 Task: Look for space in Frankfort, United States from 10th July, 2023 to 15th July, 2023 for 7 adults in price range Rs.10000 to Rs.15000. Place can be entire place or shared room with 4 bedrooms having 7 beds and 4 bathrooms. Property type can be house, flat, guest house. Amenities needed are: wifi, TV, free parkinig on premises, gym, breakfast. Booking option can be shelf check-in. Required host language is English.
Action: Mouse moved to (431, 111)
Screenshot: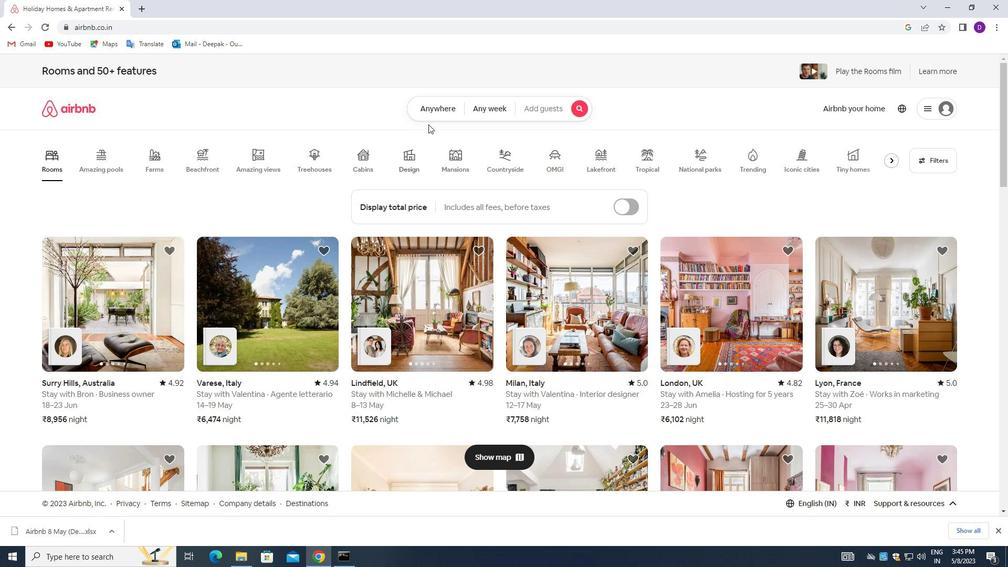
Action: Mouse pressed left at (431, 111)
Screenshot: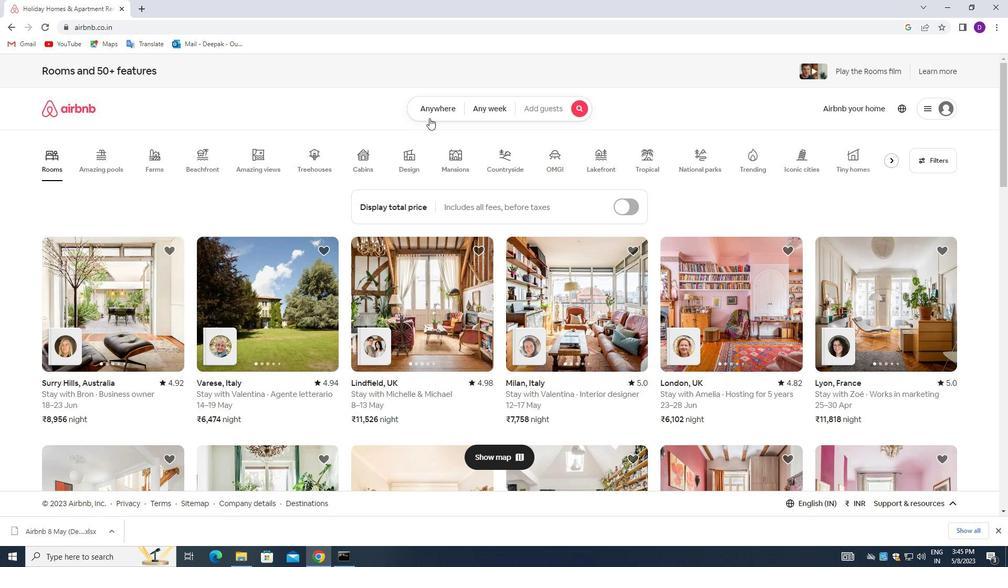 
Action: Mouse moved to (374, 148)
Screenshot: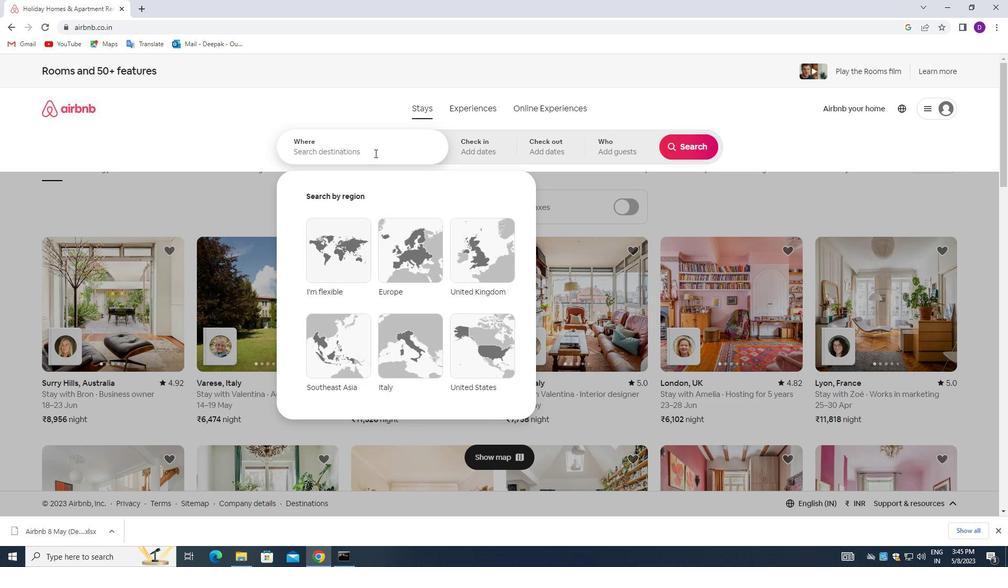 
Action: Mouse pressed left at (374, 148)
Screenshot: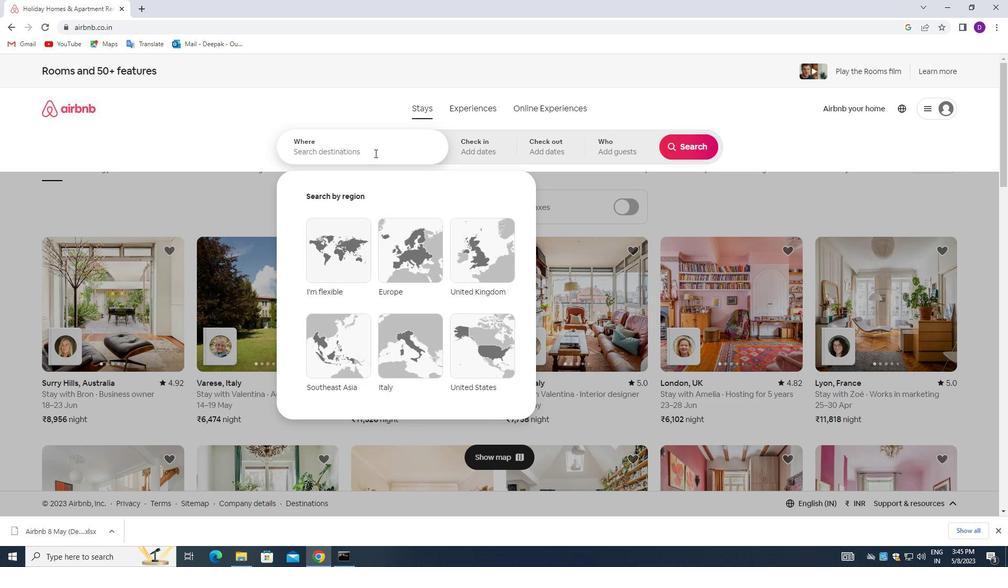
Action: Mouse moved to (138, 215)
Screenshot: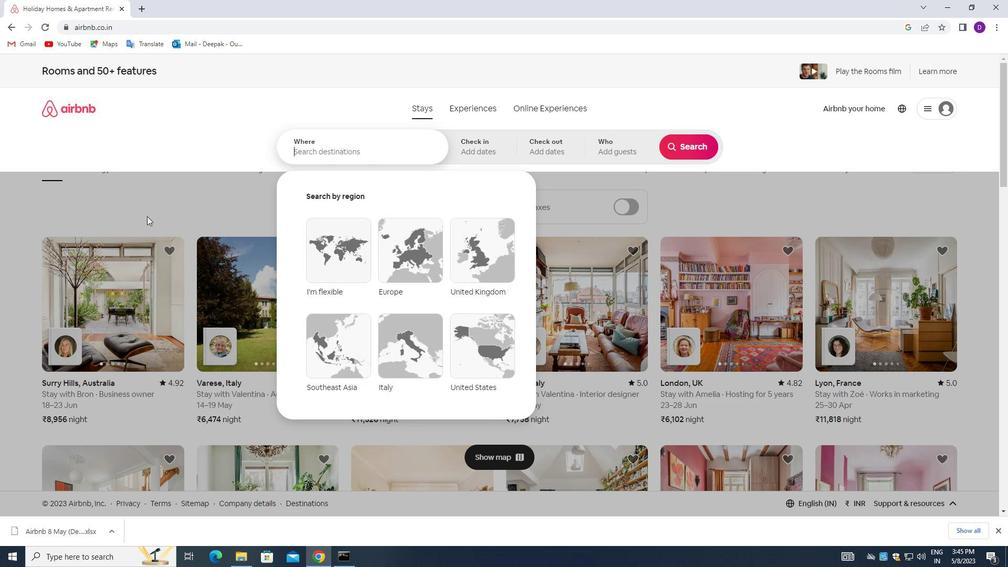 
Action: Key pressed <Key.shift_r>Frankfort,<Key.space><Key.shift>UNITED<Key.space><Key.shift_r>STATES<Key.enter>
Screenshot: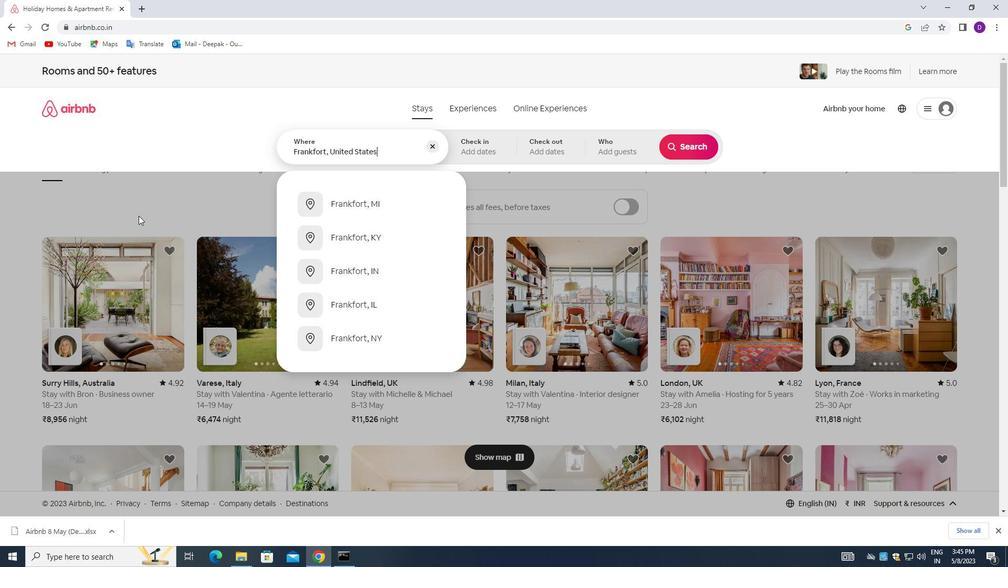 
Action: Mouse moved to (689, 232)
Screenshot: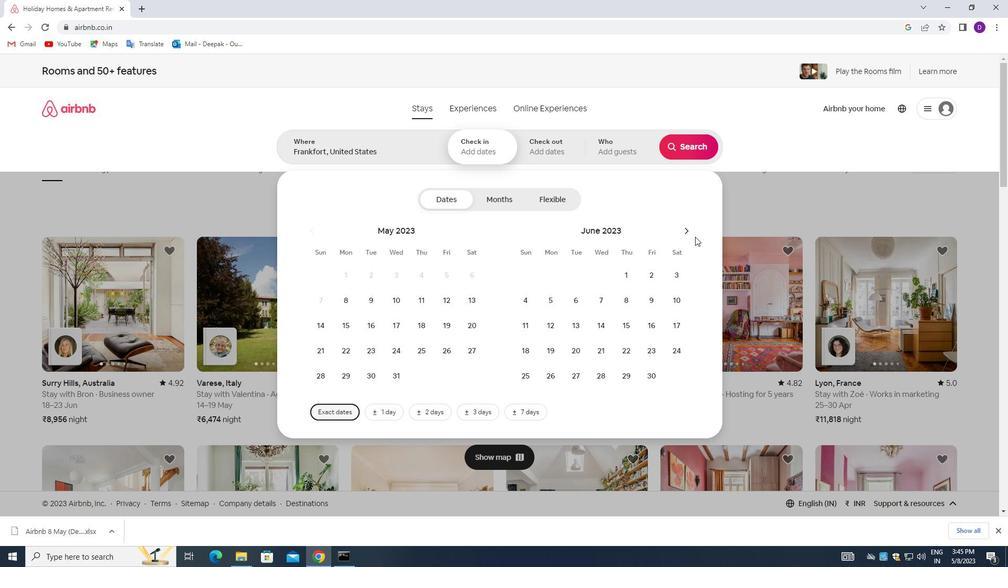
Action: Mouse pressed left at (689, 232)
Screenshot: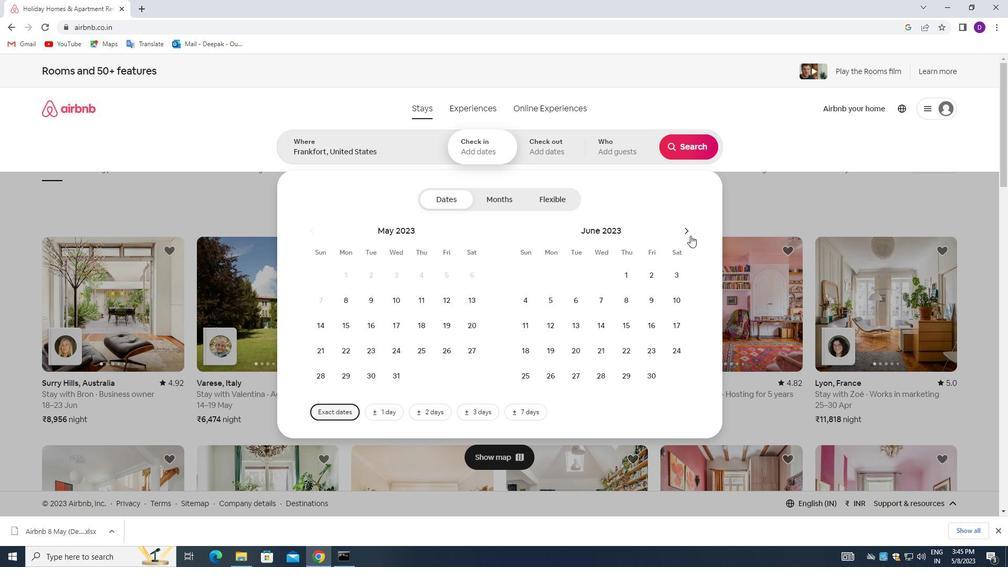 
Action: Mouse moved to (552, 325)
Screenshot: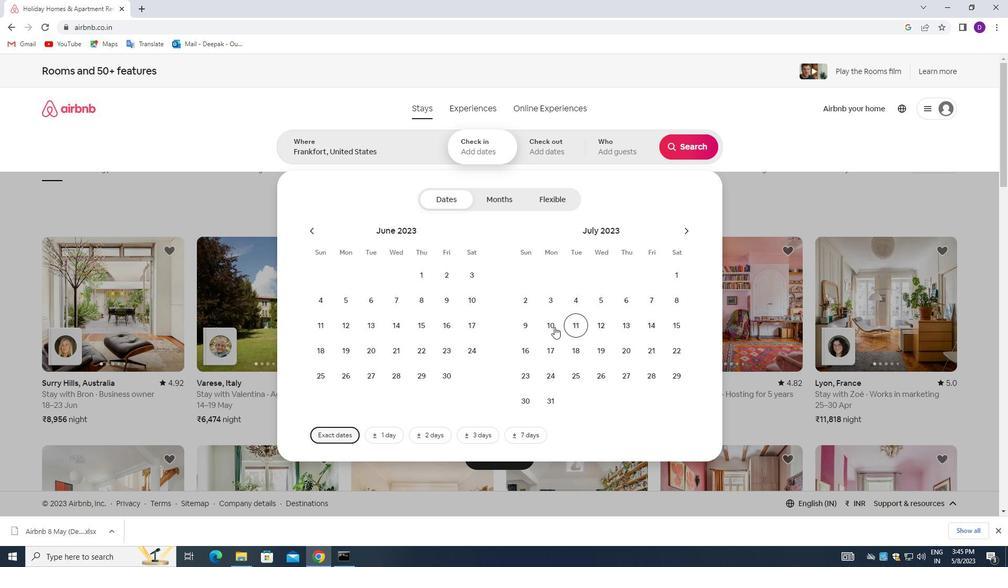 
Action: Mouse pressed left at (552, 325)
Screenshot: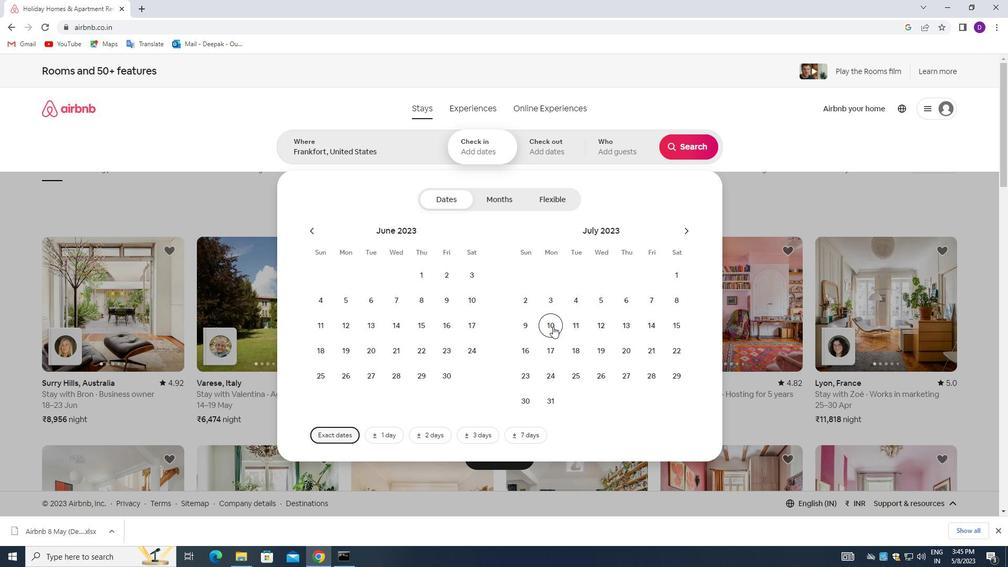 
Action: Mouse moved to (673, 321)
Screenshot: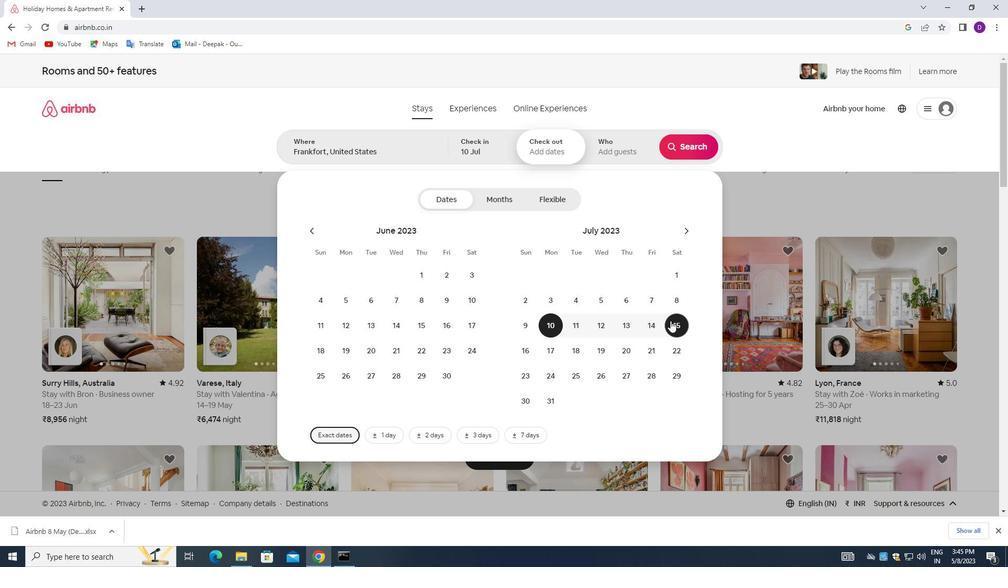 
Action: Mouse pressed left at (673, 321)
Screenshot: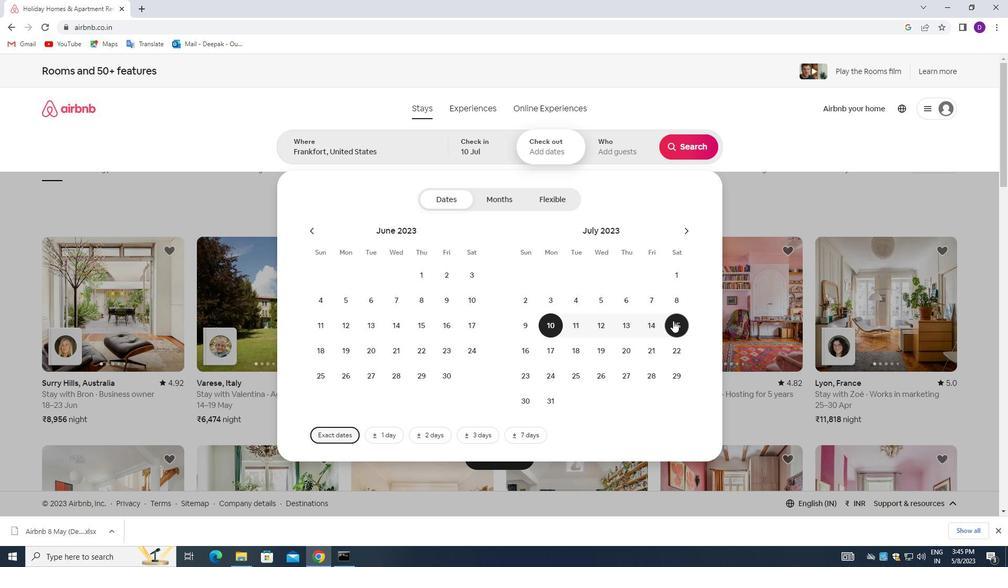 
Action: Mouse moved to (610, 150)
Screenshot: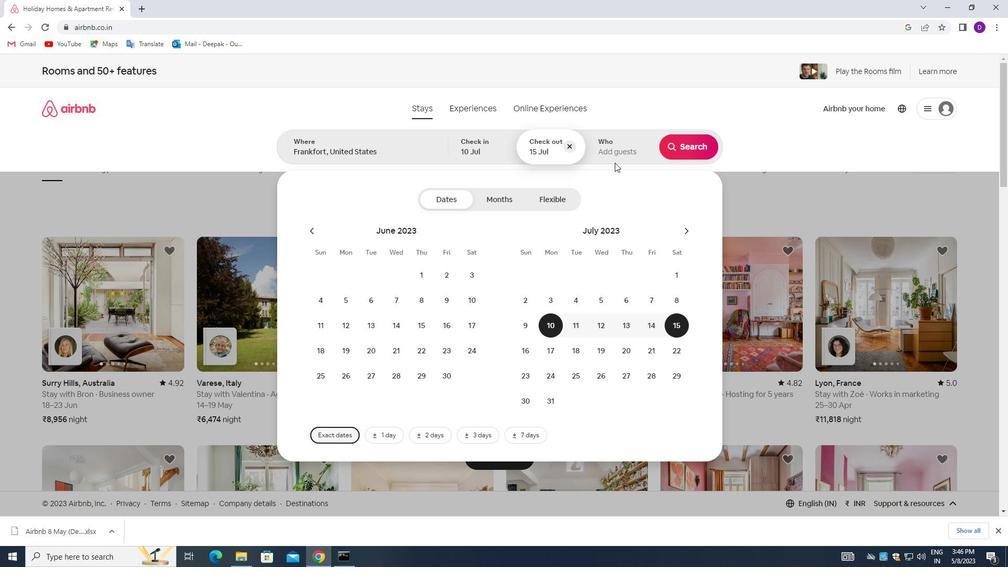 
Action: Mouse pressed left at (610, 150)
Screenshot: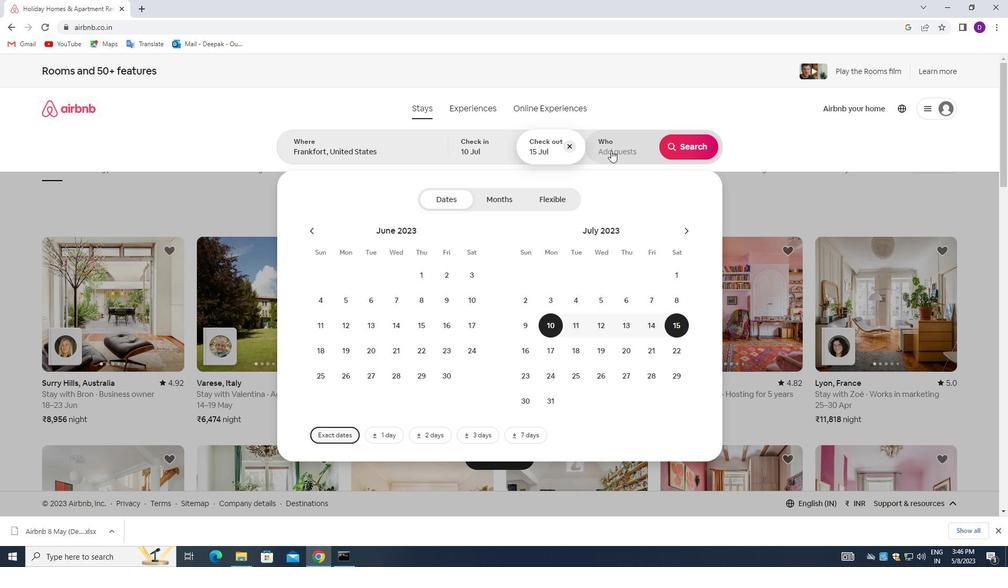 
Action: Mouse moved to (691, 204)
Screenshot: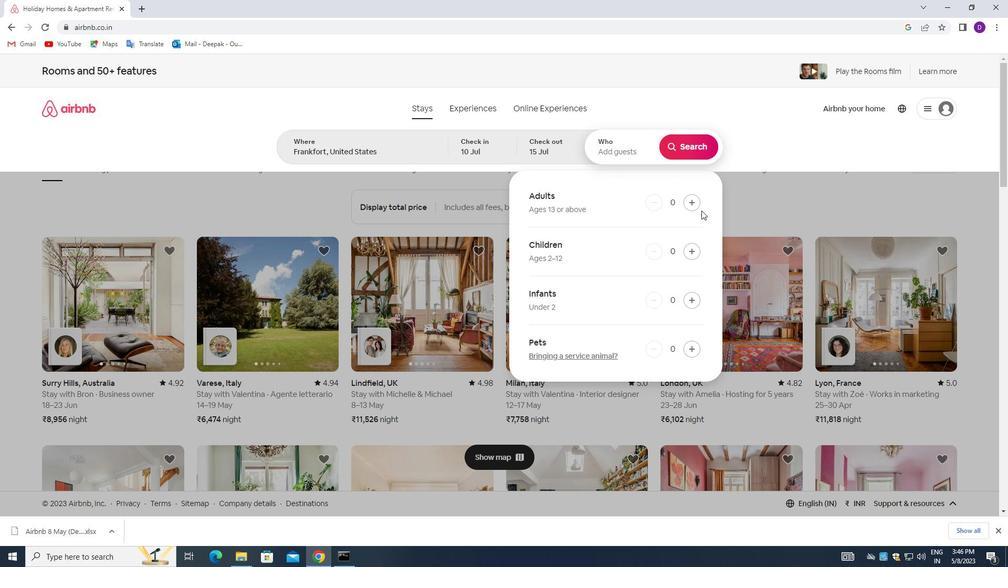 
Action: Mouse pressed left at (691, 204)
Screenshot: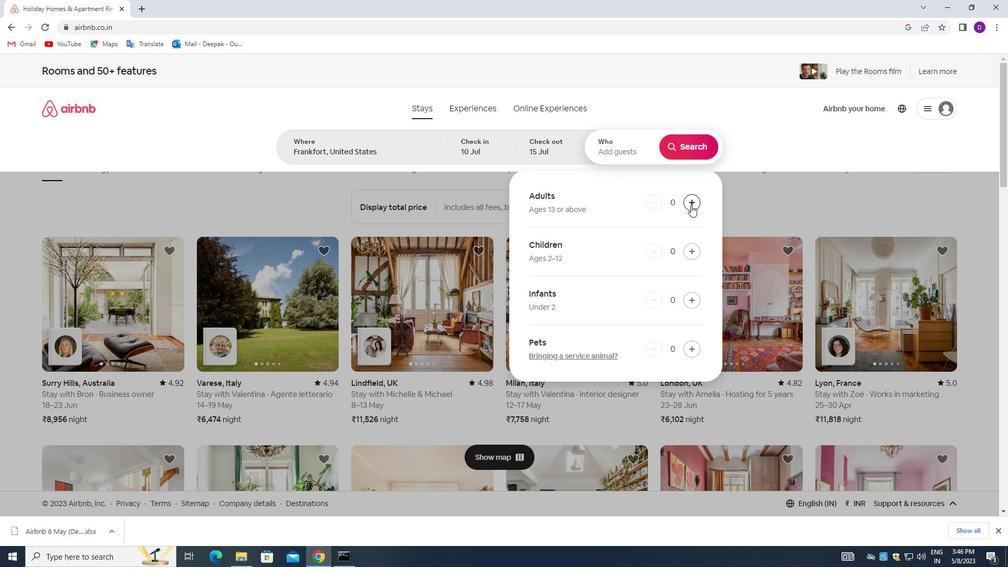
Action: Mouse pressed left at (691, 204)
Screenshot: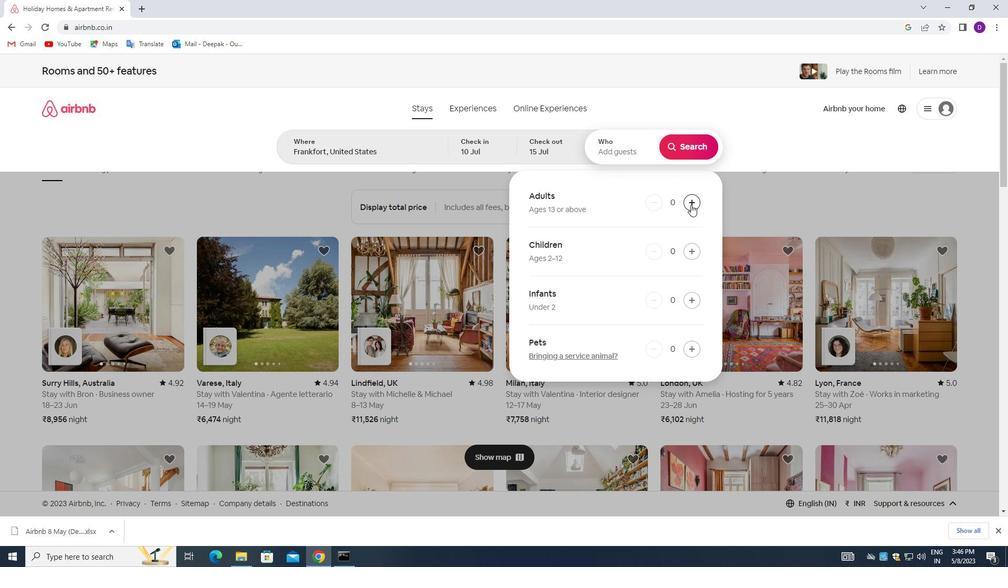 
Action: Mouse pressed left at (691, 204)
Screenshot: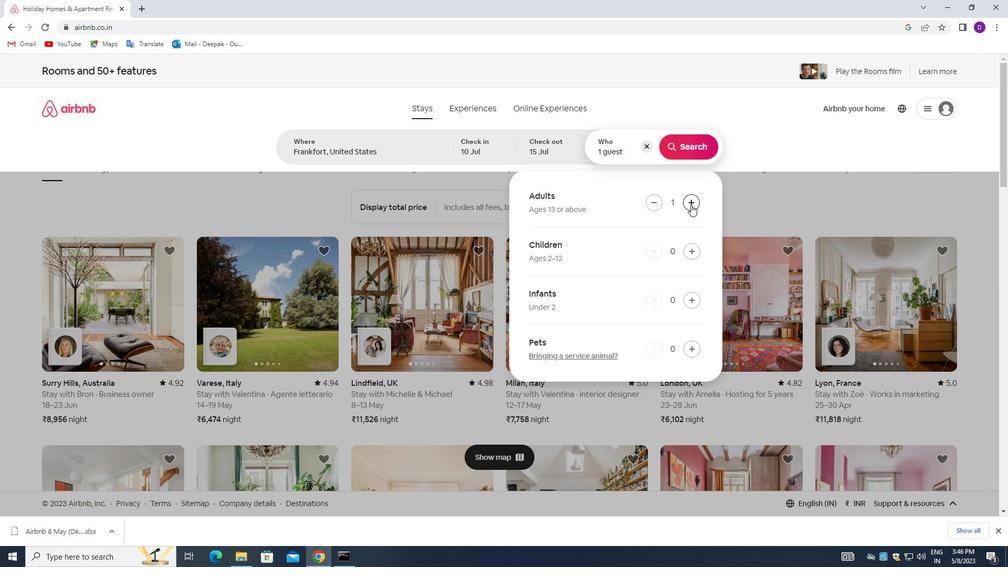 
Action: Mouse pressed left at (691, 204)
Screenshot: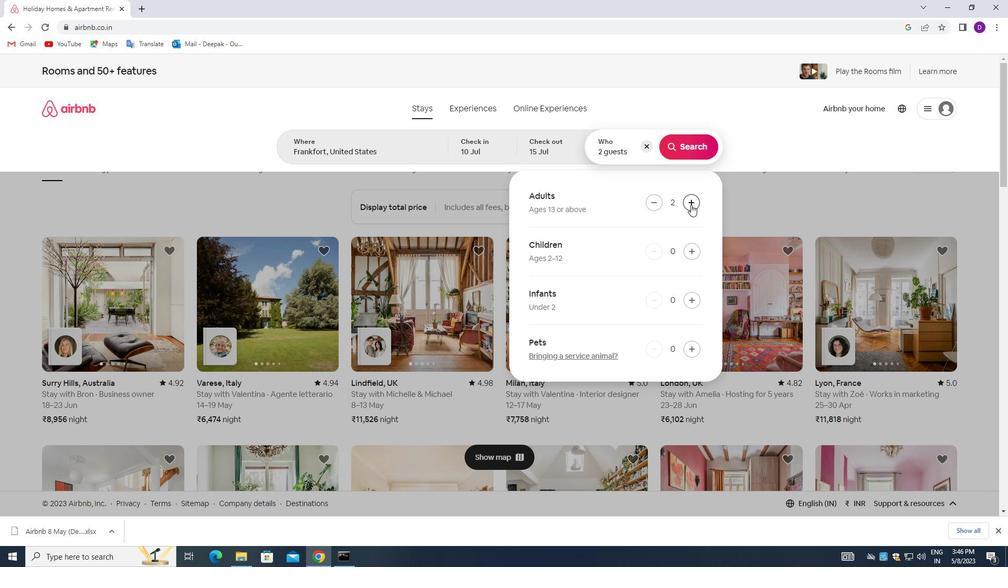 
Action: Mouse pressed left at (691, 204)
Screenshot: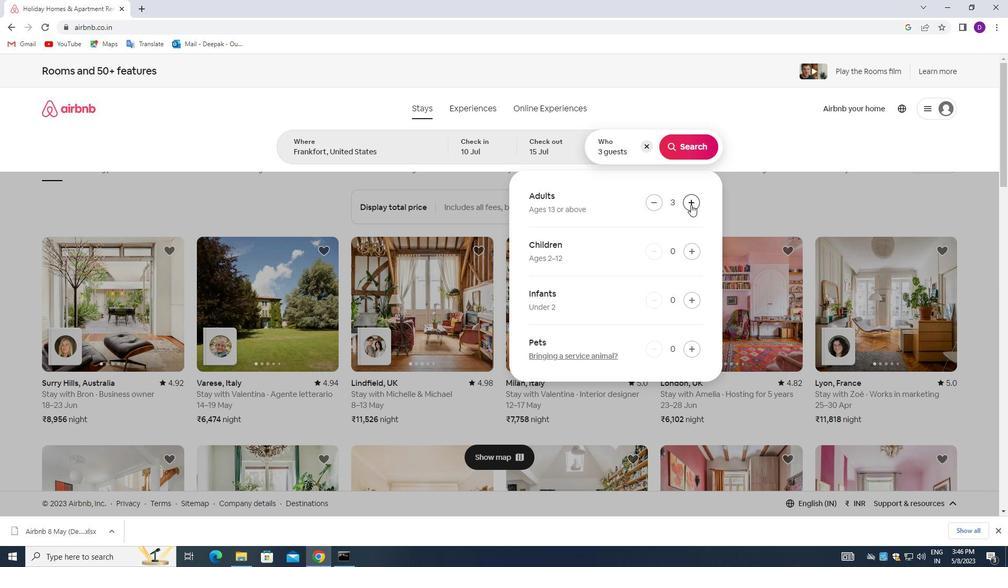 
Action: Mouse pressed left at (691, 204)
Screenshot: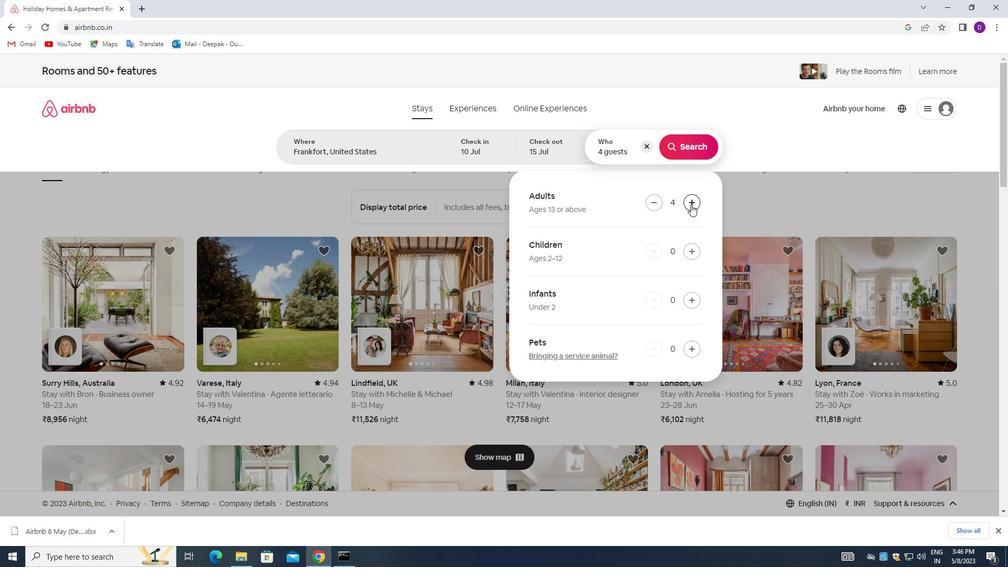 
Action: Mouse pressed left at (691, 204)
Screenshot: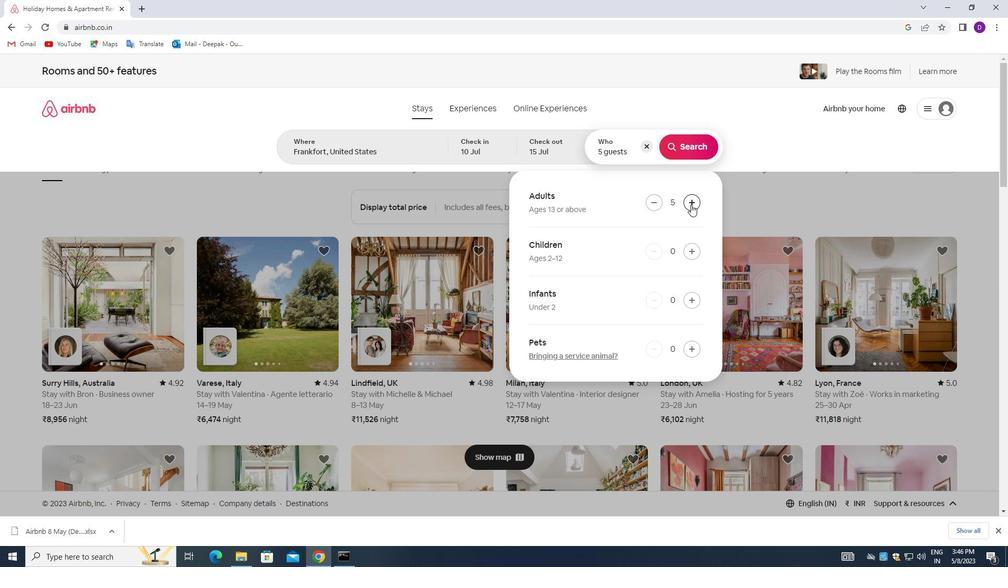 
Action: Mouse moved to (688, 143)
Screenshot: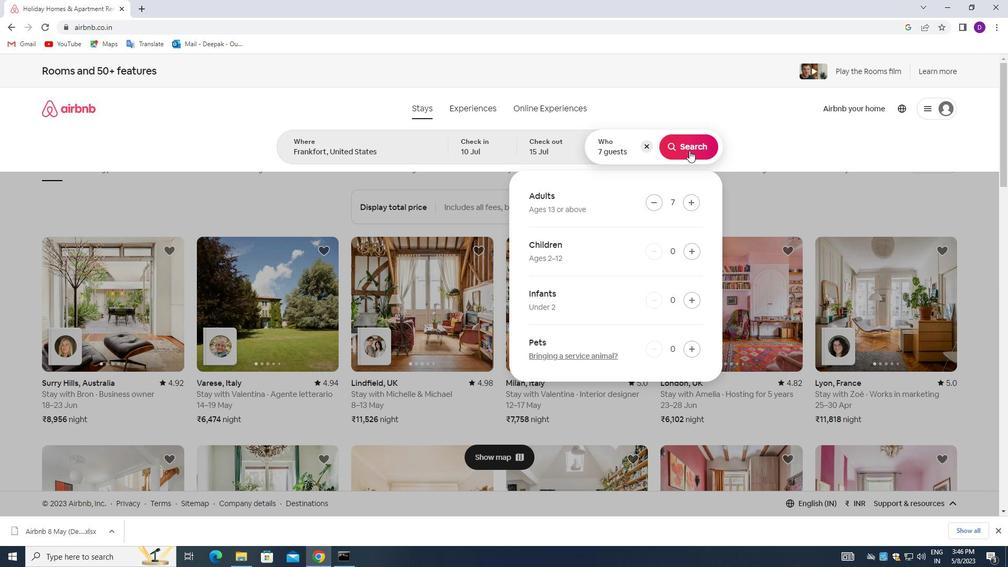 
Action: Mouse pressed left at (688, 143)
Screenshot: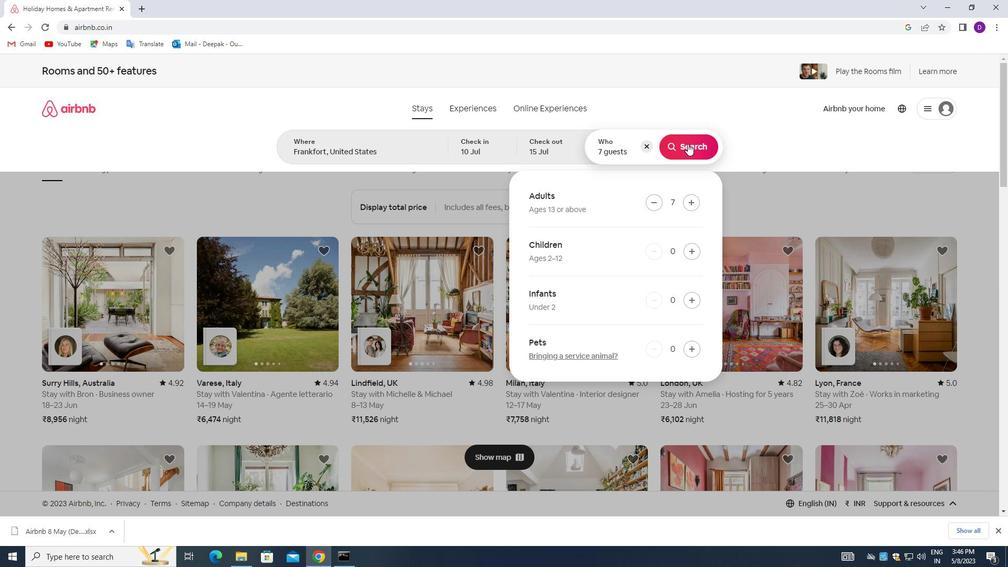 
Action: Mouse moved to (950, 113)
Screenshot: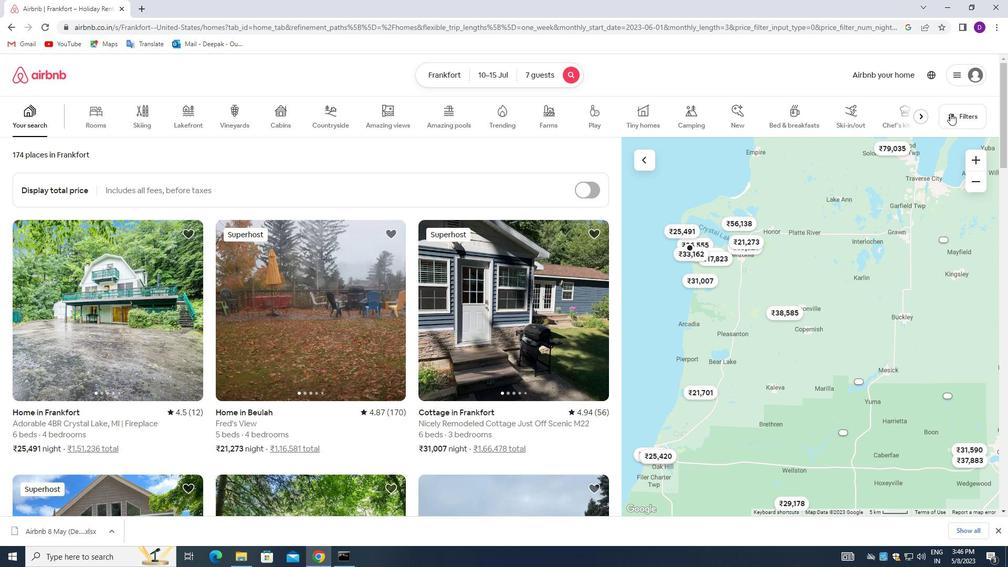 
Action: Mouse pressed left at (950, 113)
Screenshot: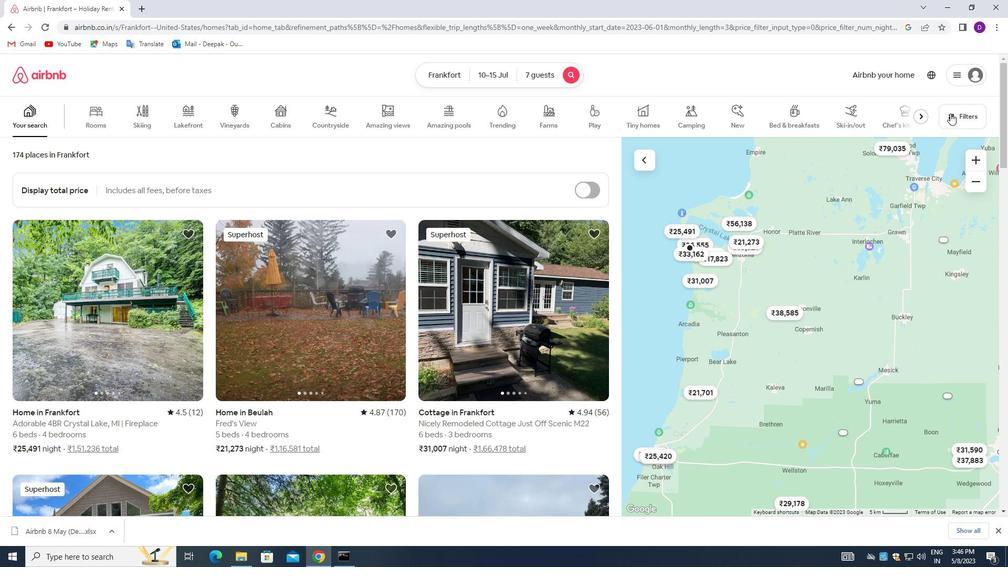 
Action: Mouse moved to (376, 375)
Screenshot: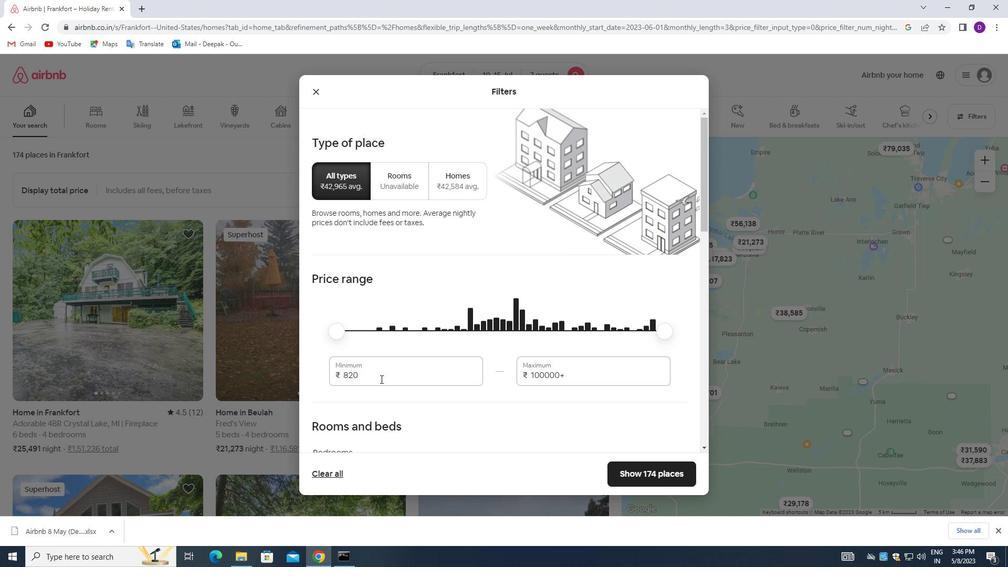
Action: Mouse pressed left at (376, 375)
Screenshot: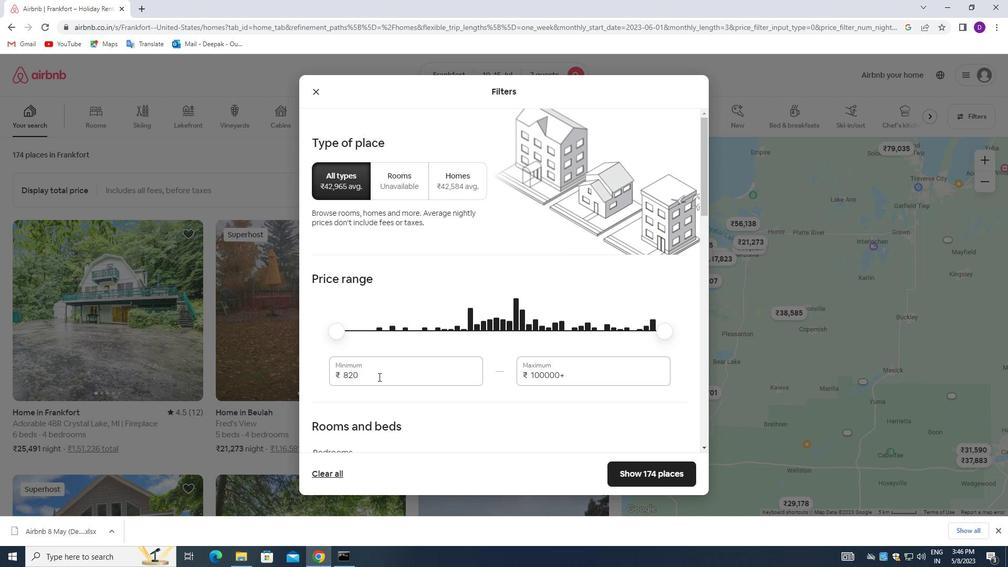 
Action: Mouse pressed left at (376, 375)
Screenshot: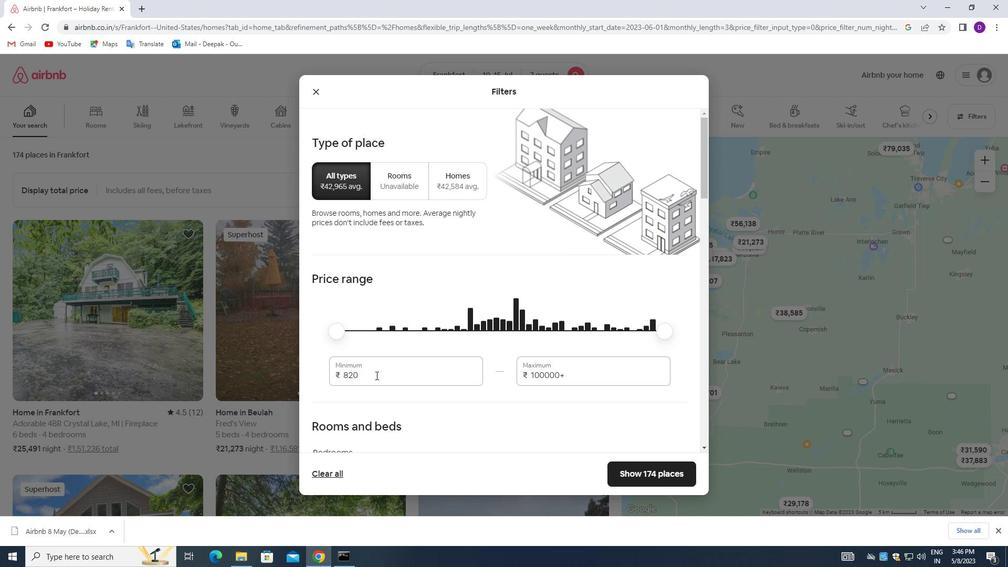 
Action: Mouse moved to (379, 327)
Screenshot: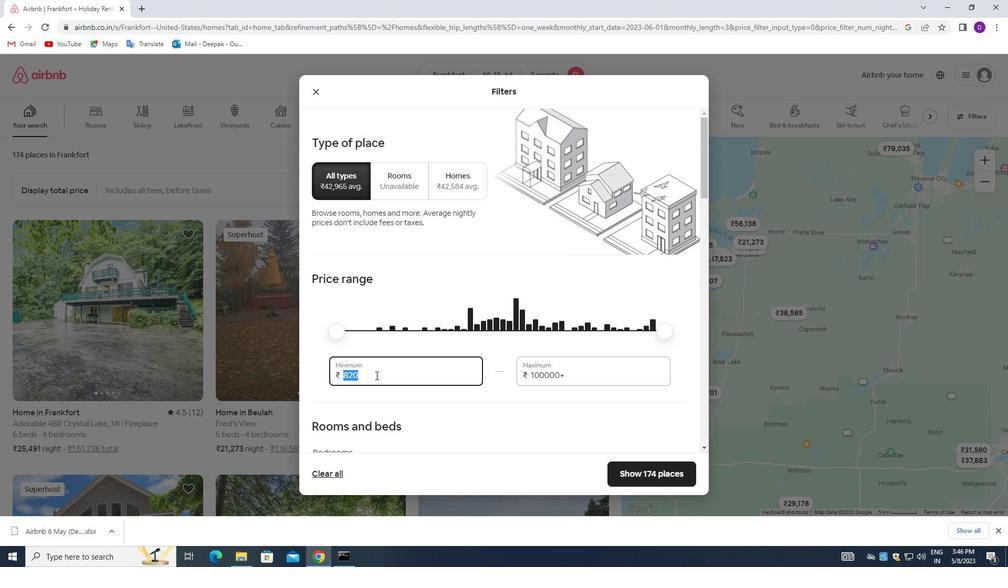 
Action: Key pressed 10000<Key.tab>15000
Screenshot: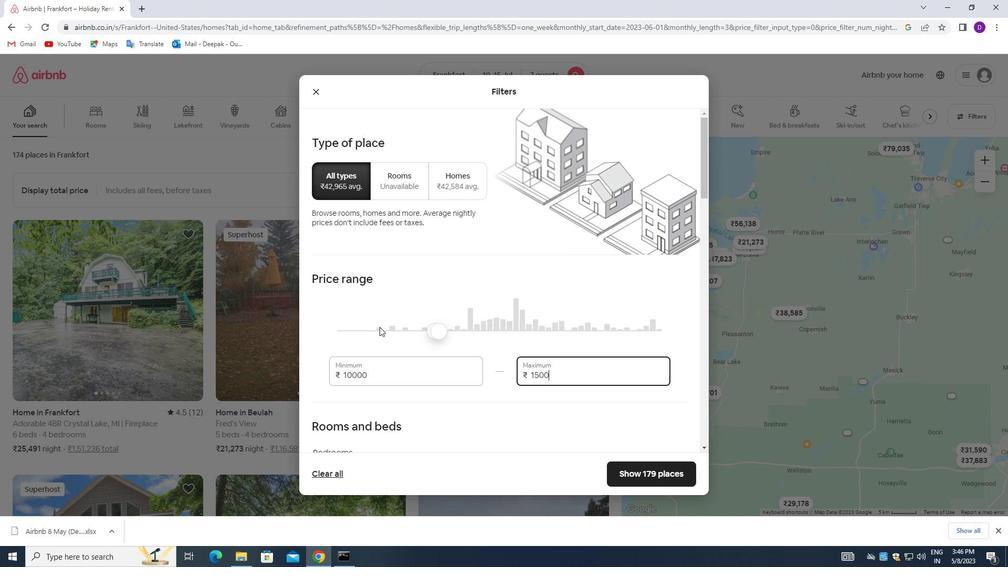 
Action: Mouse moved to (465, 299)
Screenshot: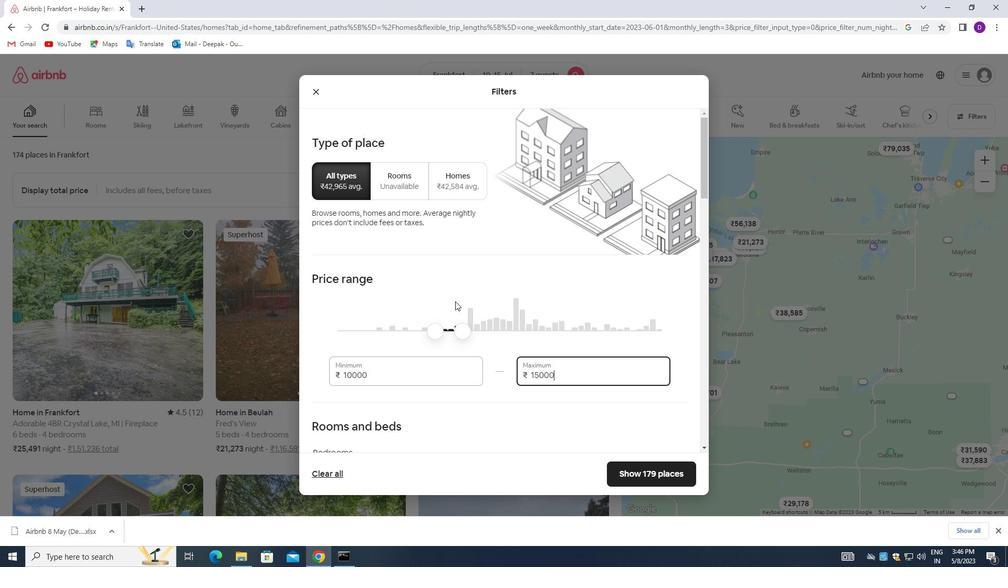 
Action: Mouse scrolled (465, 298) with delta (0, 0)
Screenshot: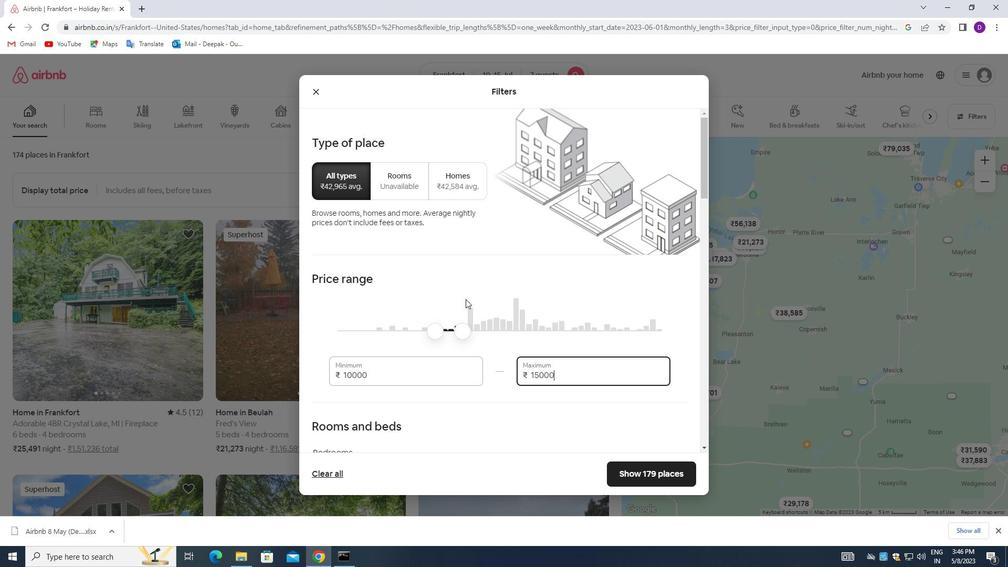 
Action: Mouse scrolled (465, 298) with delta (0, 0)
Screenshot: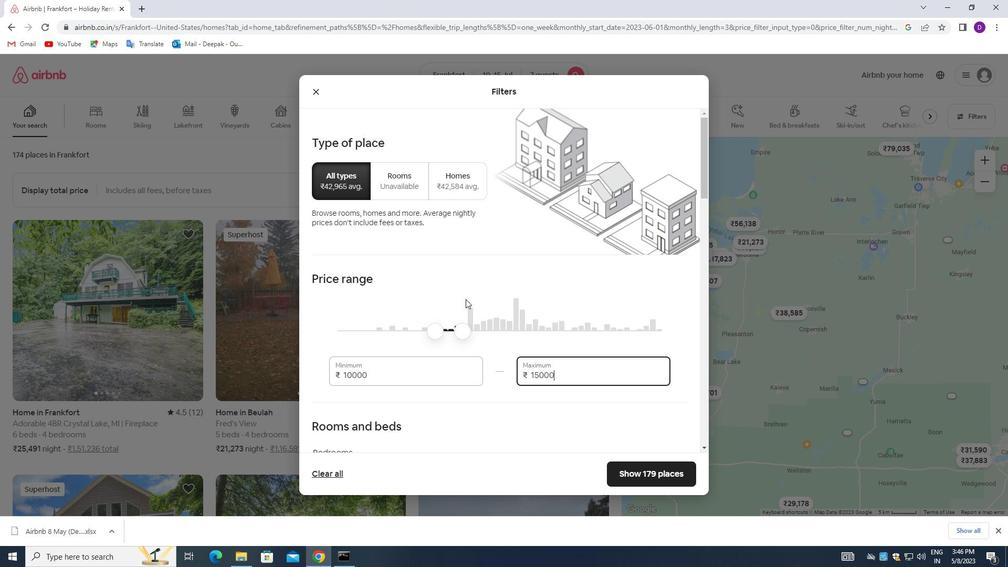
Action: Mouse scrolled (465, 298) with delta (0, 0)
Screenshot: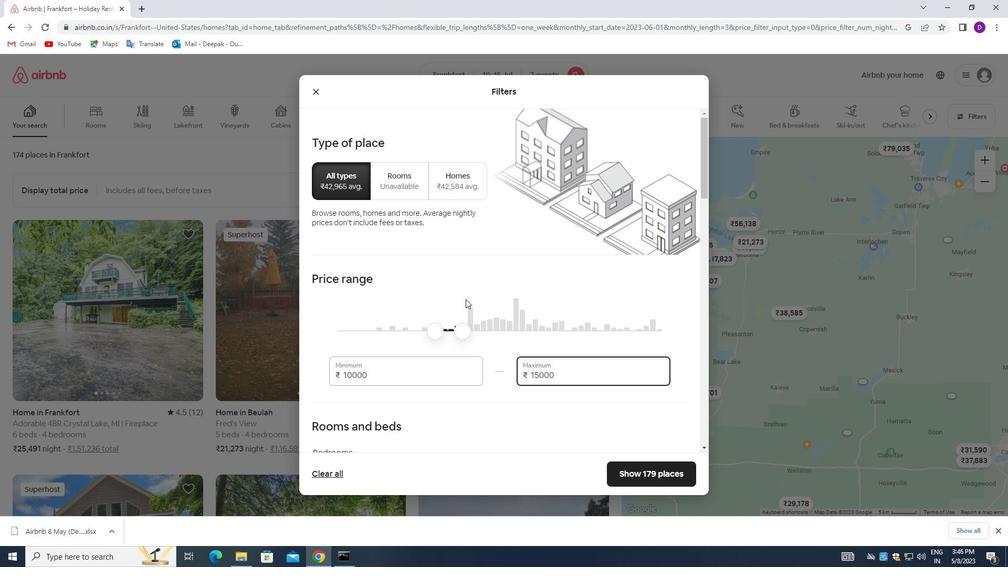 
Action: Mouse moved to (468, 298)
Screenshot: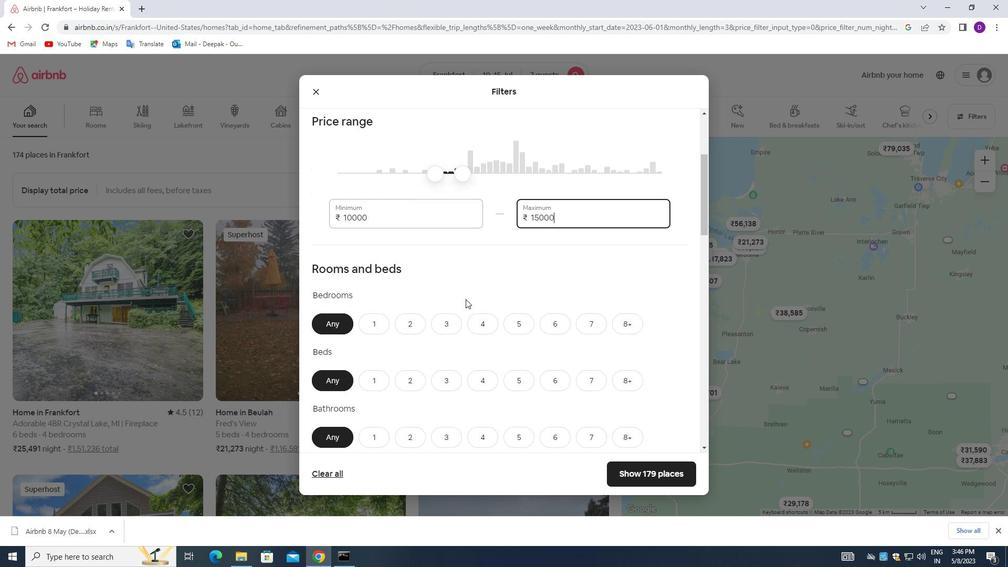 
Action: Mouse scrolled (468, 297) with delta (0, 0)
Screenshot: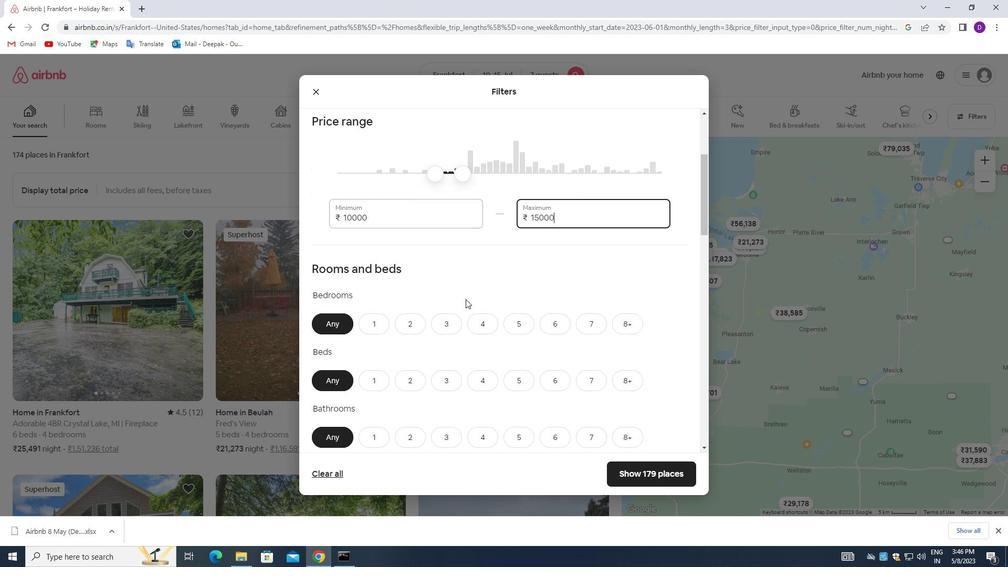 
Action: Mouse scrolled (468, 297) with delta (0, 0)
Screenshot: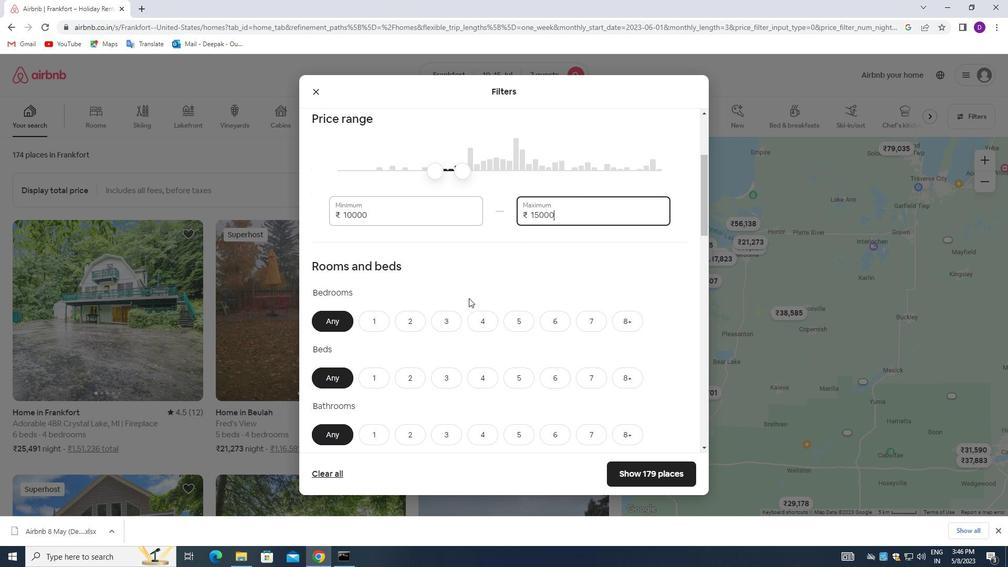 
Action: Mouse moved to (481, 221)
Screenshot: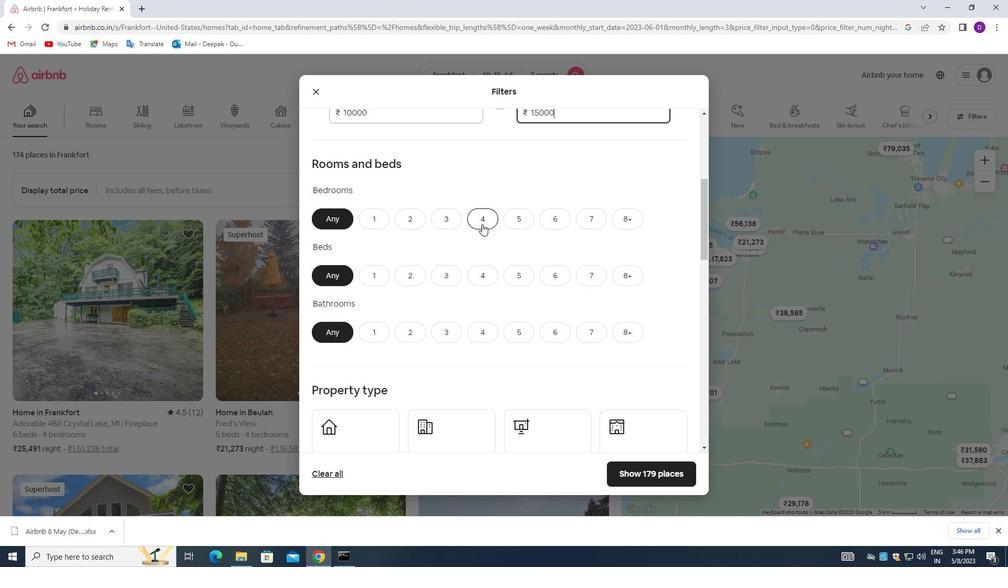 
Action: Mouse pressed left at (481, 221)
Screenshot: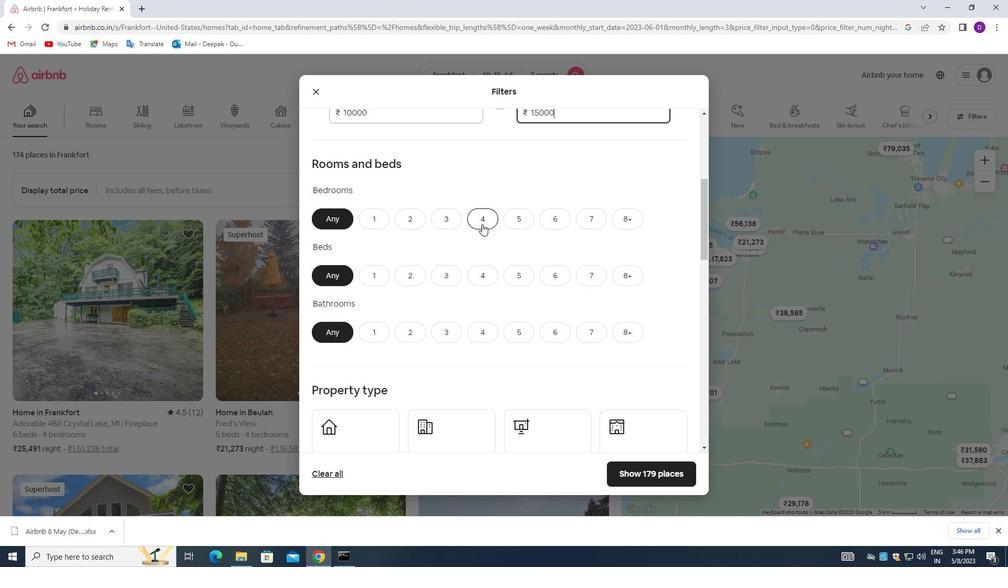 
Action: Mouse moved to (587, 271)
Screenshot: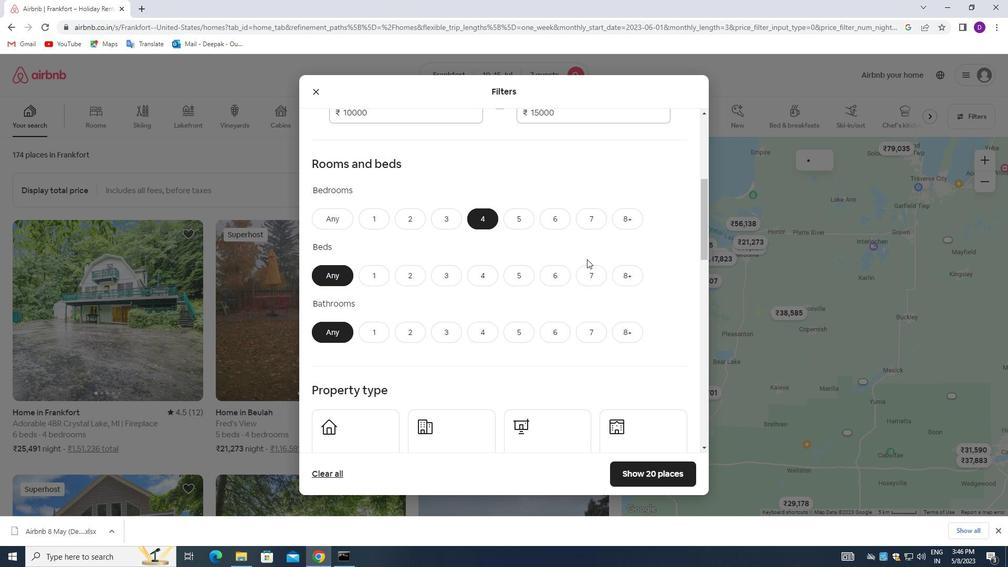 
Action: Mouse pressed left at (587, 271)
Screenshot: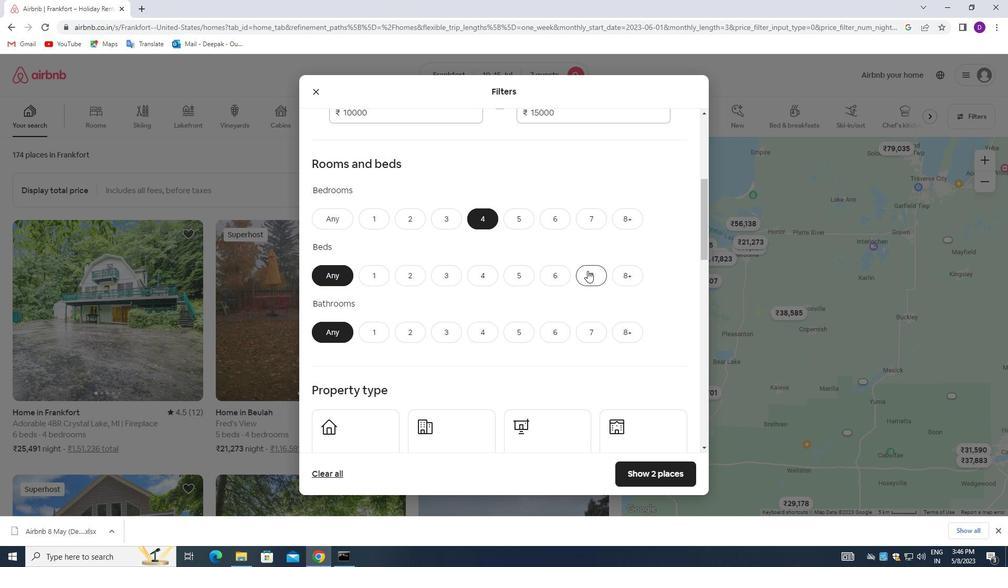
Action: Mouse moved to (485, 335)
Screenshot: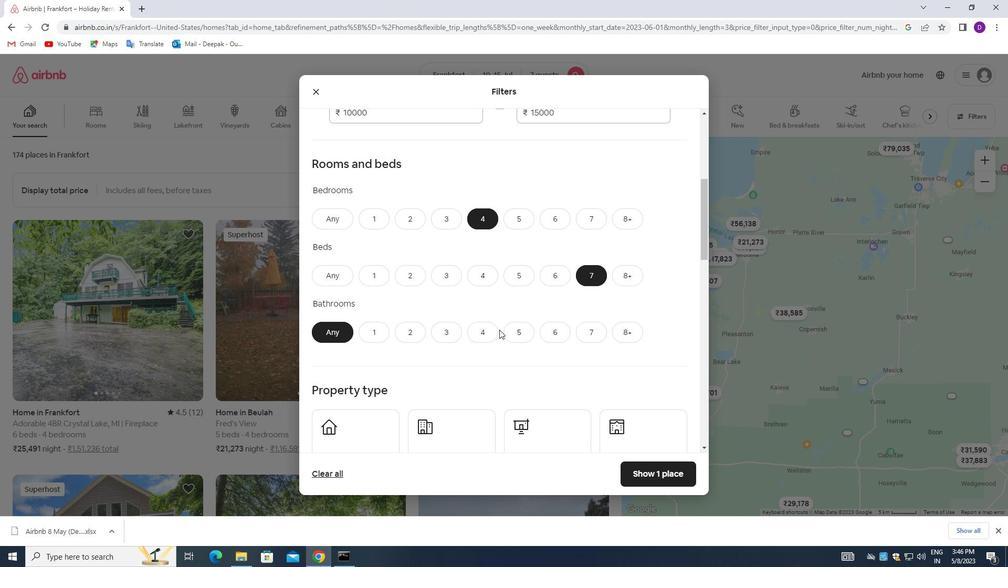 
Action: Mouse pressed left at (485, 335)
Screenshot: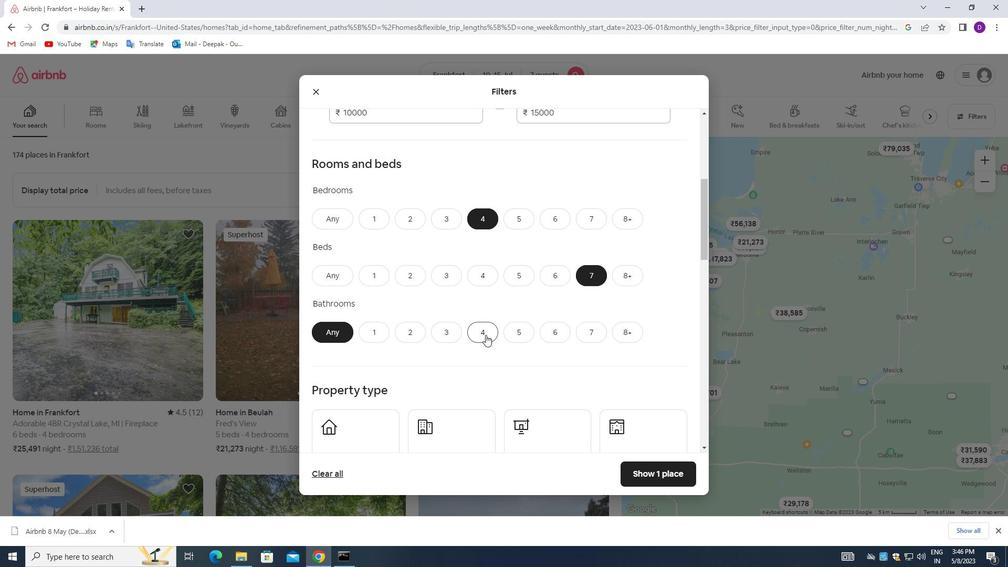 
Action: Mouse moved to (497, 238)
Screenshot: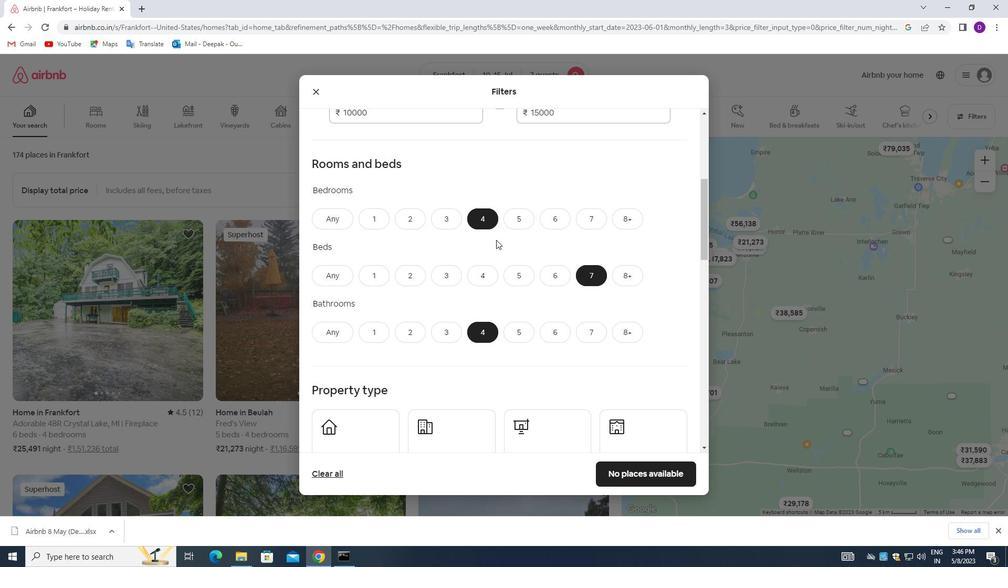
Action: Mouse scrolled (497, 237) with delta (0, 0)
Screenshot: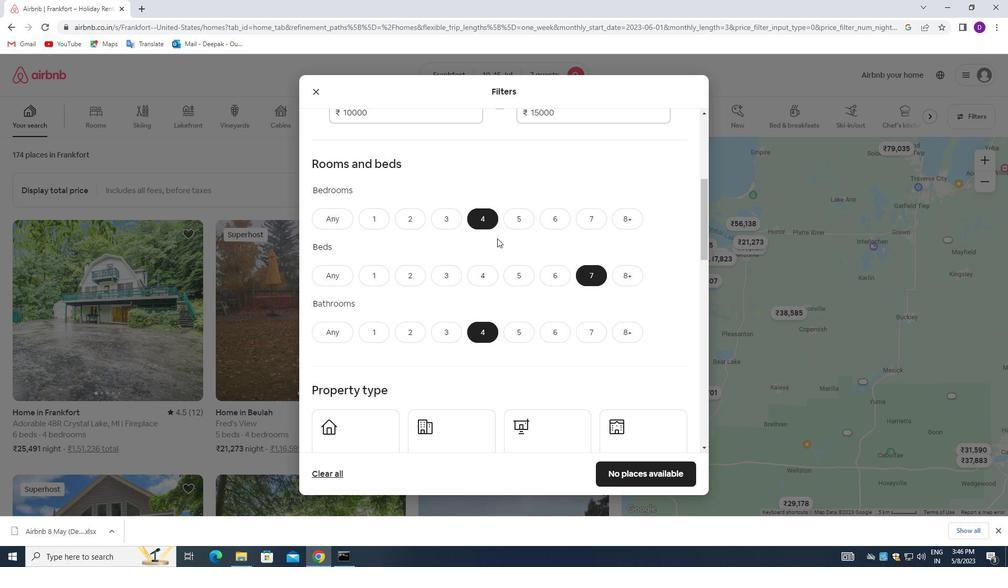 
Action: Mouse scrolled (497, 237) with delta (0, 0)
Screenshot: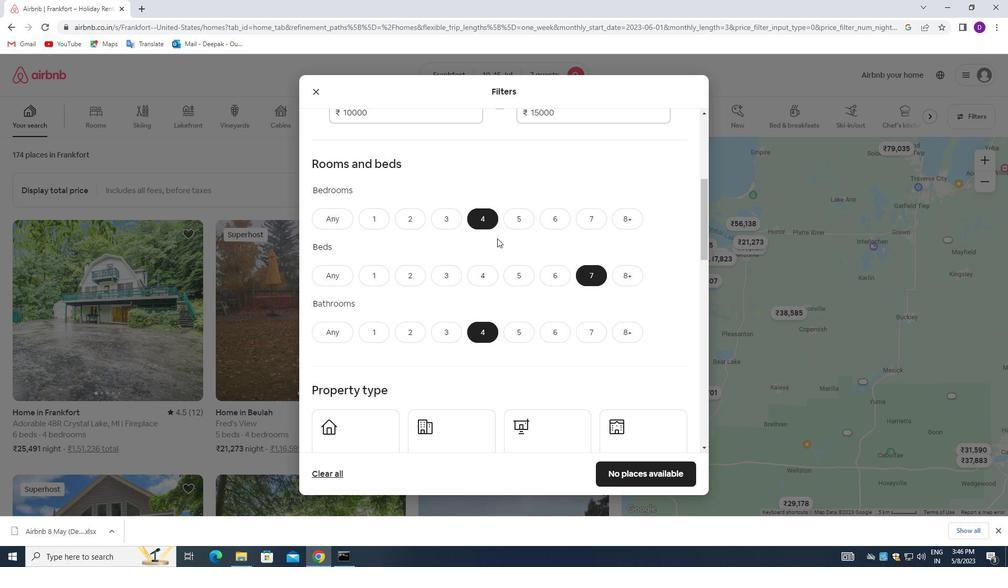 
Action: Mouse scrolled (497, 237) with delta (0, 0)
Screenshot: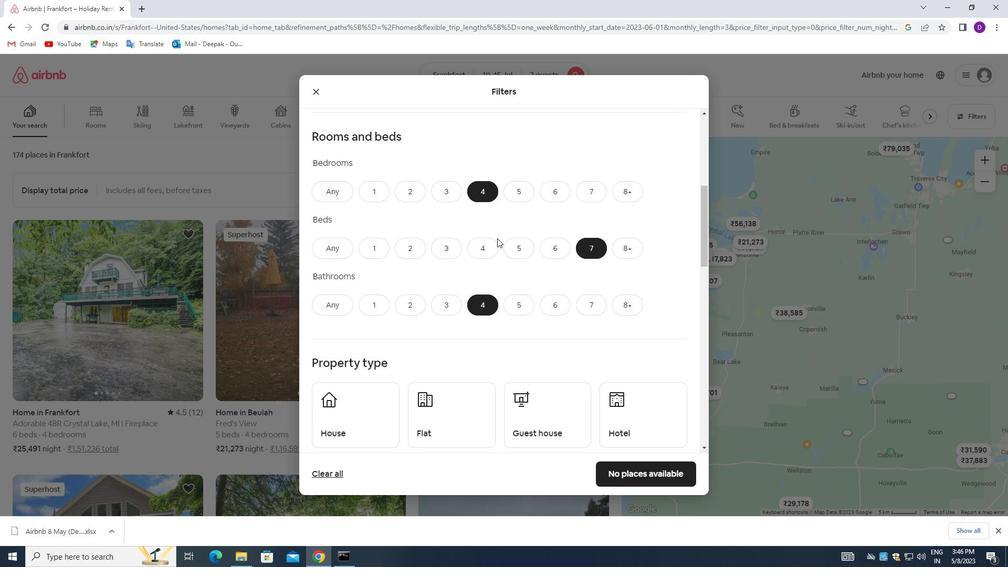 
Action: Mouse moved to (370, 275)
Screenshot: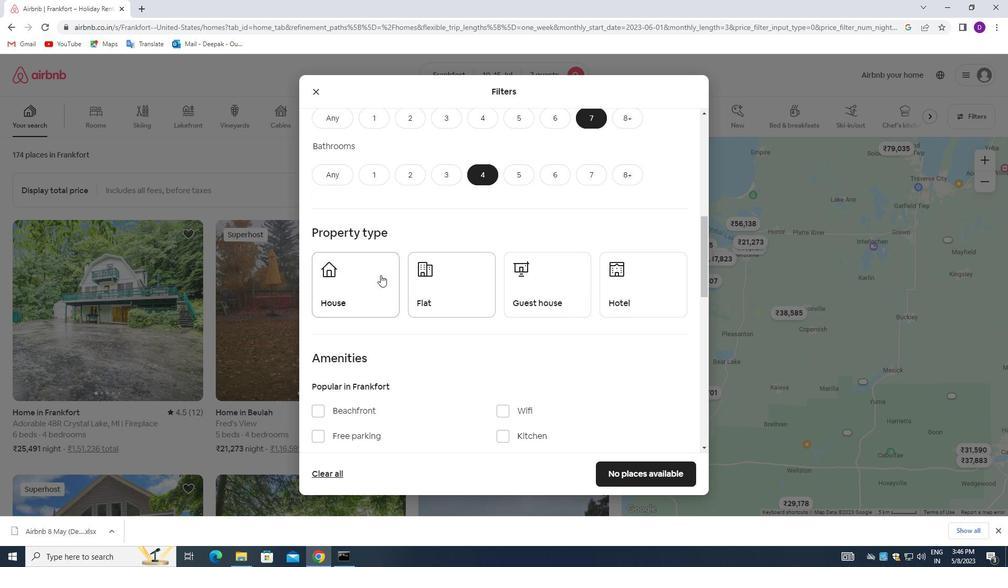 
Action: Mouse pressed left at (370, 275)
Screenshot: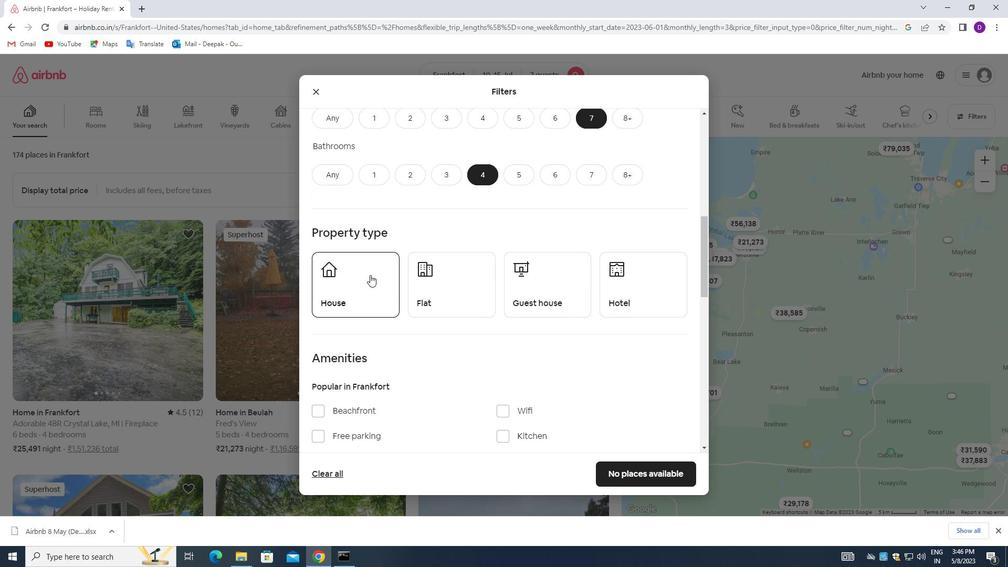 
Action: Mouse moved to (455, 287)
Screenshot: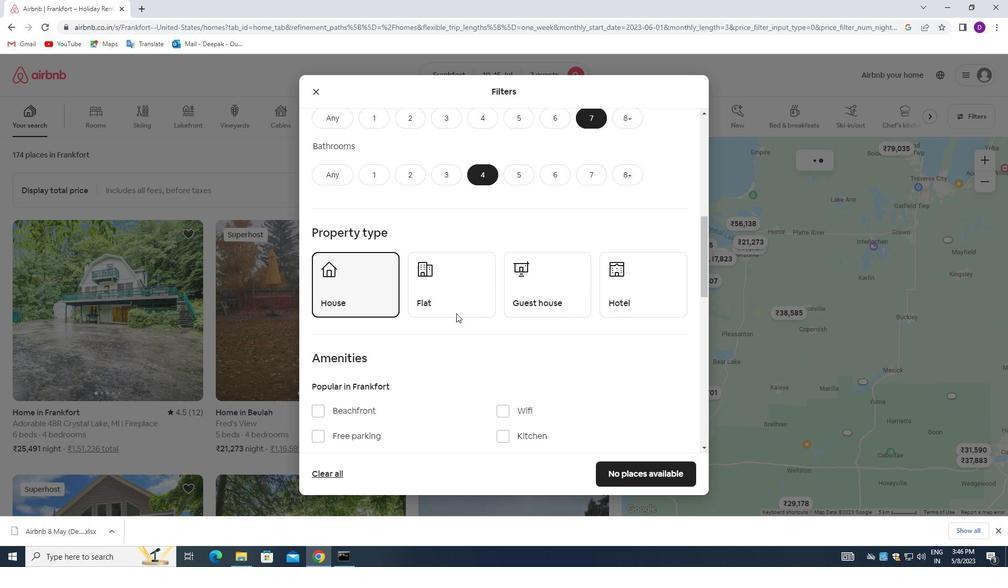 
Action: Mouse pressed left at (455, 287)
Screenshot: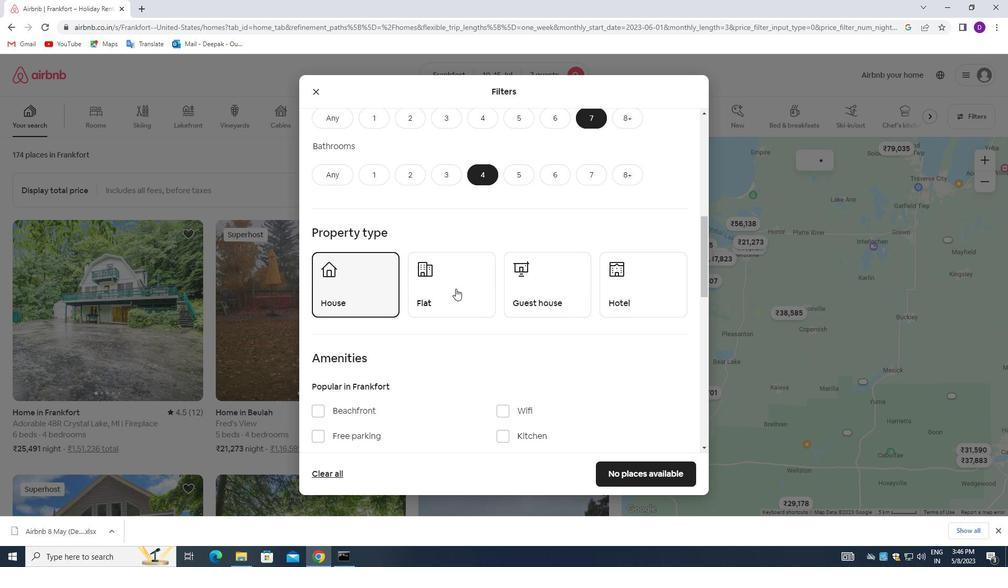 
Action: Mouse moved to (551, 290)
Screenshot: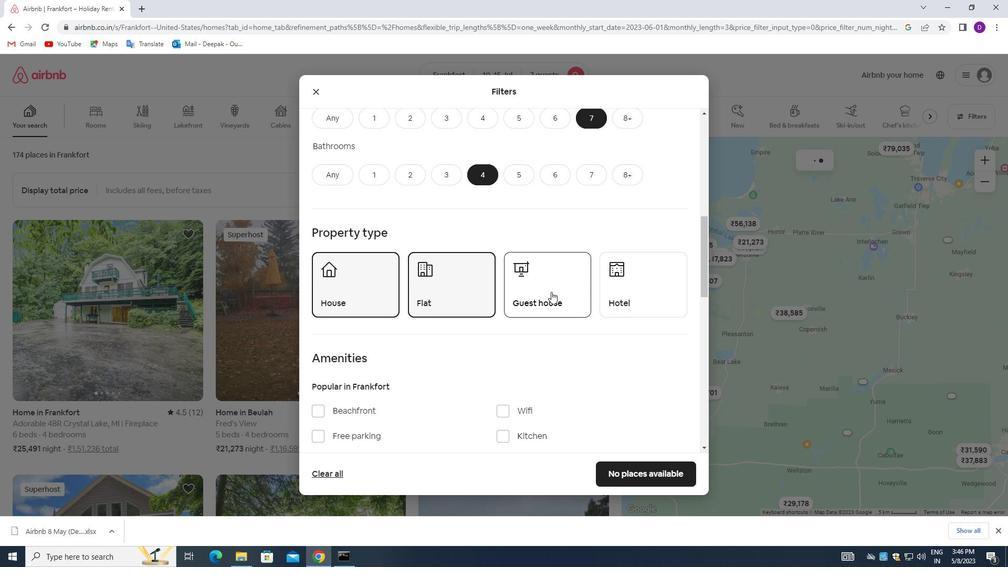 
Action: Mouse pressed left at (551, 290)
Screenshot: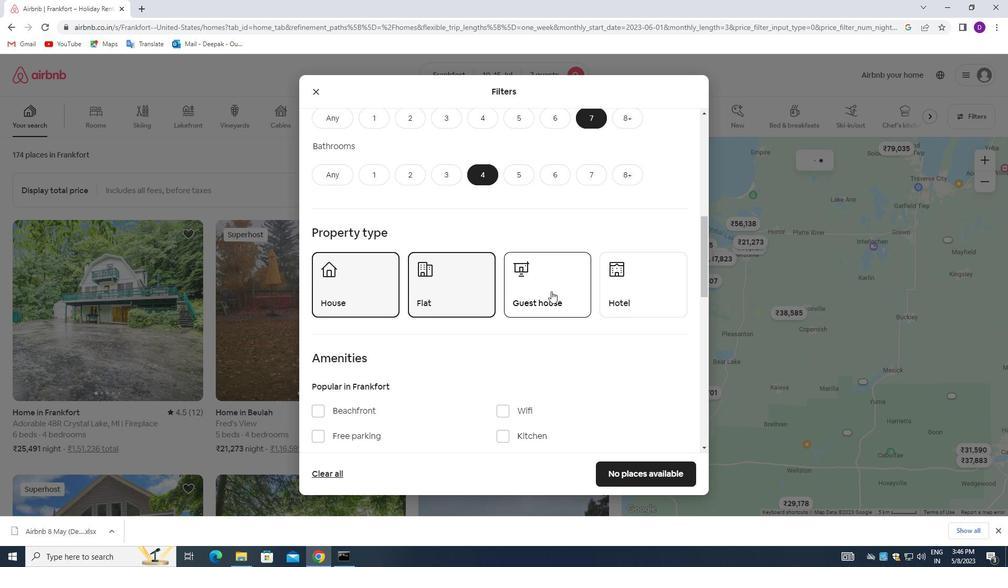 
Action: Mouse moved to (554, 278)
Screenshot: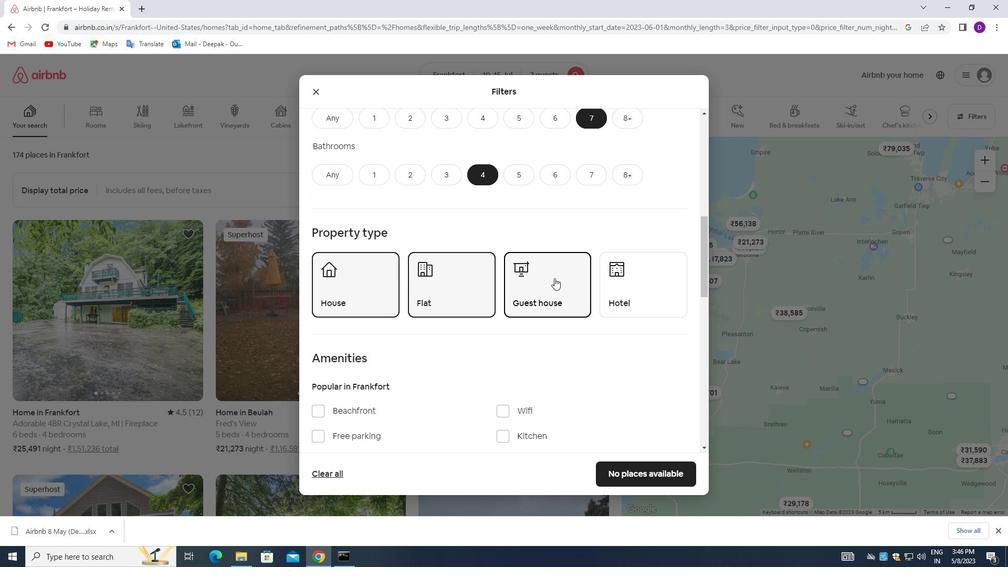 
Action: Mouse scrolled (554, 277) with delta (0, 0)
Screenshot: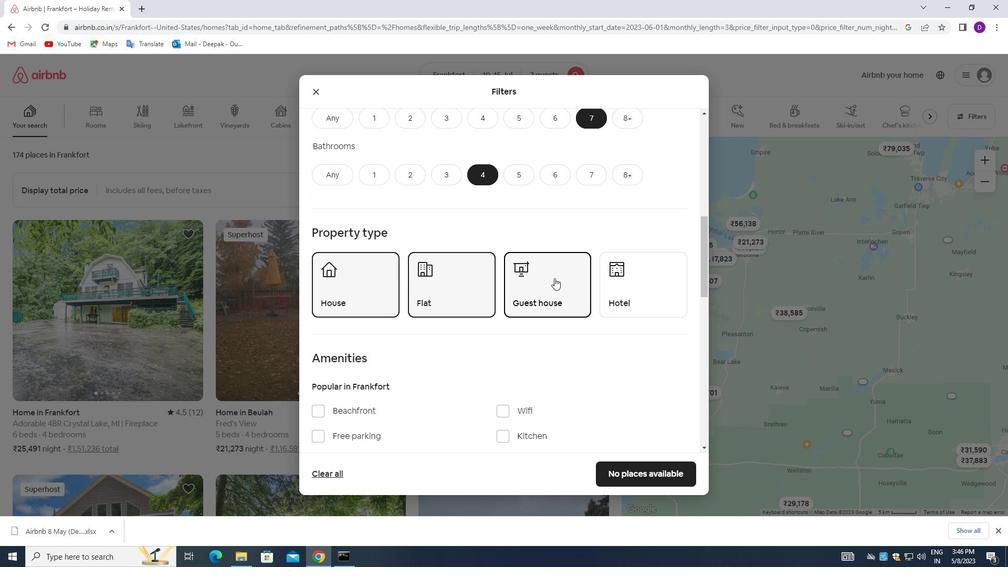 
Action: Mouse scrolled (554, 277) with delta (0, 0)
Screenshot: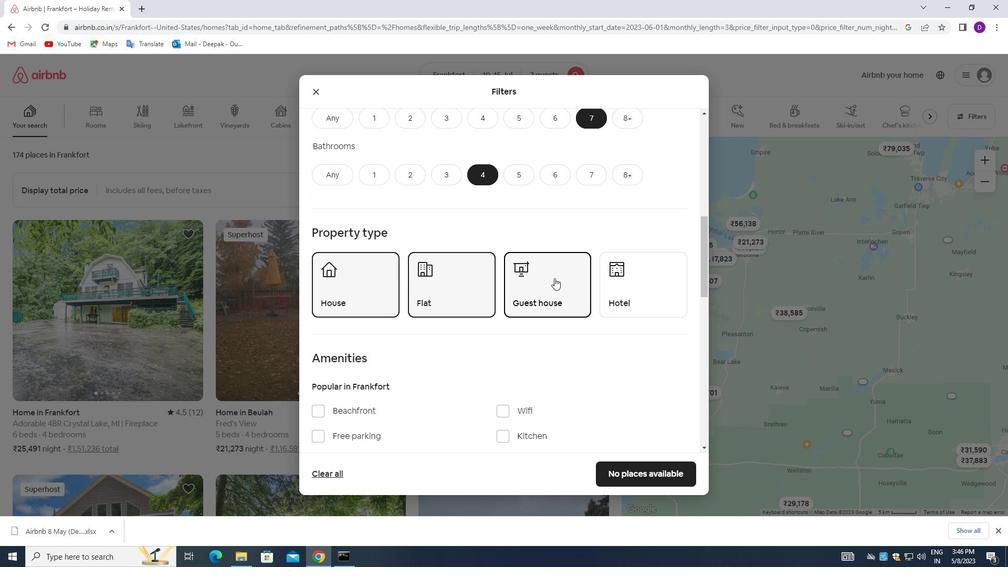 
Action: Mouse moved to (505, 307)
Screenshot: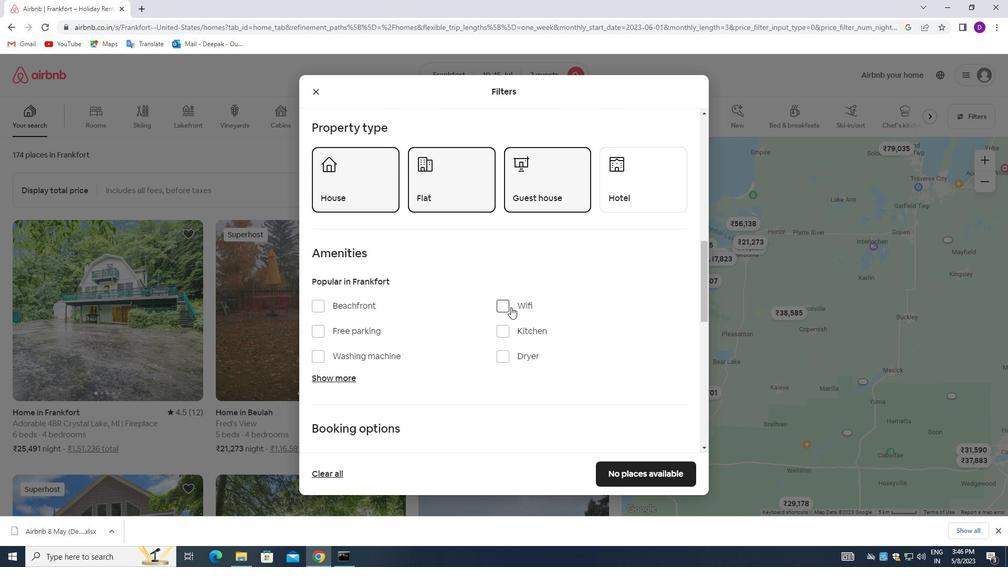 
Action: Mouse pressed left at (505, 307)
Screenshot: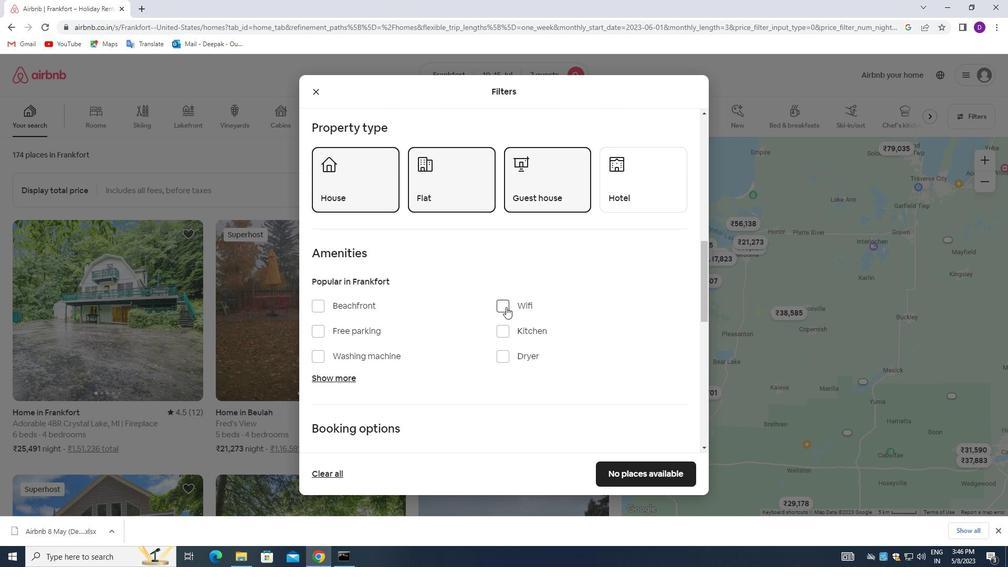 
Action: Mouse moved to (313, 332)
Screenshot: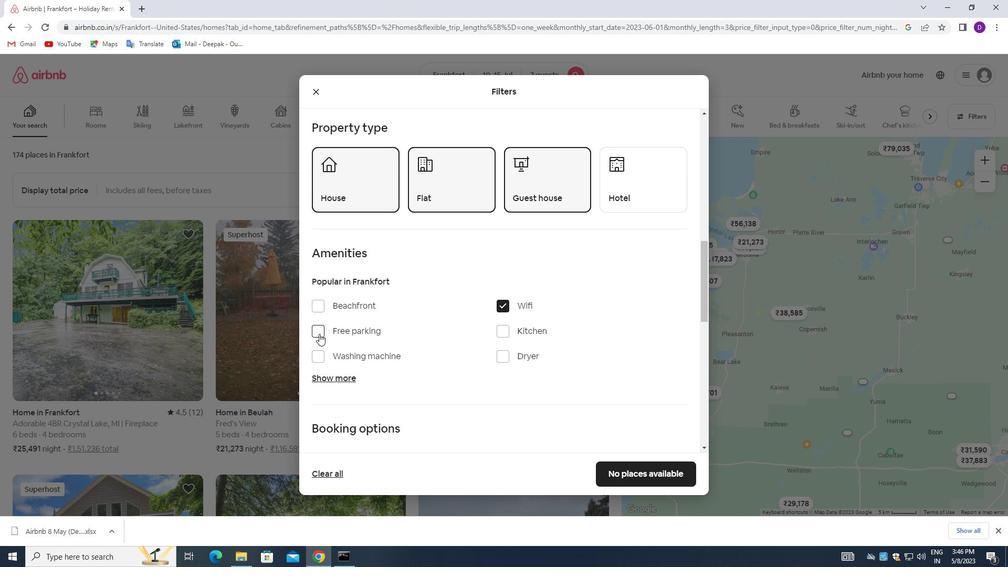 
Action: Mouse pressed left at (313, 332)
Screenshot: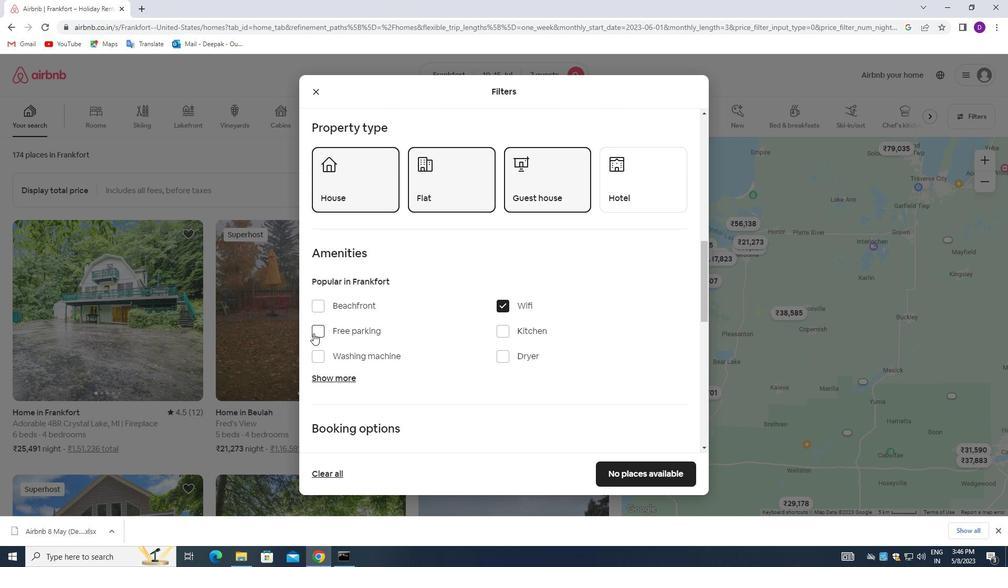 
Action: Mouse moved to (327, 380)
Screenshot: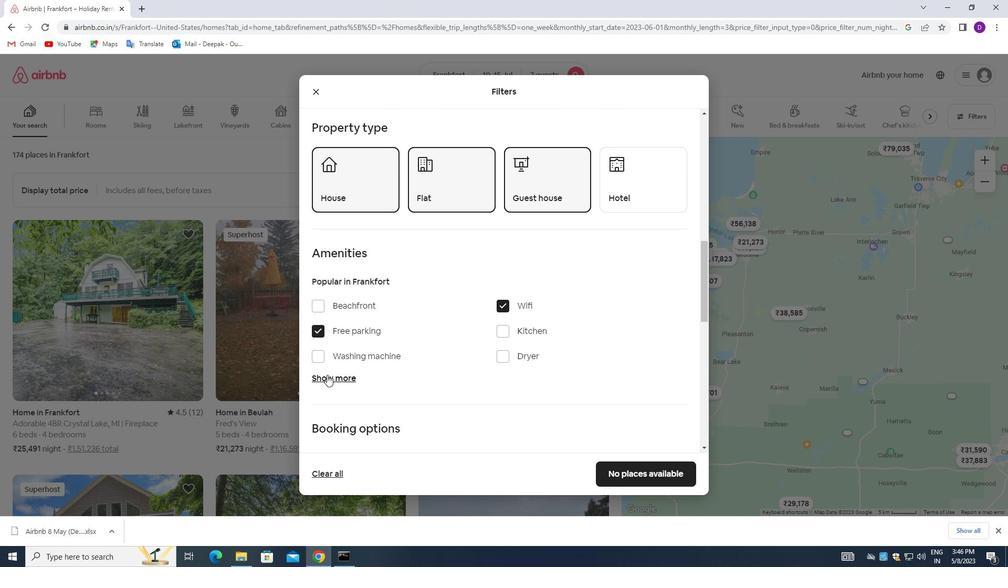 
Action: Mouse pressed left at (327, 380)
Screenshot: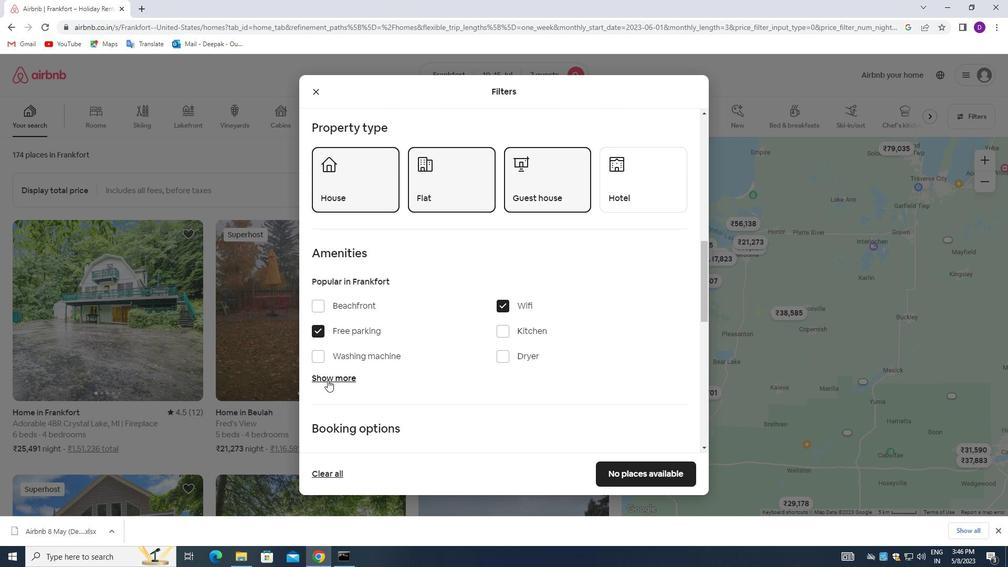 
Action: Mouse moved to (408, 361)
Screenshot: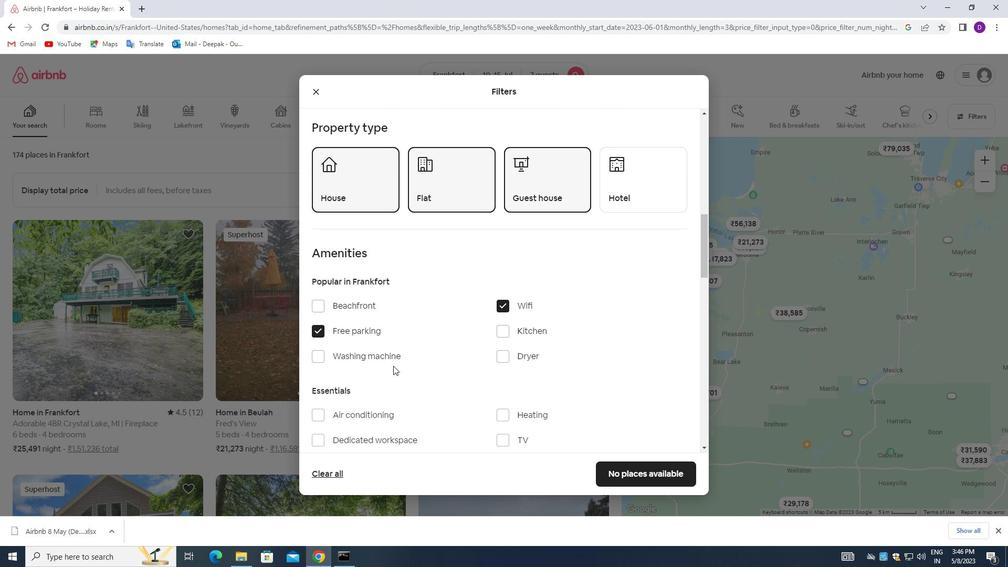 
Action: Mouse scrolled (408, 360) with delta (0, 0)
Screenshot: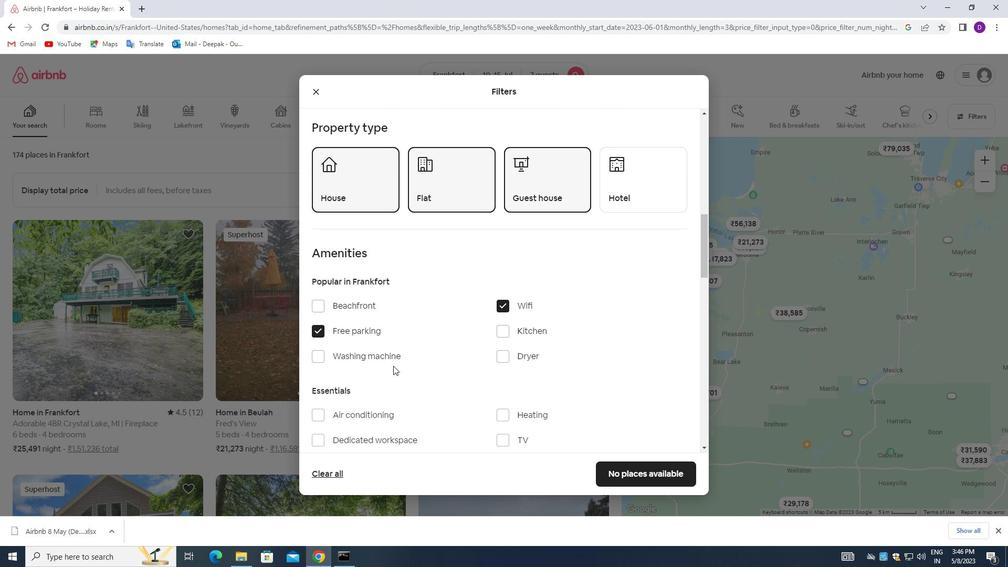 
Action: Mouse moved to (408, 361)
Screenshot: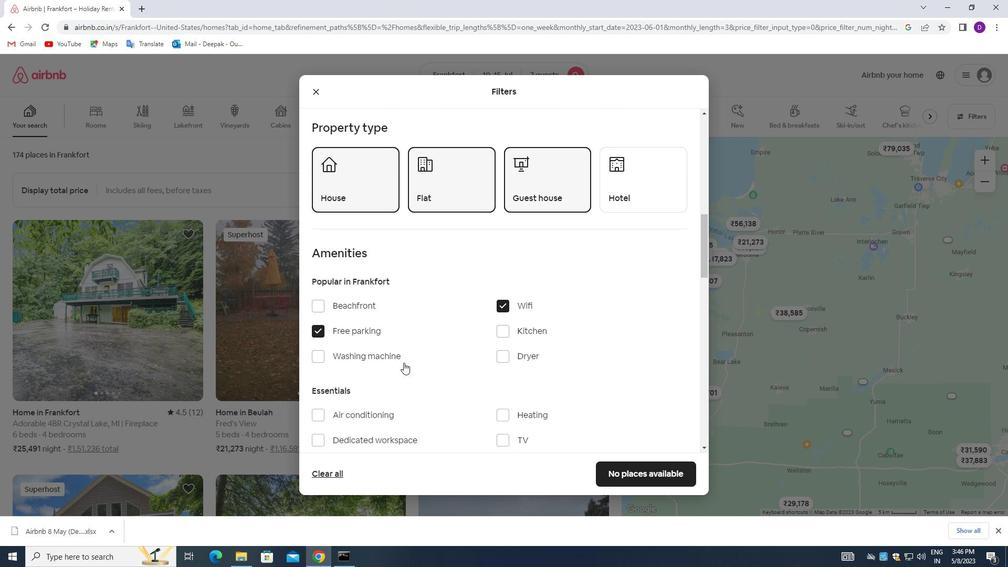 
Action: Mouse scrolled (408, 360) with delta (0, 0)
Screenshot: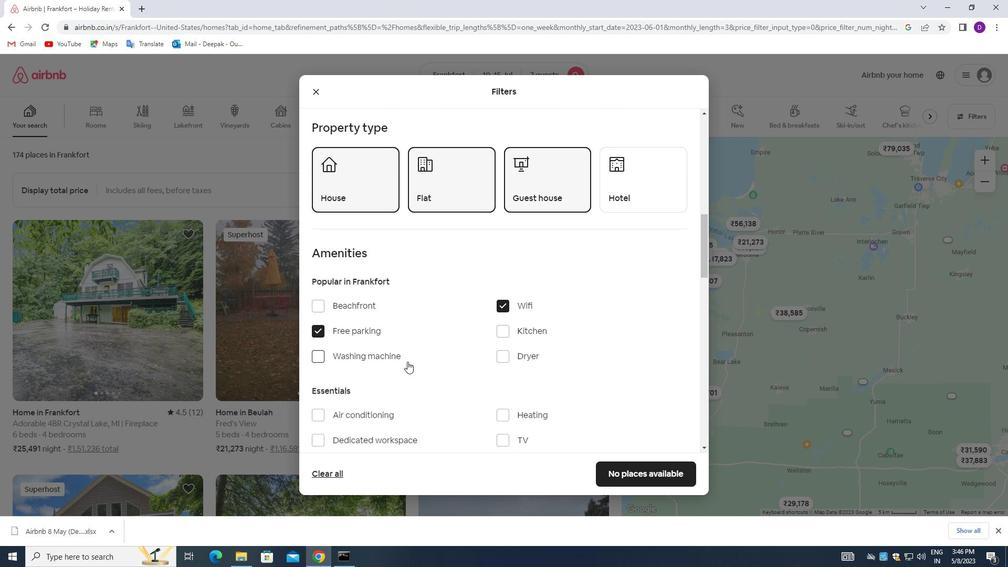 
Action: Mouse moved to (502, 332)
Screenshot: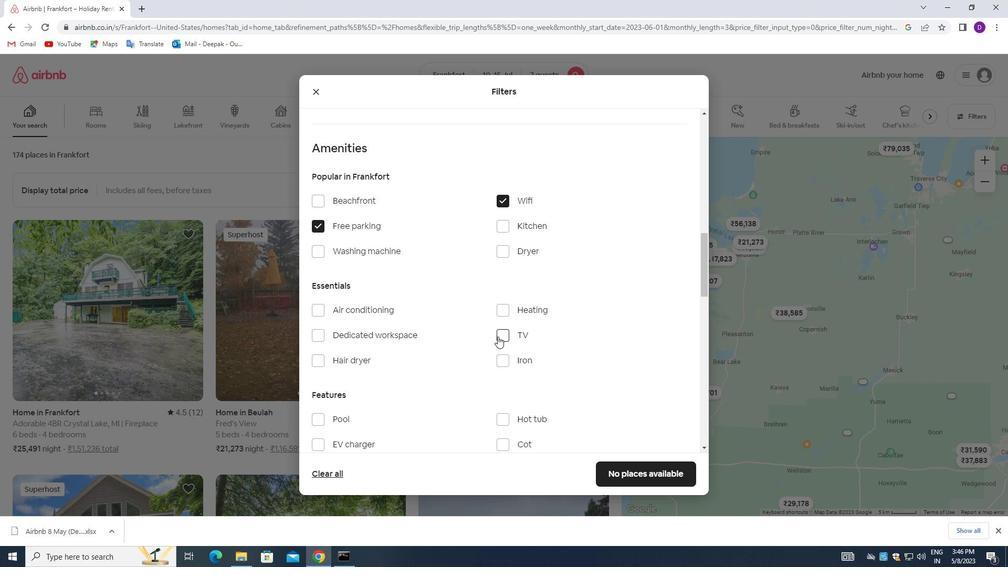 
Action: Mouse pressed left at (502, 332)
Screenshot: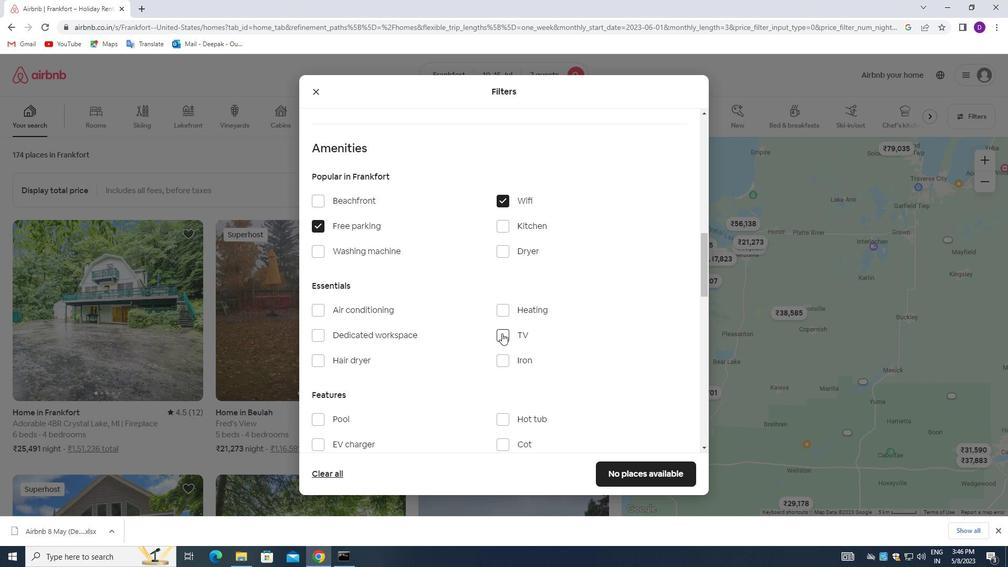 
Action: Mouse moved to (390, 355)
Screenshot: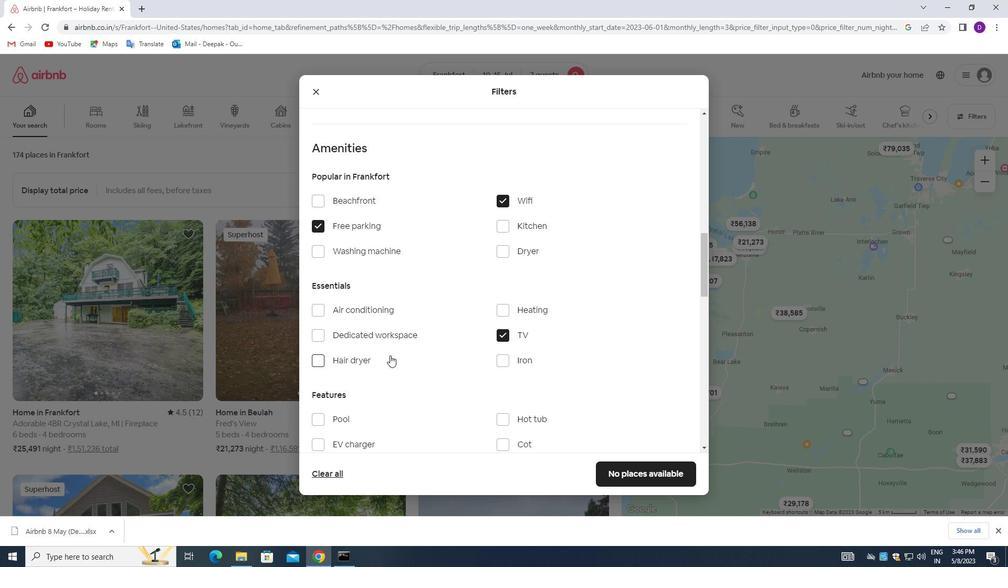 
Action: Mouse scrolled (390, 354) with delta (0, 0)
Screenshot: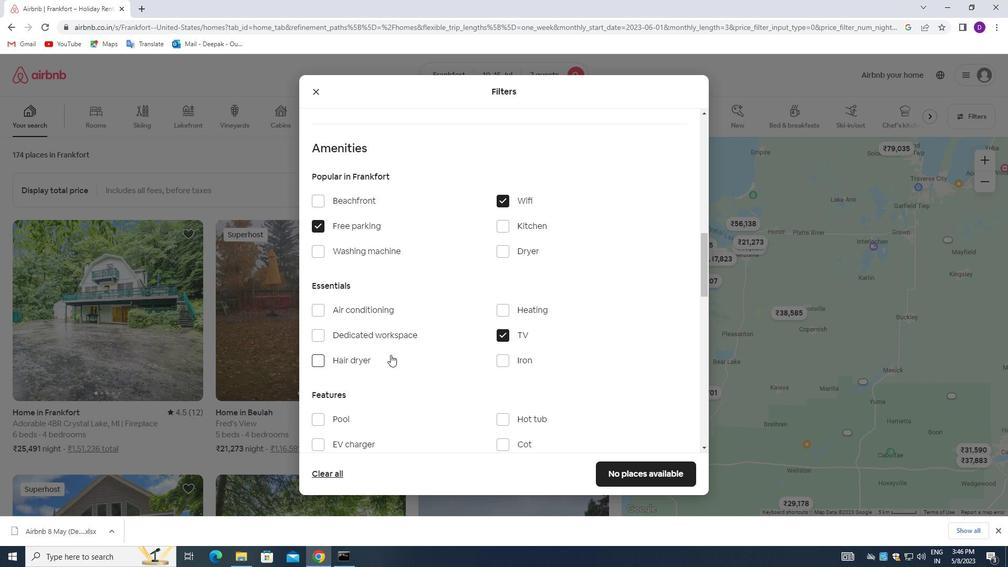 
Action: Mouse scrolled (390, 354) with delta (0, 0)
Screenshot: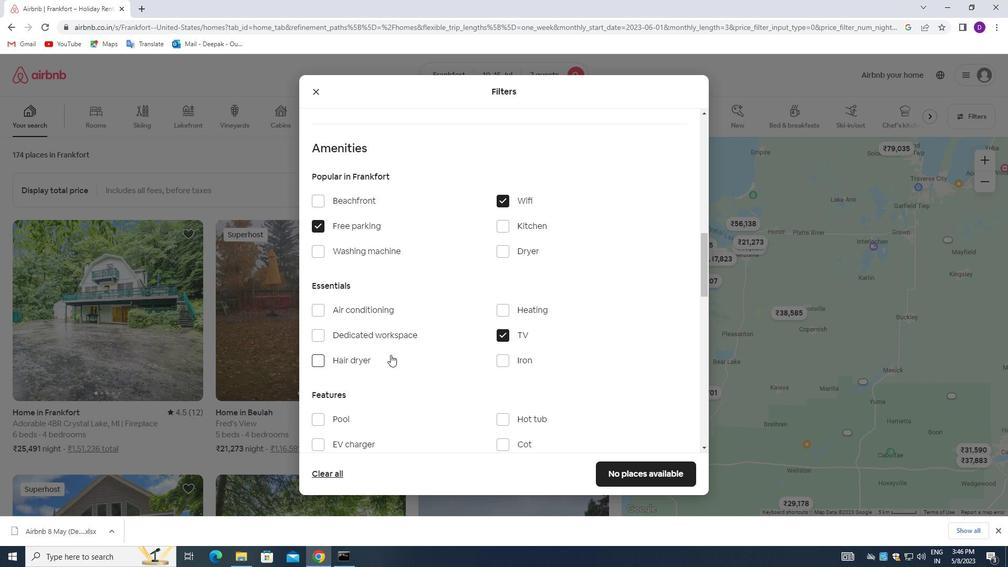 
Action: Mouse moved to (390, 354)
Screenshot: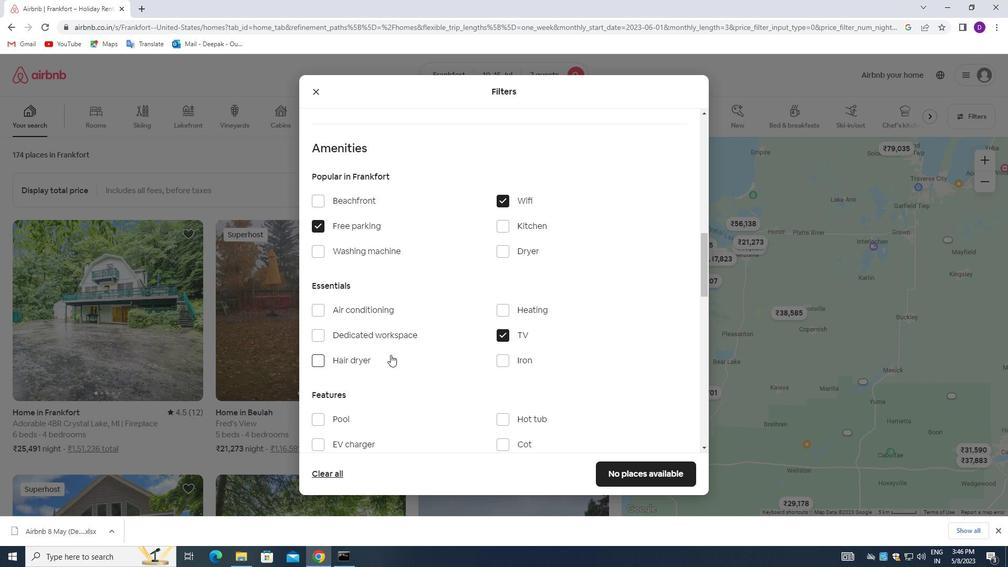 
Action: Mouse scrolled (390, 353) with delta (0, 0)
Screenshot: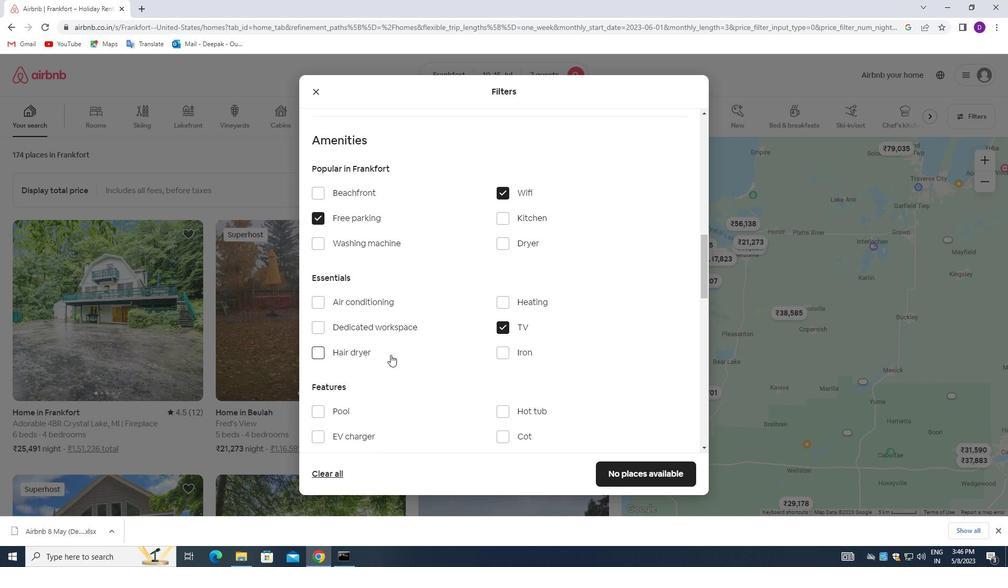 
Action: Mouse moved to (313, 338)
Screenshot: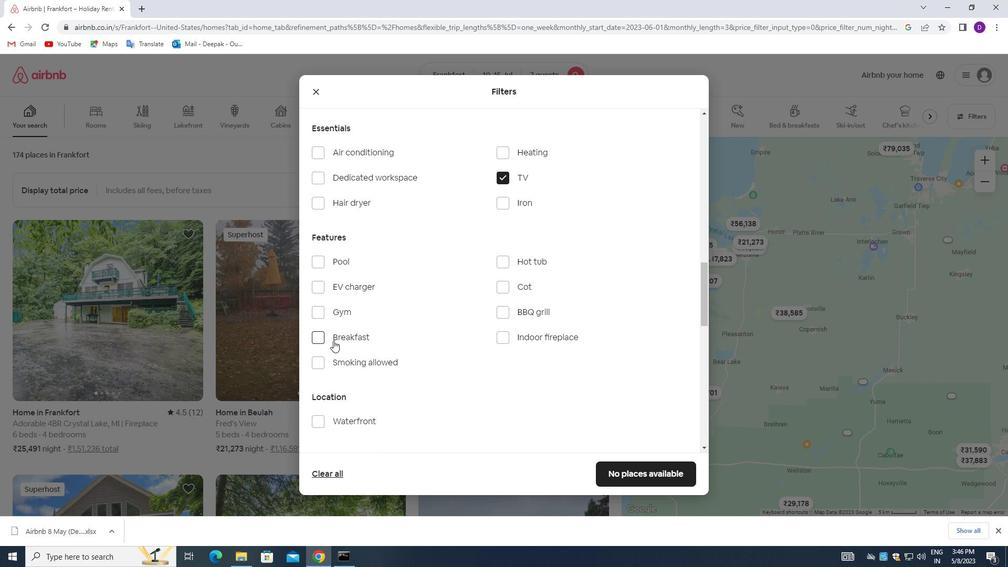 
Action: Mouse pressed left at (313, 338)
Screenshot: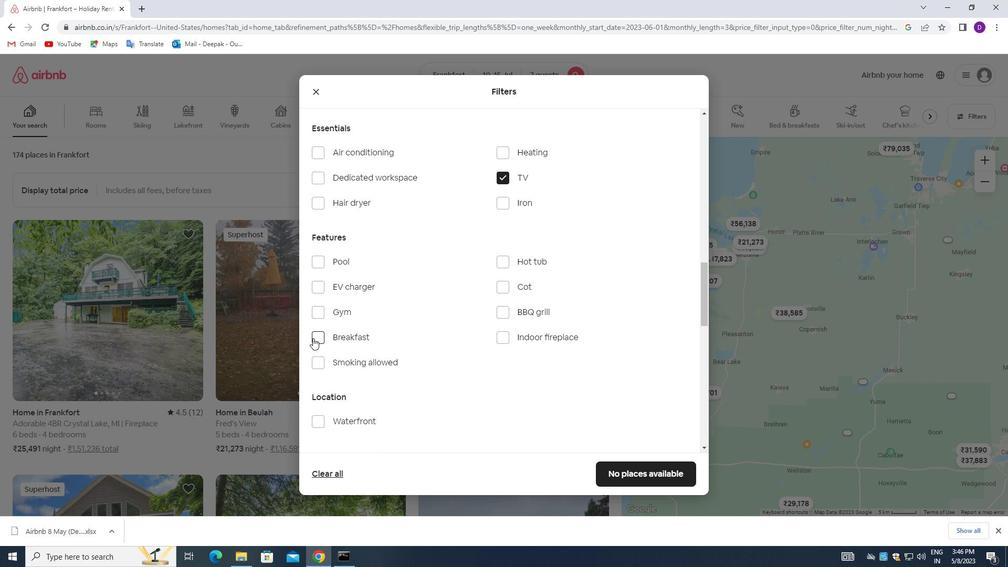 
Action: Mouse moved to (315, 314)
Screenshot: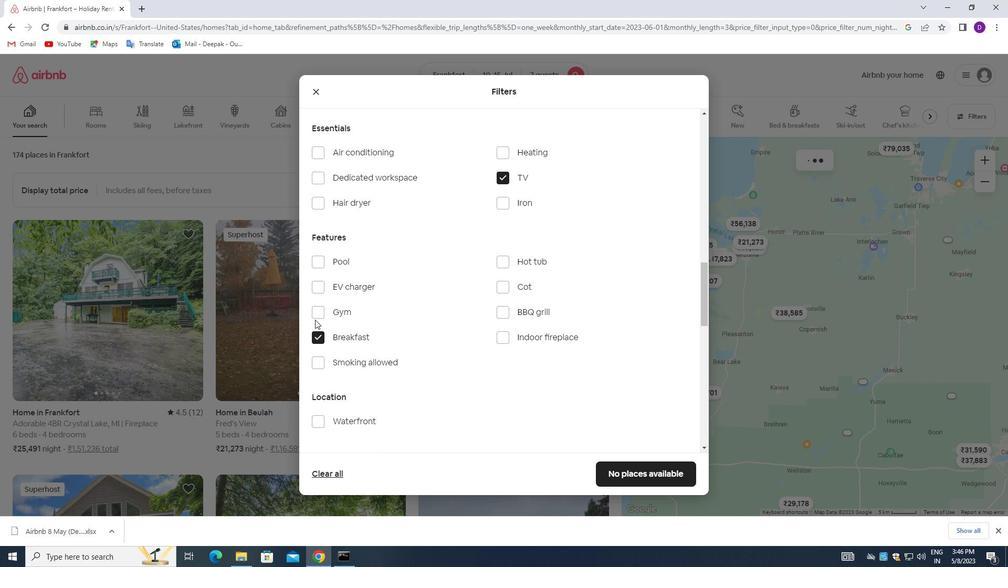 
Action: Mouse pressed left at (315, 314)
Screenshot: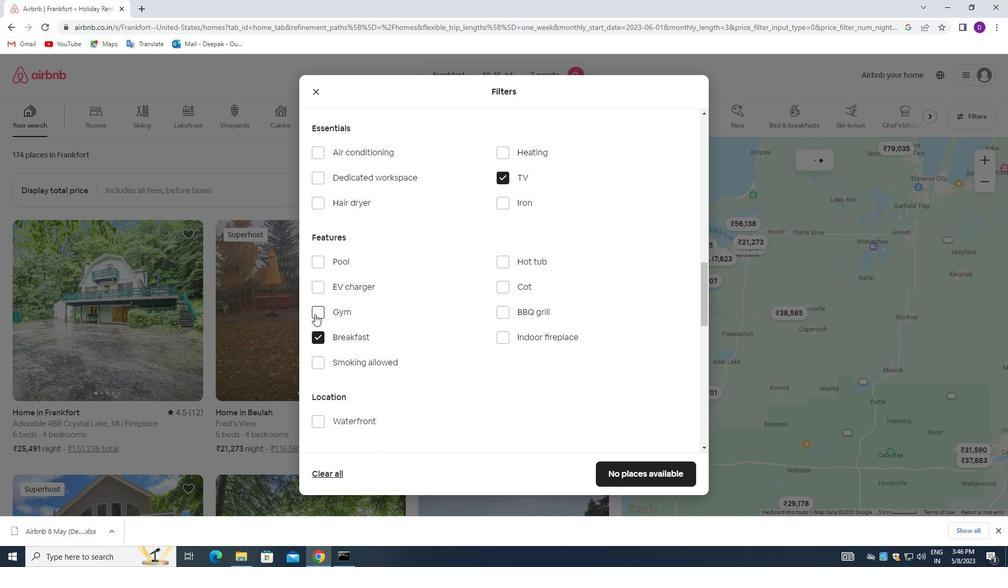 
Action: Mouse moved to (417, 304)
Screenshot: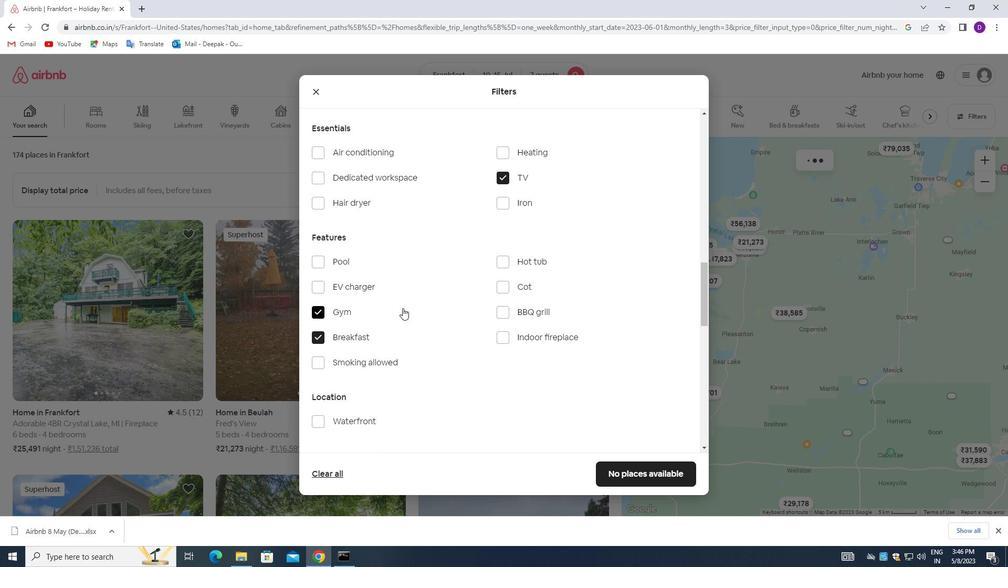 
Action: Mouse scrolled (417, 305) with delta (0, 0)
Screenshot: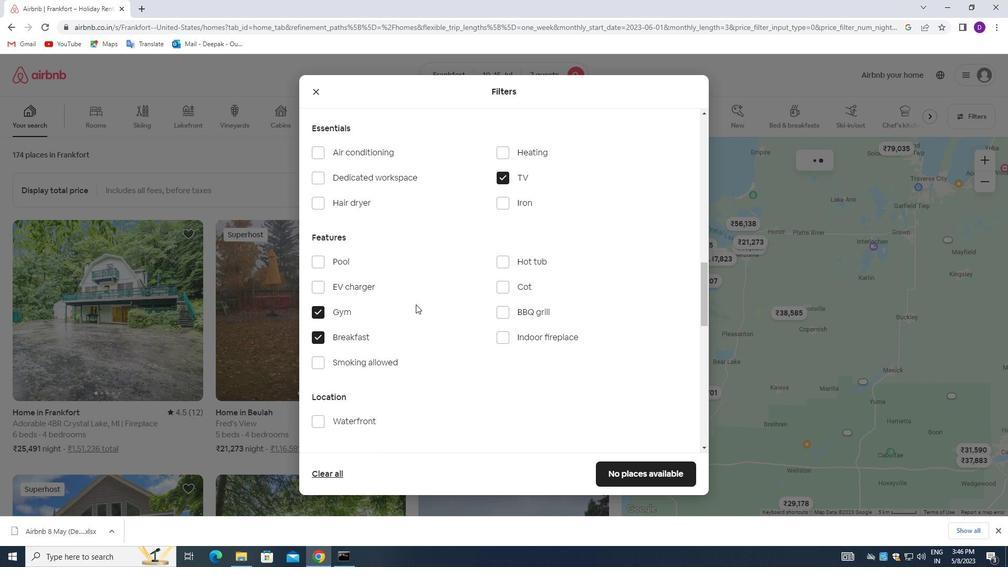 
Action: Mouse scrolled (417, 305) with delta (0, 0)
Screenshot: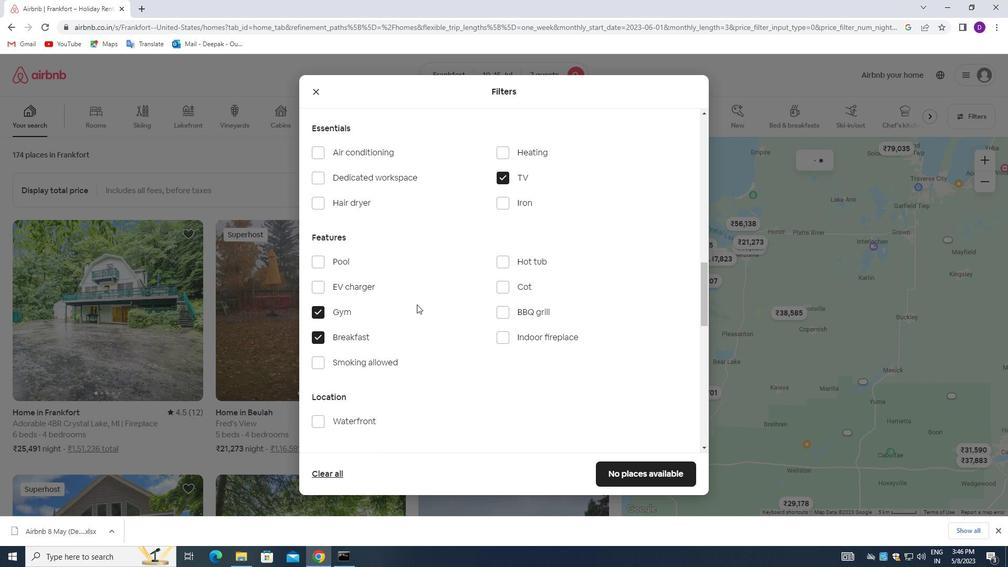 
Action: Mouse moved to (417, 304)
Screenshot: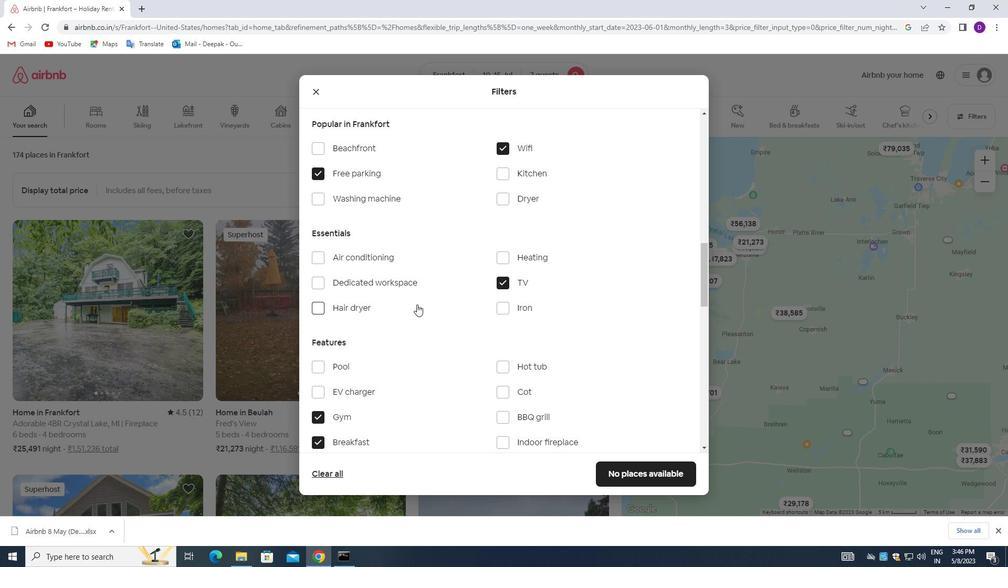 
Action: Mouse scrolled (417, 304) with delta (0, 0)
Screenshot: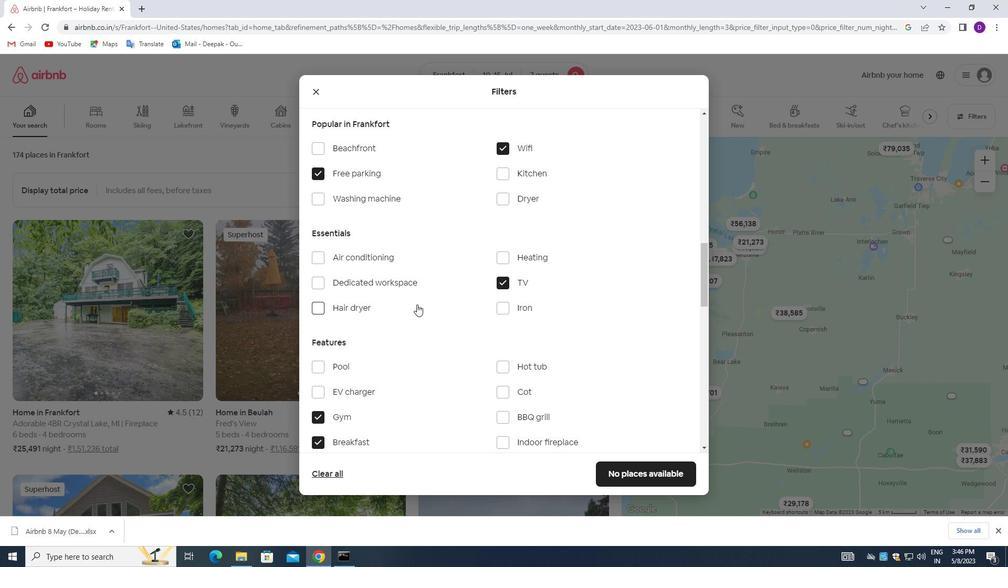 
Action: Mouse moved to (418, 305)
Screenshot: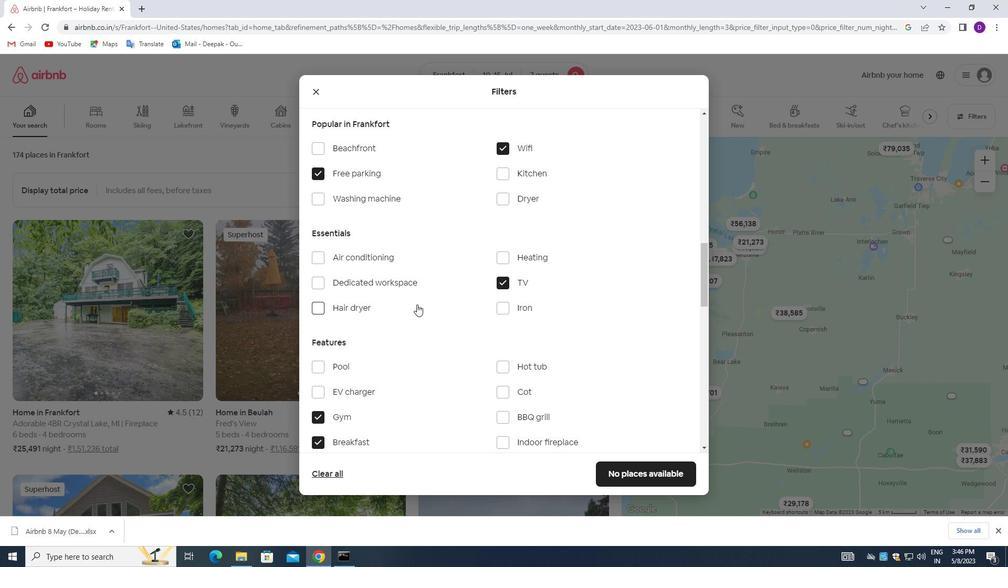 
Action: Mouse scrolled (418, 304) with delta (0, 0)
Screenshot: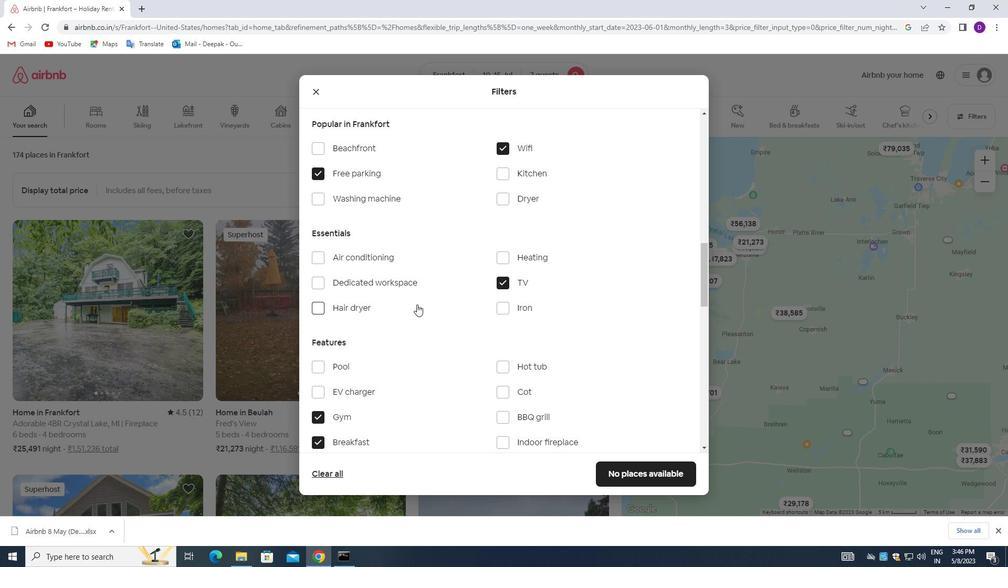 
Action: Mouse moved to (425, 312)
Screenshot: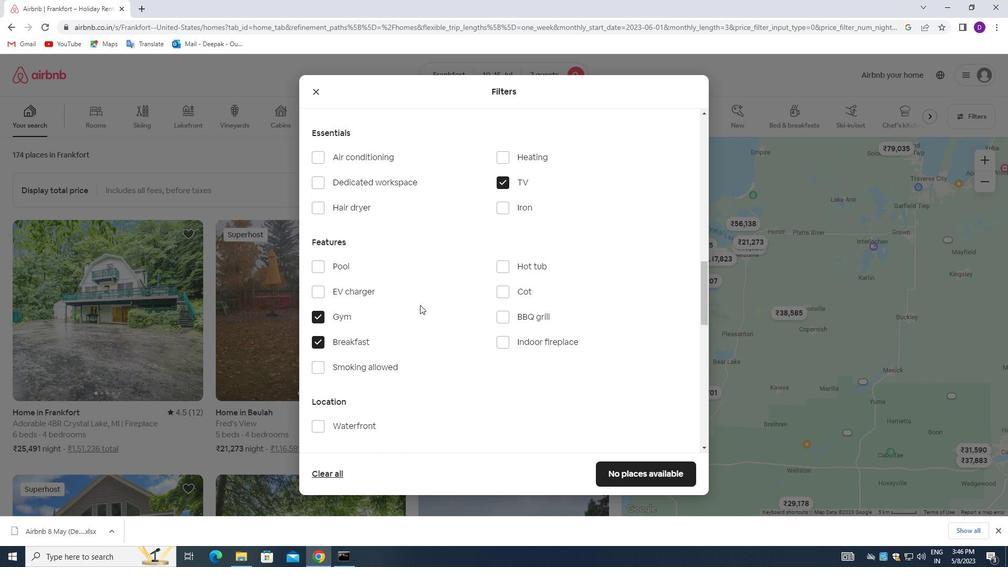 
Action: Mouse scrolled (425, 311) with delta (0, 0)
Screenshot: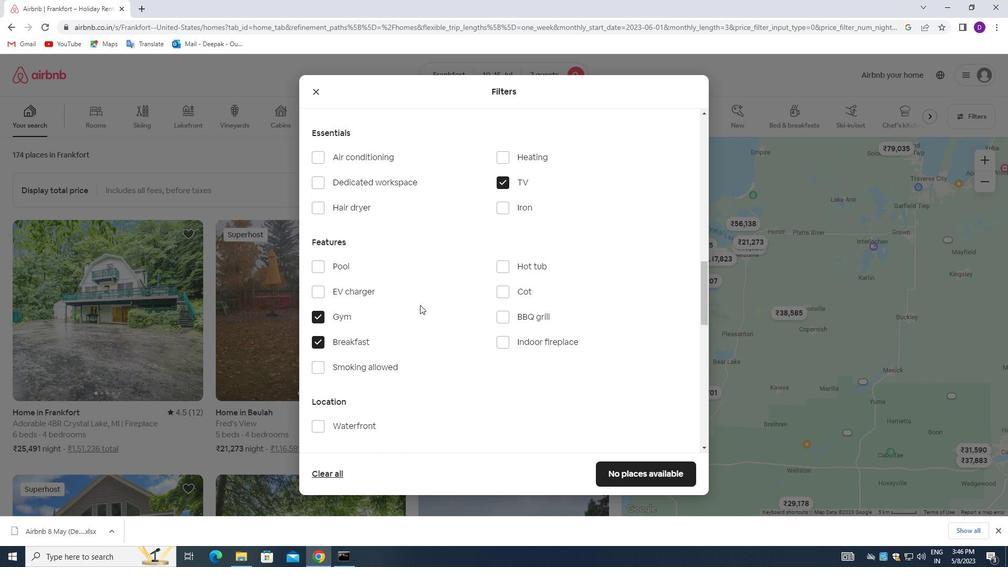 
Action: Mouse moved to (425, 314)
Screenshot: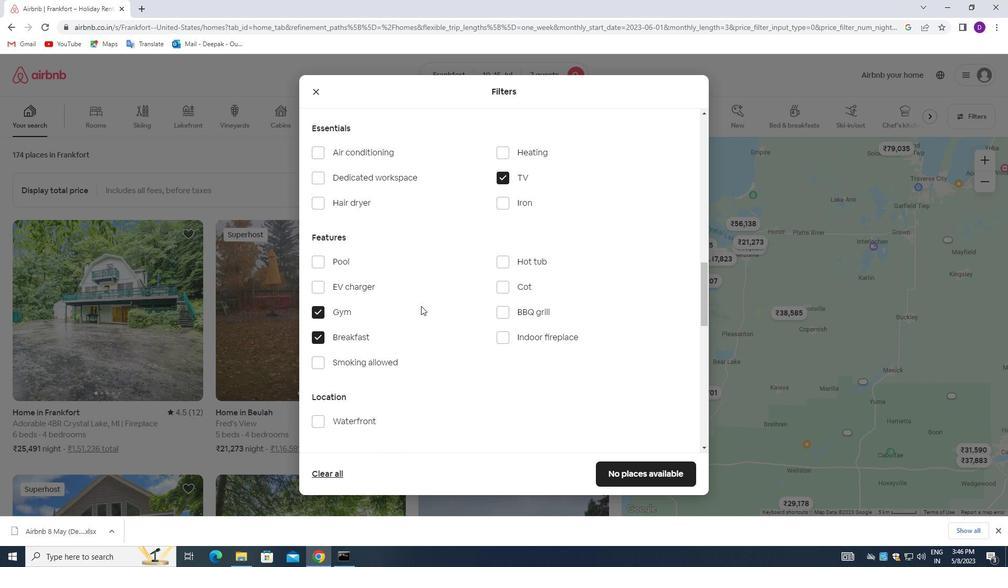 
Action: Mouse scrolled (425, 314) with delta (0, 0)
Screenshot: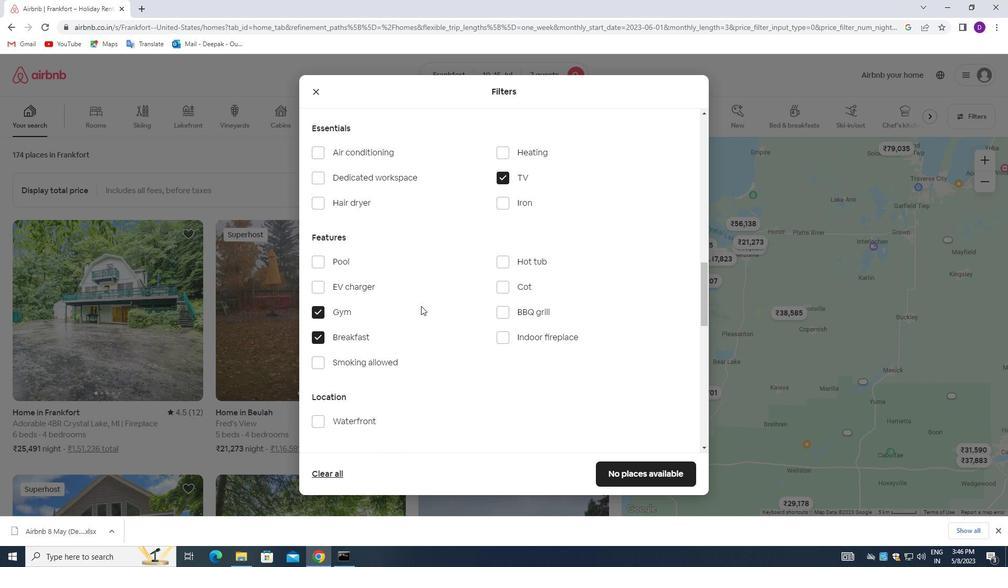 
Action: Mouse moved to (425, 315)
Screenshot: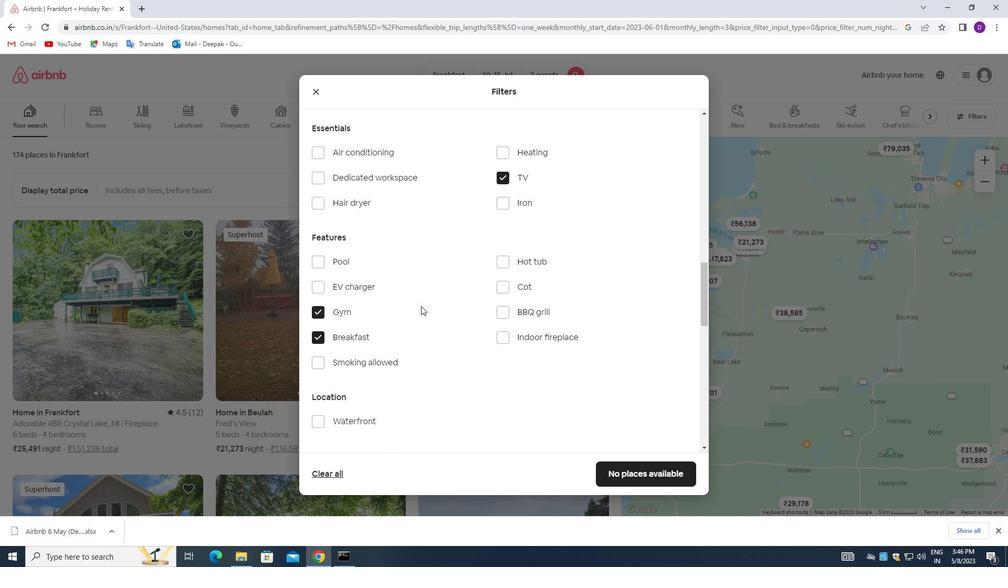 
Action: Mouse scrolled (425, 314) with delta (0, 0)
Screenshot: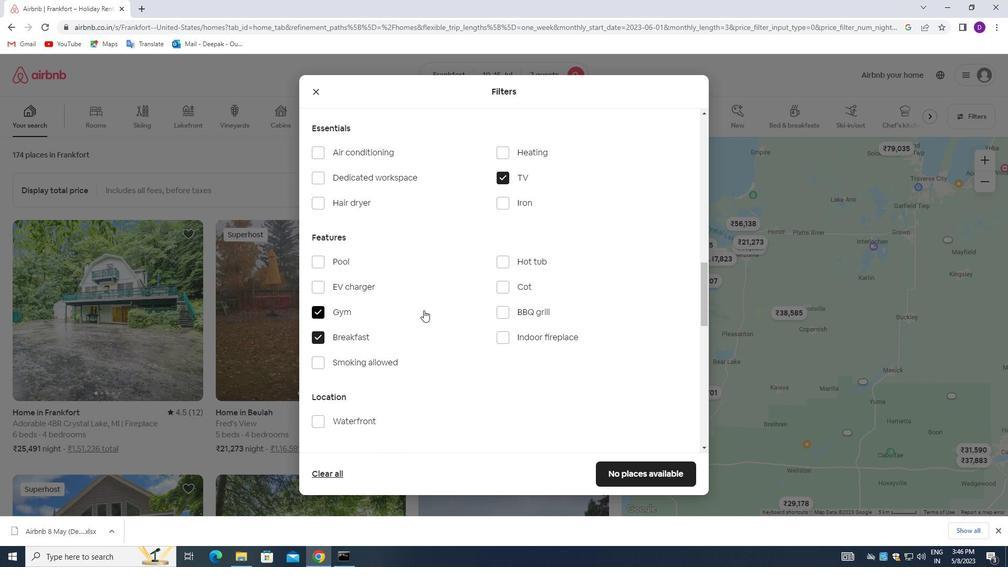 
Action: Mouse moved to (426, 315)
Screenshot: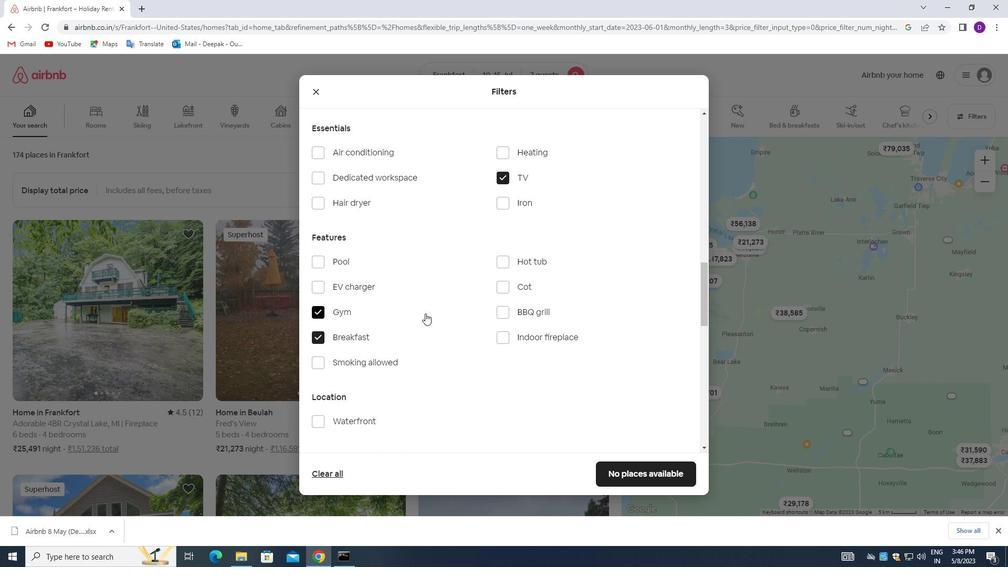 
Action: Mouse scrolled (426, 315) with delta (0, 0)
Screenshot: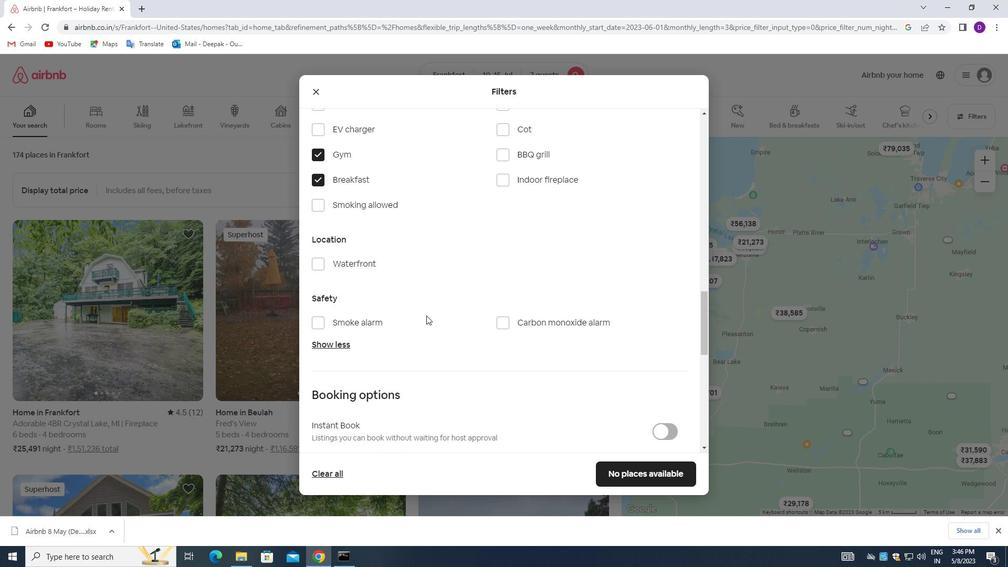 
Action: Mouse scrolled (426, 315) with delta (0, 0)
Screenshot: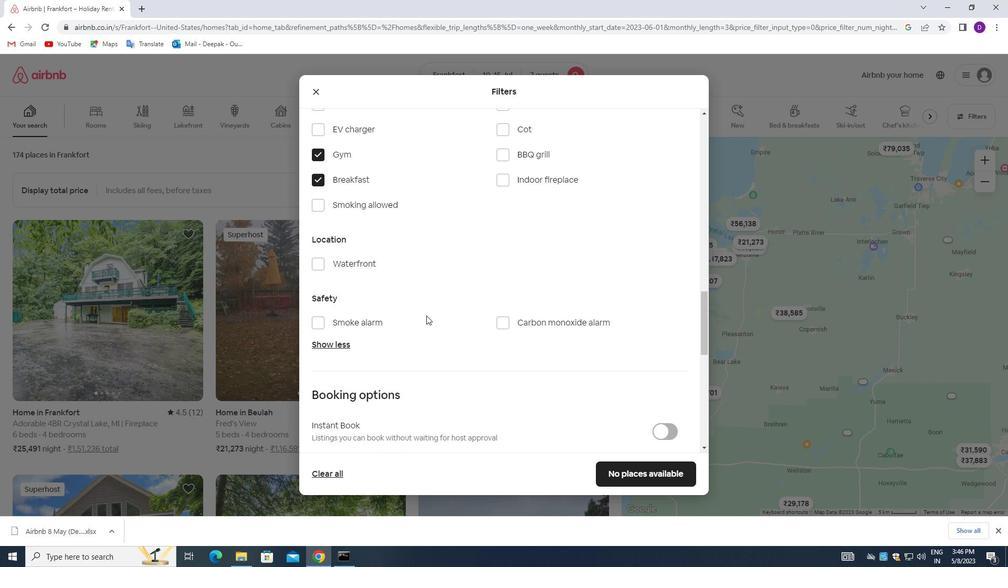 
Action: Mouse moved to (515, 308)
Screenshot: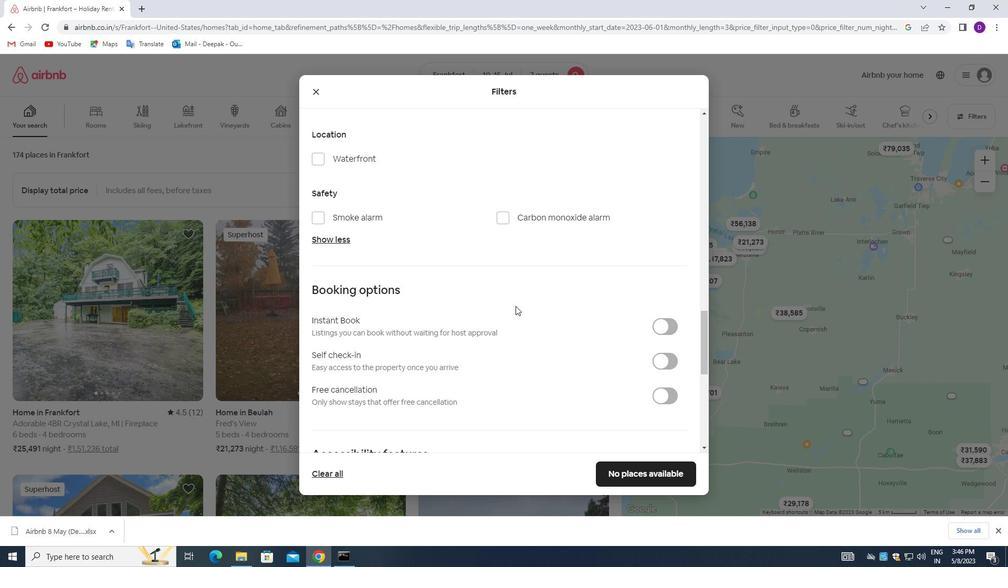 
Action: Mouse scrolled (515, 308) with delta (0, 0)
Screenshot: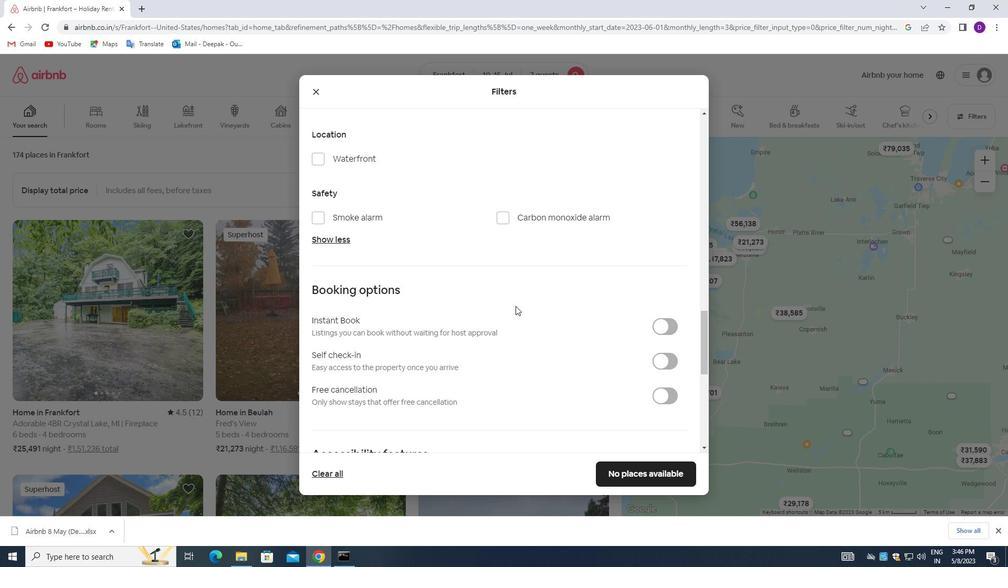 
Action: Mouse moved to (517, 311)
Screenshot: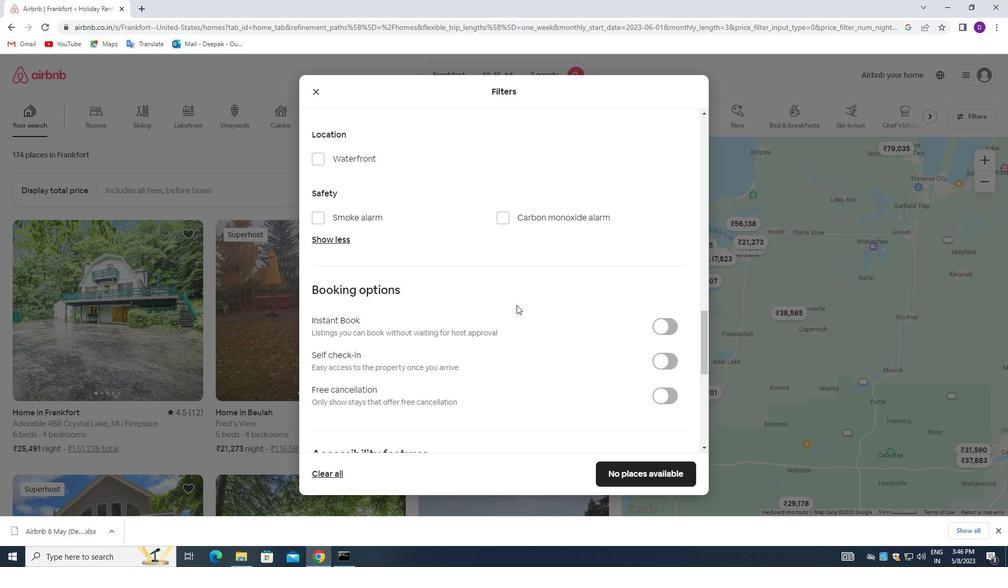 
Action: Mouse scrolled (517, 310) with delta (0, 0)
Screenshot: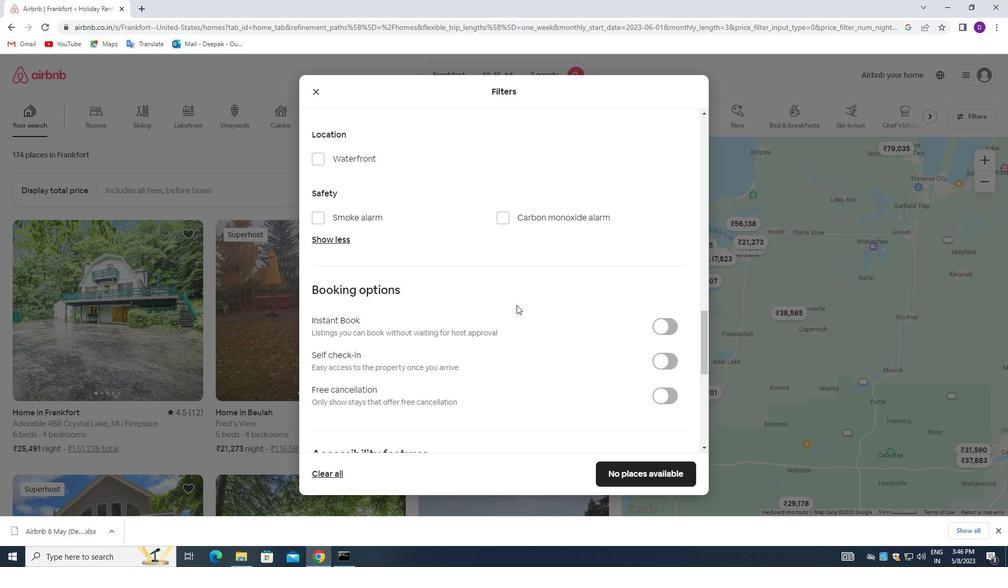 
Action: Mouse moved to (661, 253)
Screenshot: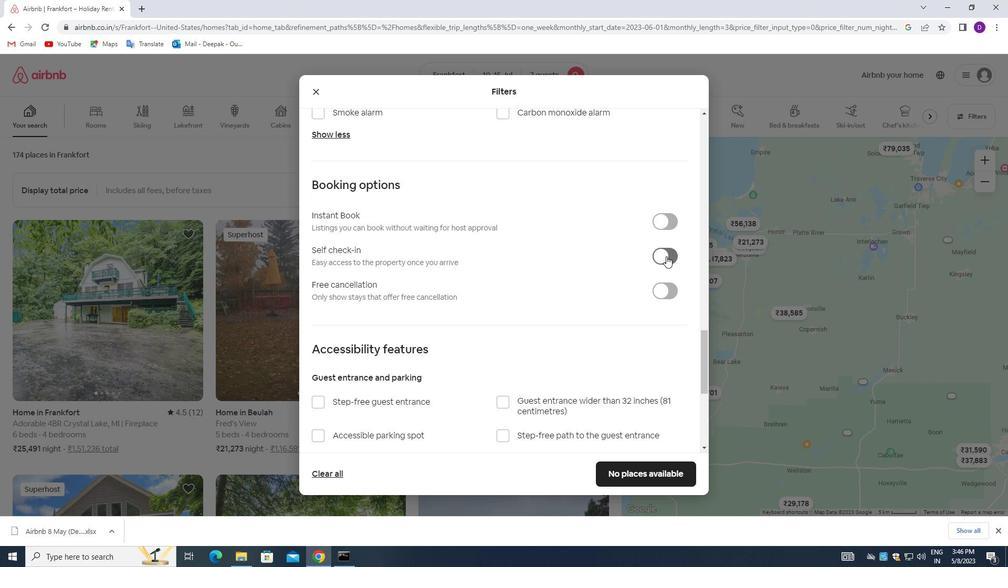 
Action: Mouse pressed left at (661, 253)
Screenshot: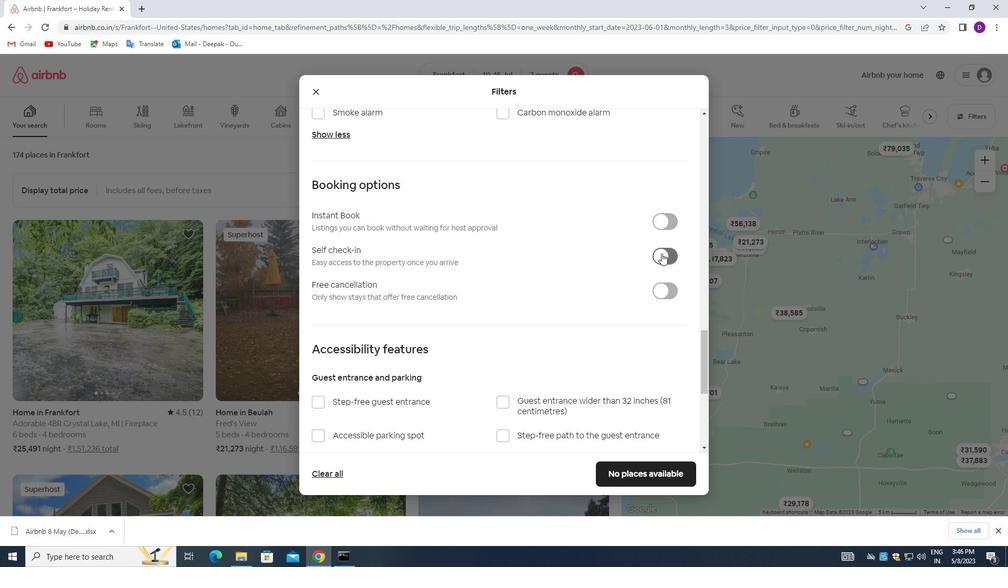 
Action: Mouse moved to (523, 261)
Screenshot: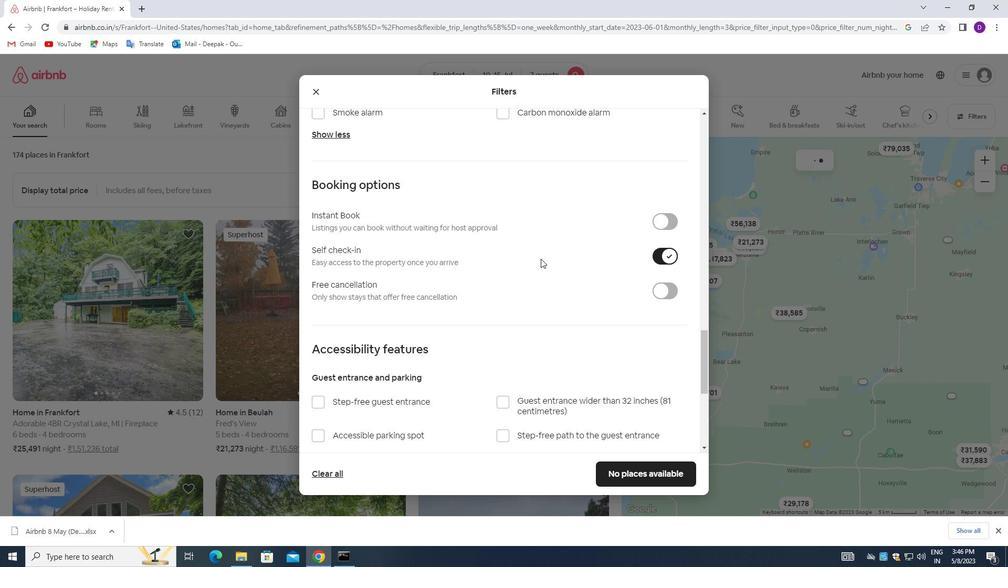 
Action: Mouse scrolled (523, 260) with delta (0, 0)
Screenshot: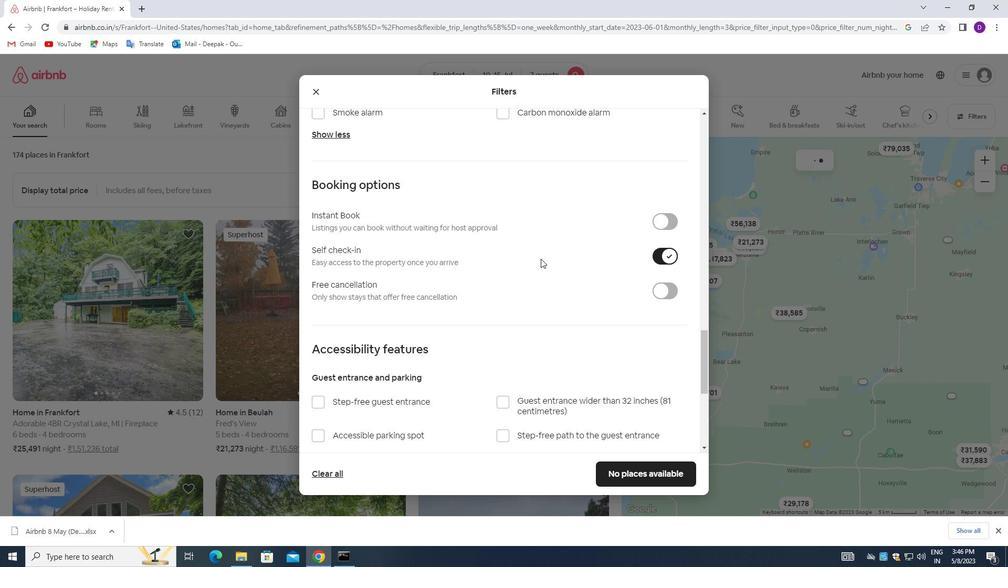 
Action: Mouse moved to (519, 261)
Screenshot: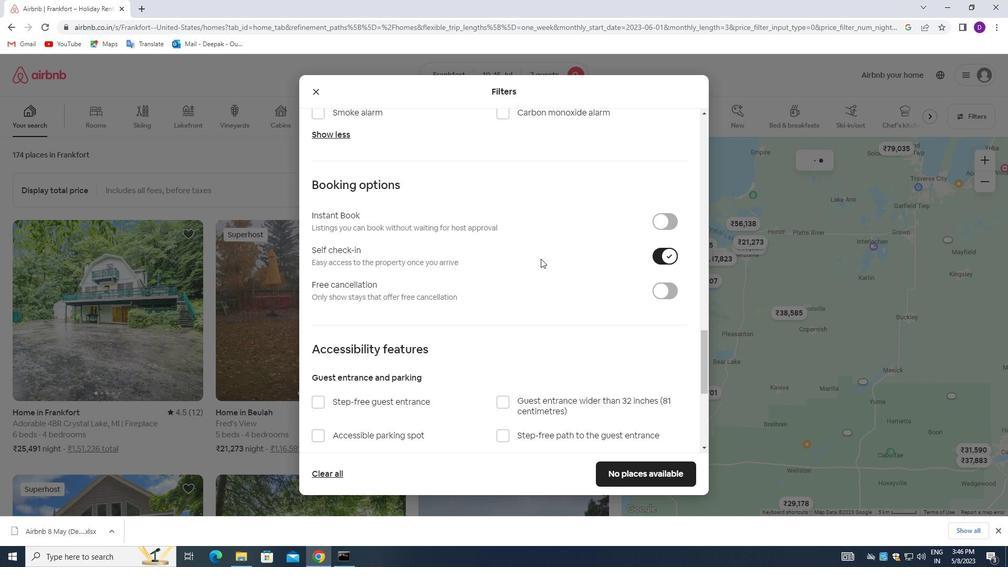 
Action: Mouse scrolled (519, 261) with delta (0, 0)
Screenshot: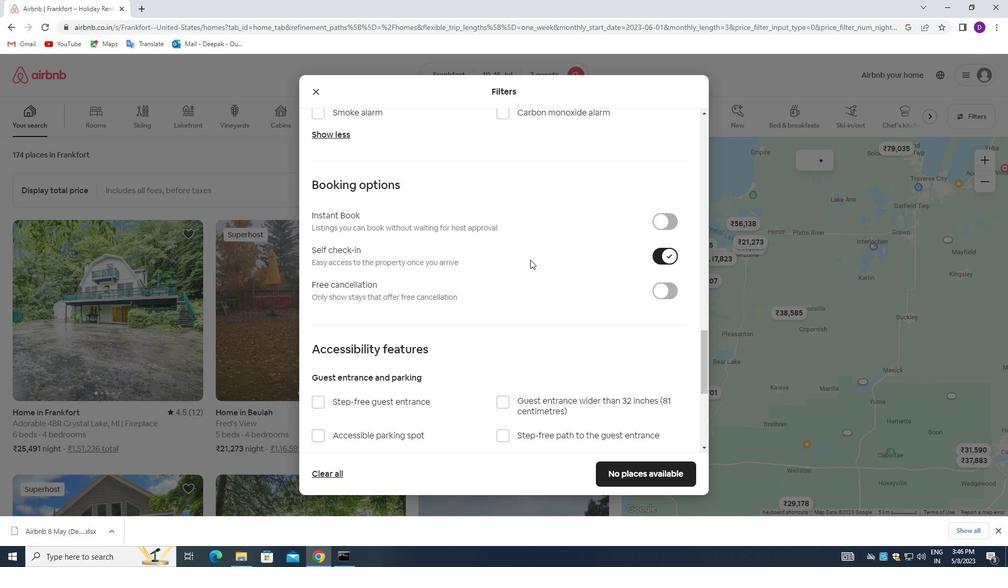 
Action: Mouse moved to (498, 260)
Screenshot: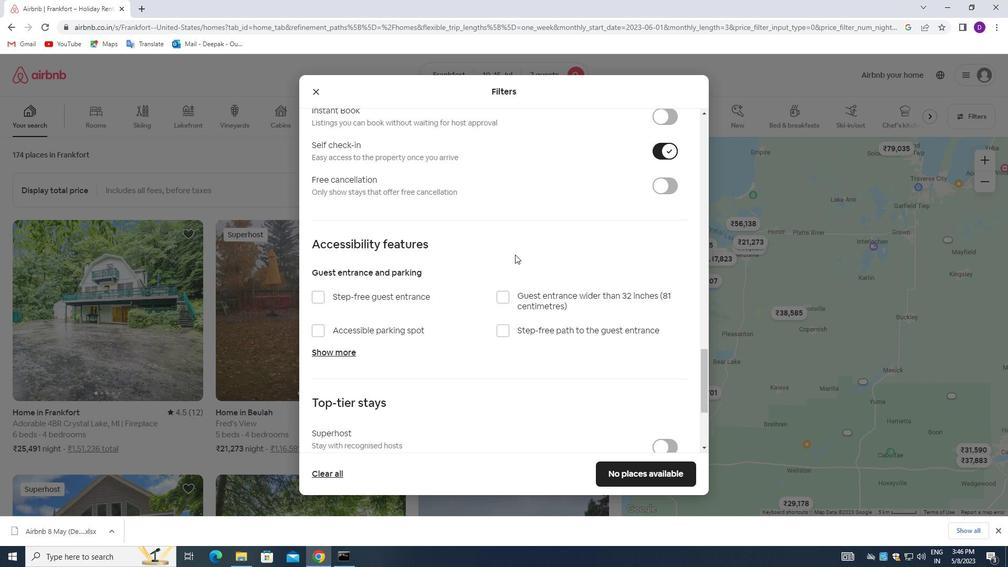 
Action: Mouse scrolled (498, 259) with delta (0, 0)
Screenshot: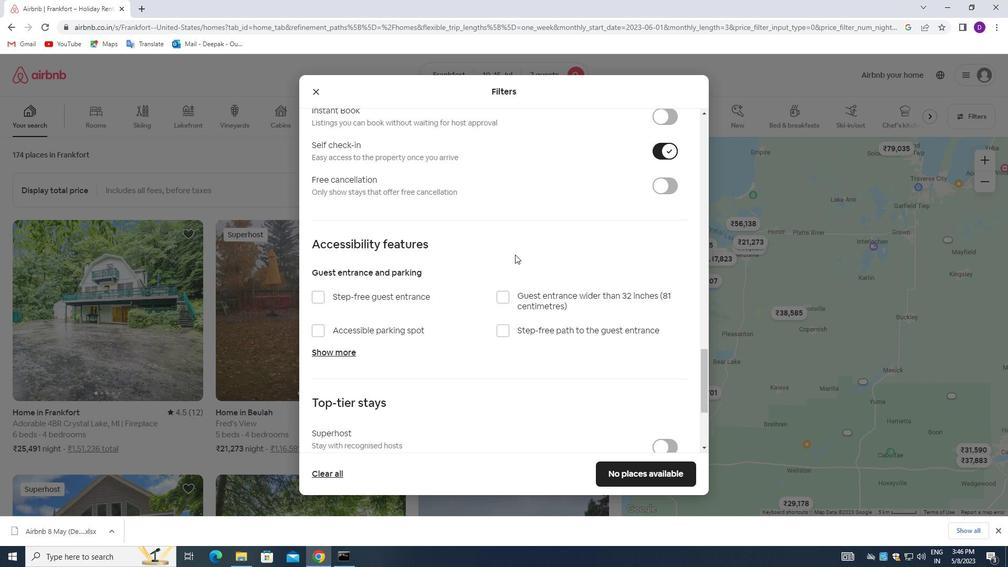 
Action: Mouse moved to (486, 267)
Screenshot: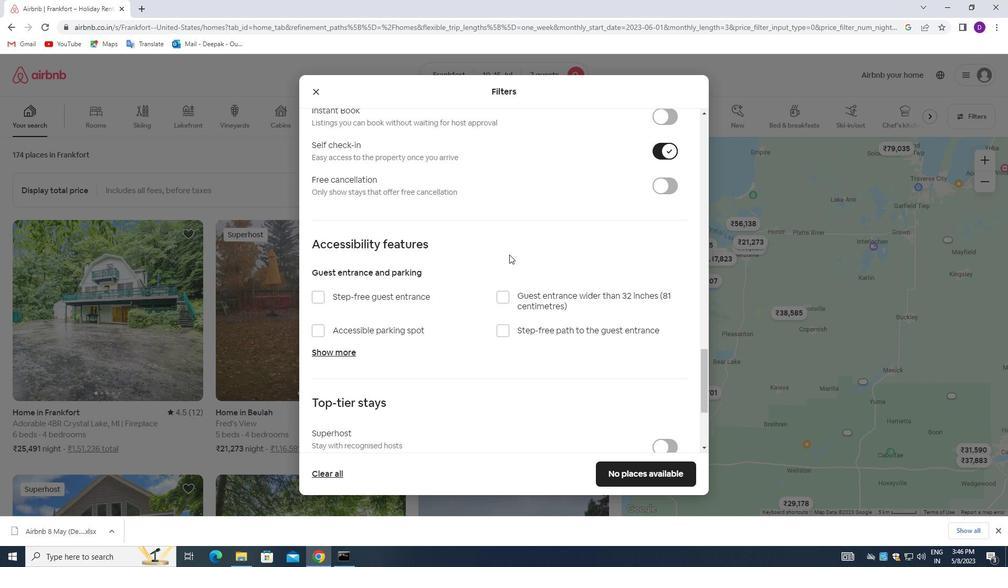 
Action: Mouse scrolled (486, 267) with delta (0, 0)
Screenshot: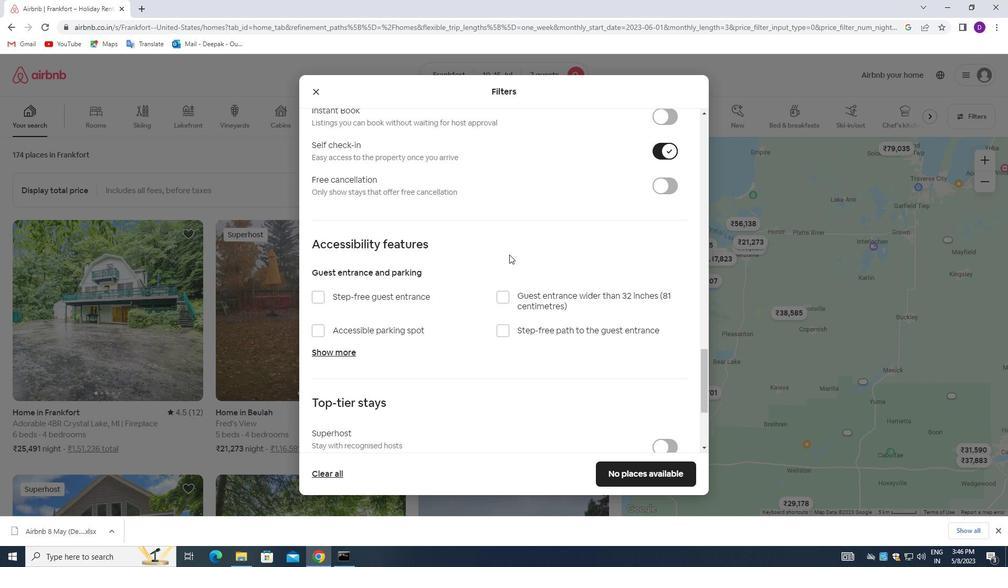 
Action: Mouse moved to (485, 268)
Screenshot: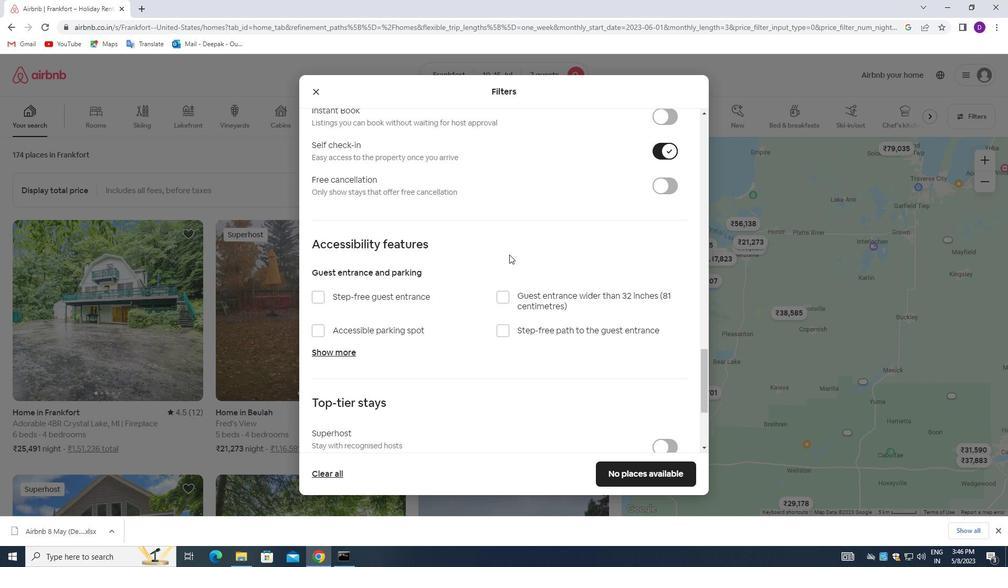 
Action: Mouse scrolled (485, 267) with delta (0, 0)
Screenshot: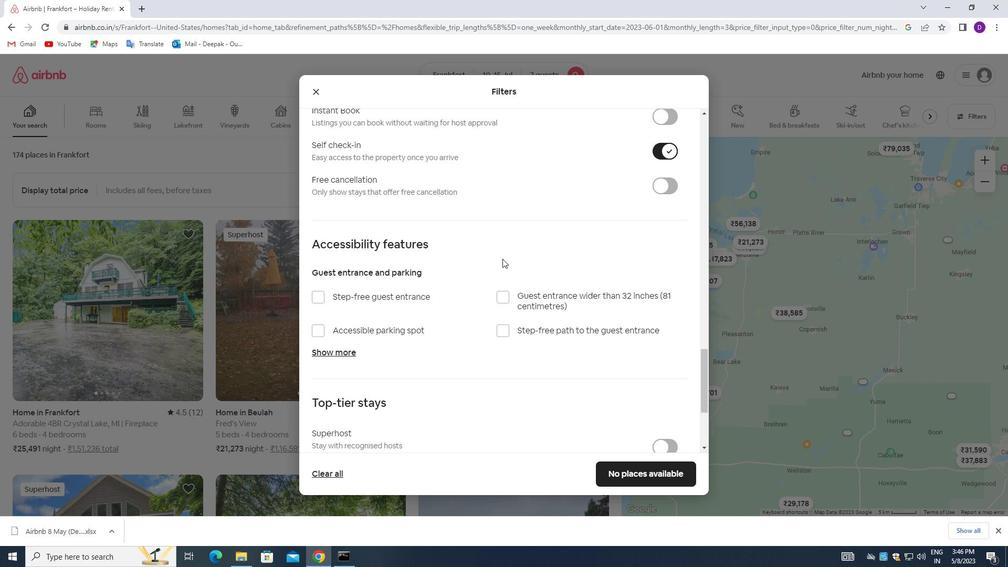 
Action: Mouse moved to (490, 277)
Screenshot: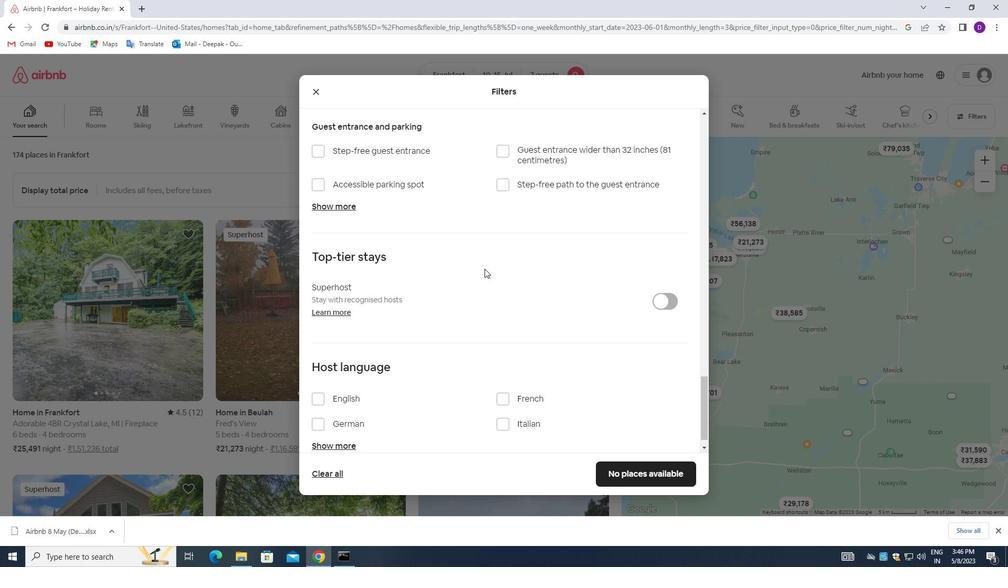 
Action: Mouse scrolled (490, 276) with delta (0, 0)
Screenshot: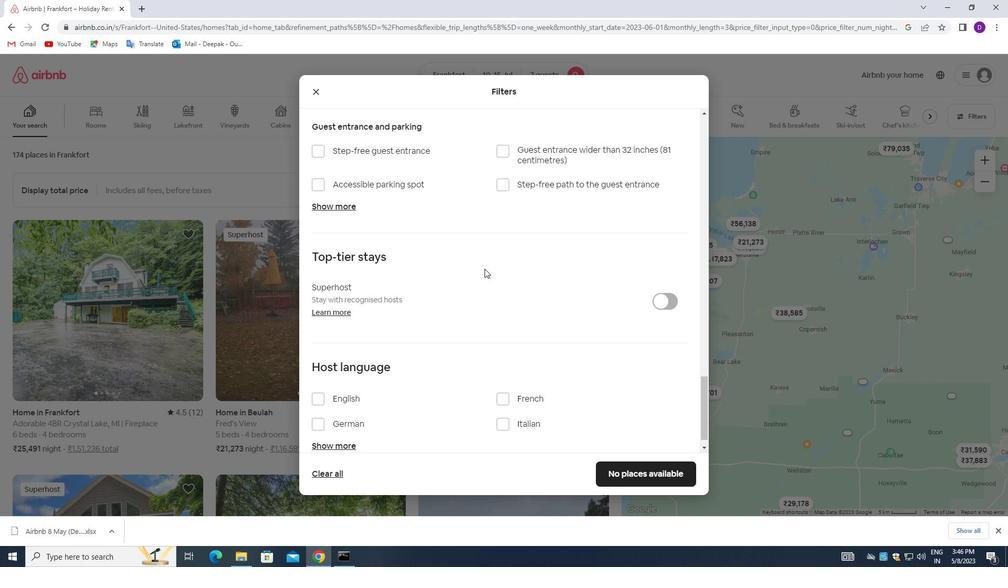 
Action: Mouse moved to (493, 280)
Screenshot: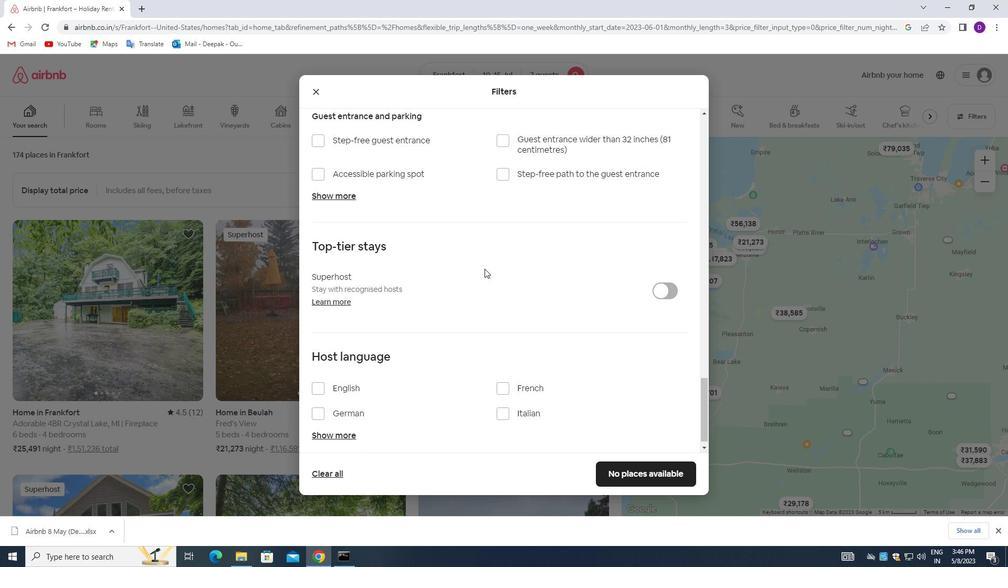 
Action: Mouse scrolled (493, 279) with delta (0, 0)
Screenshot: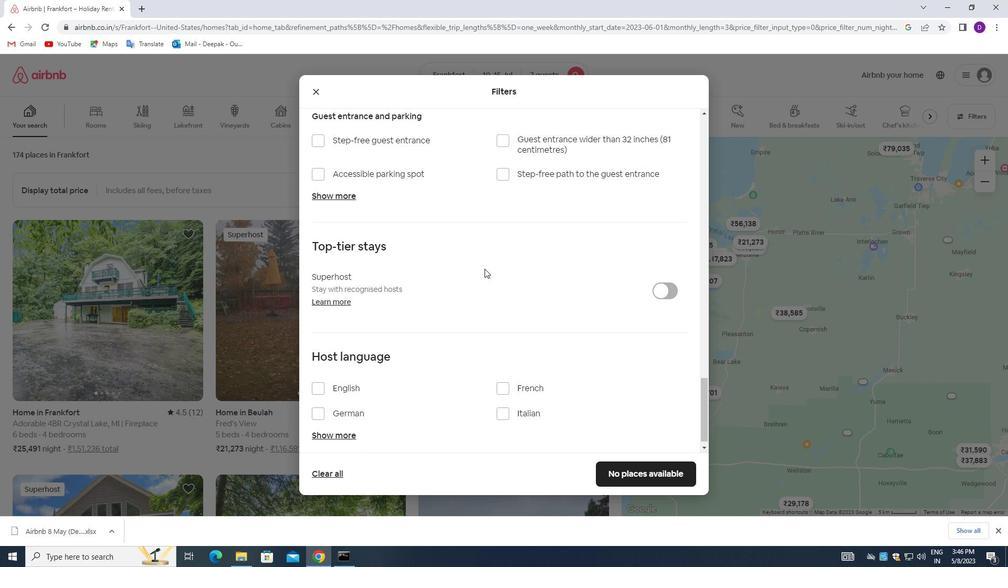 
Action: Mouse moved to (496, 282)
Screenshot: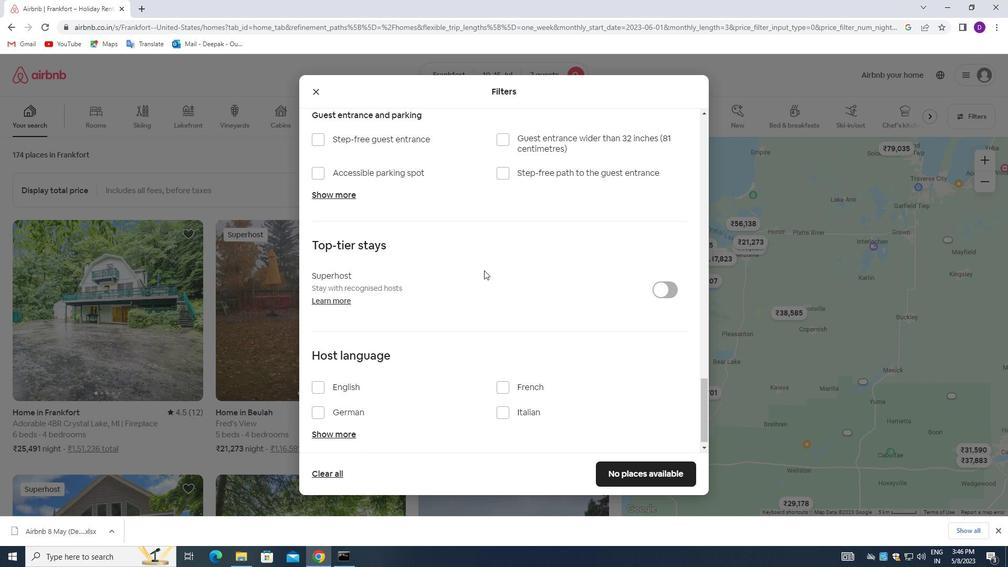
Action: Mouse scrolled (496, 281) with delta (0, 0)
Screenshot: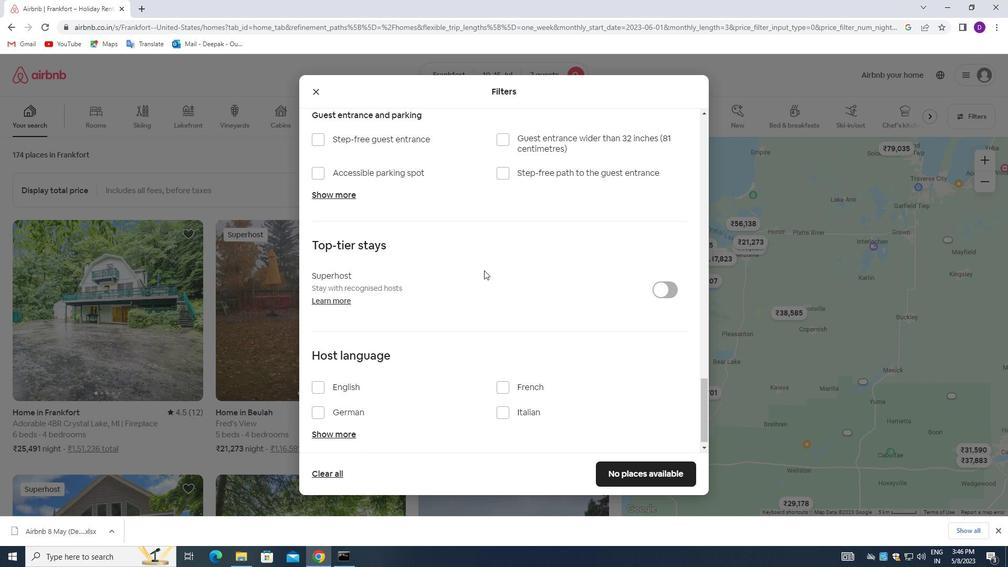 
Action: Mouse moved to (470, 301)
Screenshot: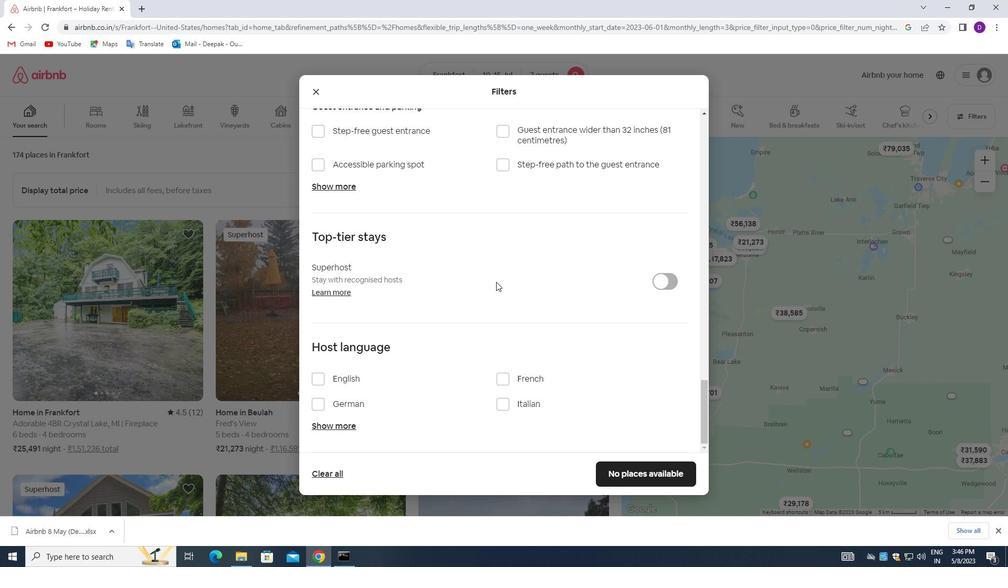 
Action: Mouse scrolled (470, 301) with delta (0, 0)
Screenshot: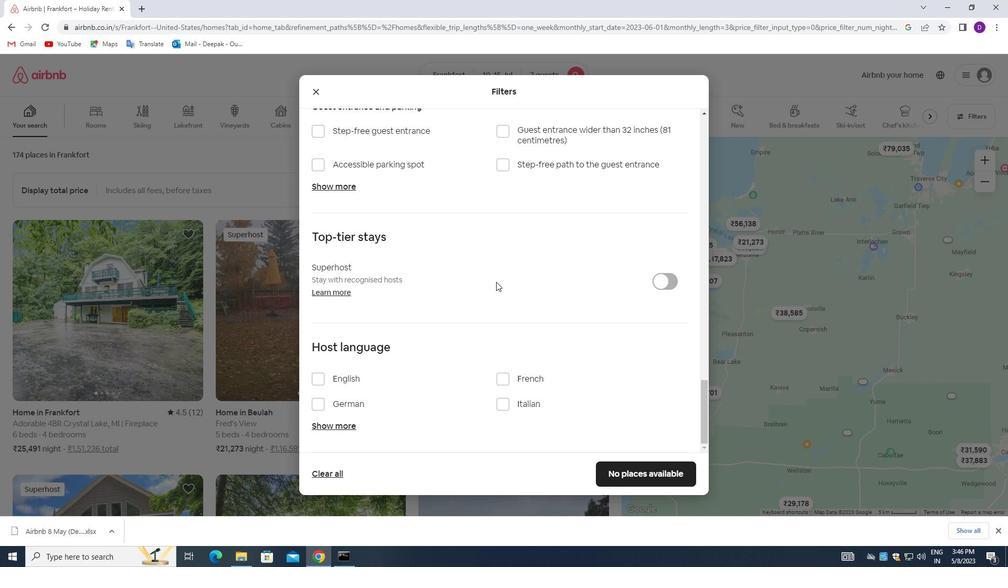 
Action: Mouse moved to (466, 307)
Screenshot: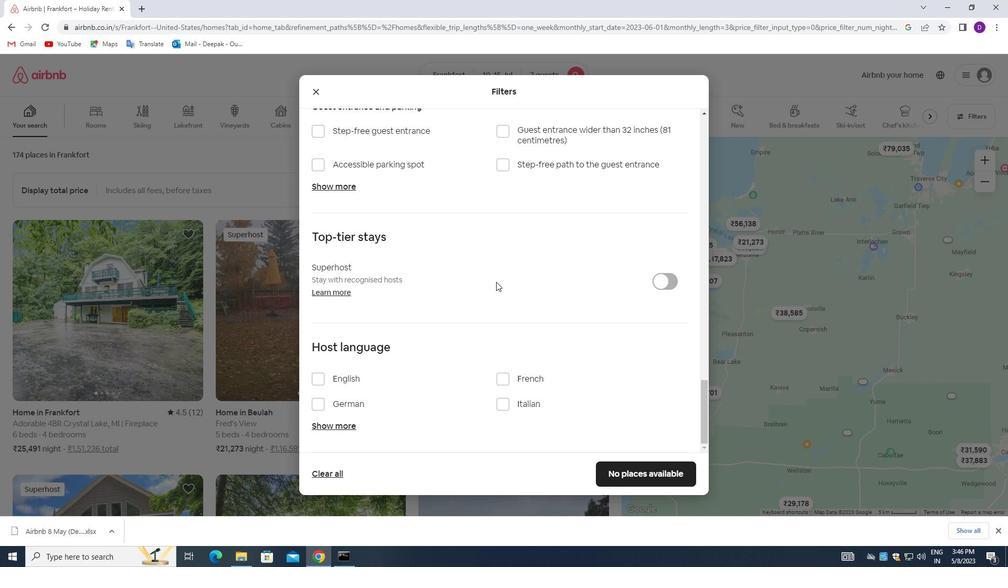 
Action: Mouse scrolled (466, 307) with delta (0, 0)
Screenshot: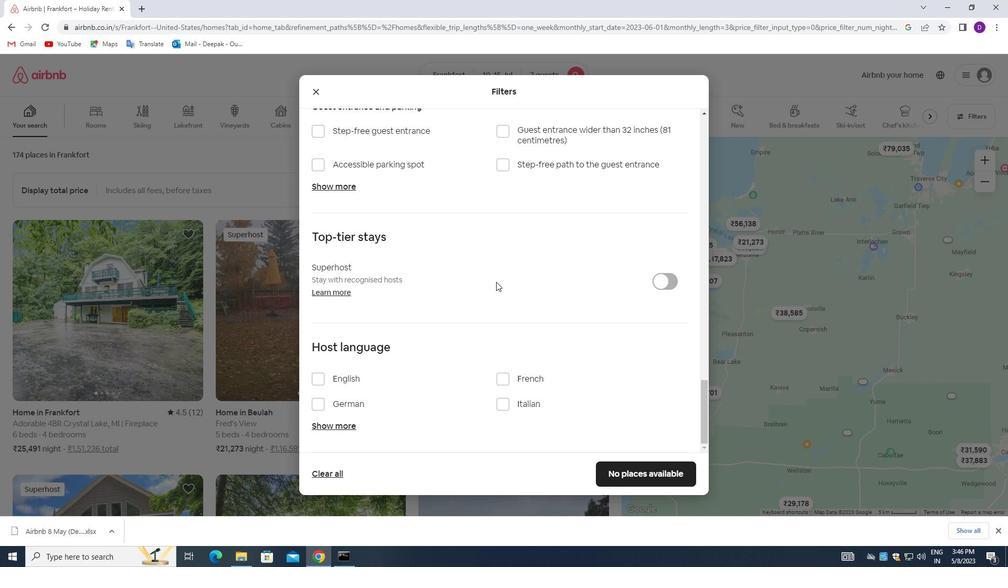 
Action: Mouse scrolled (466, 307) with delta (0, 0)
Screenshot: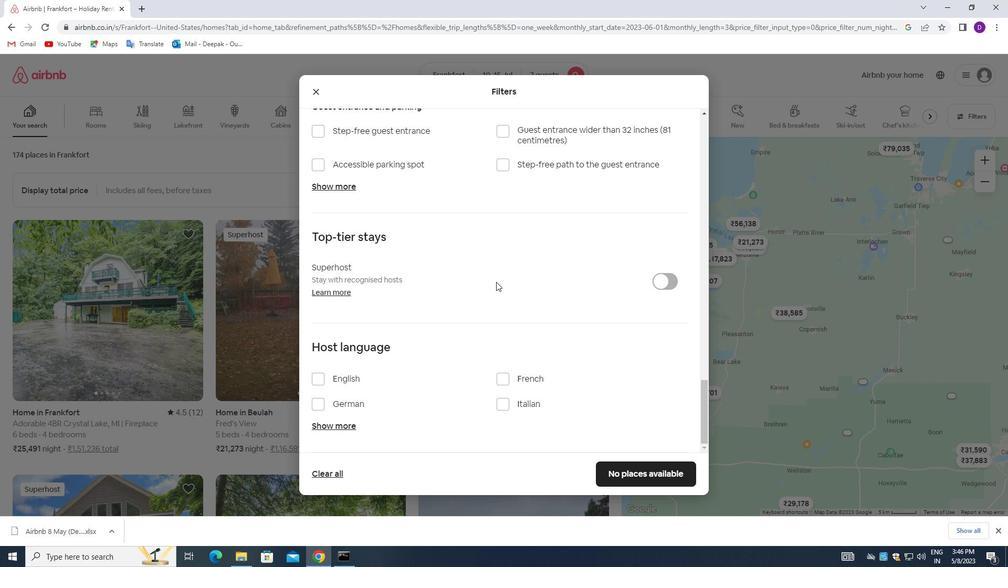 
Action: Mouse moved to (319, 378)
Screenshot: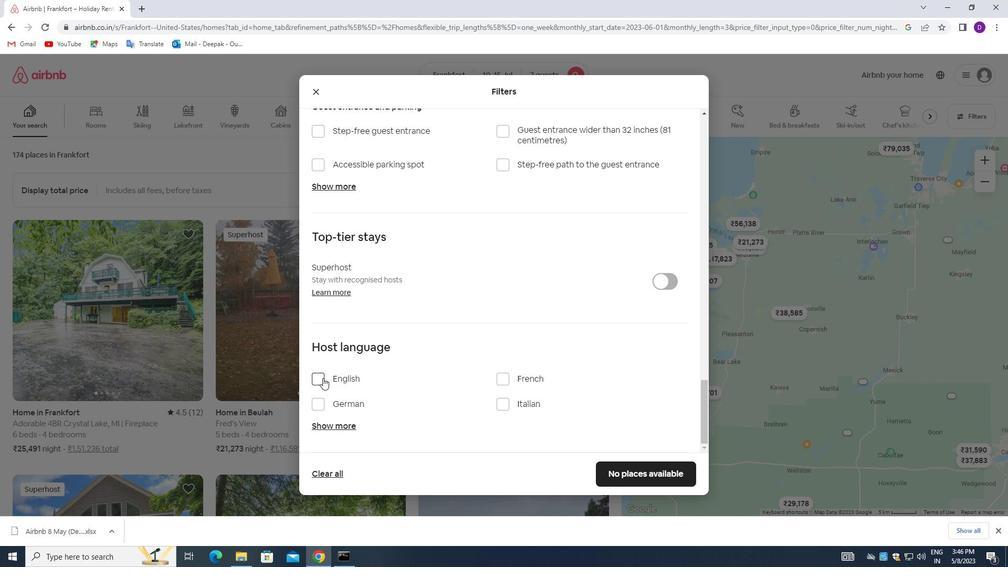 
Action: Mouse pressed left at (319, 378)
Screenshot: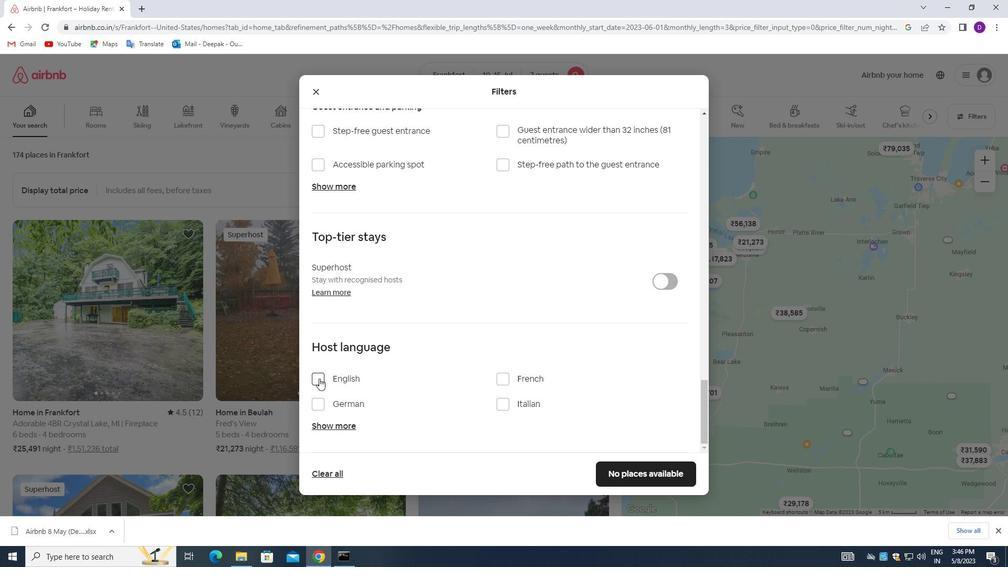 
Action: Mouse moved to (629, 438)
Screenshot: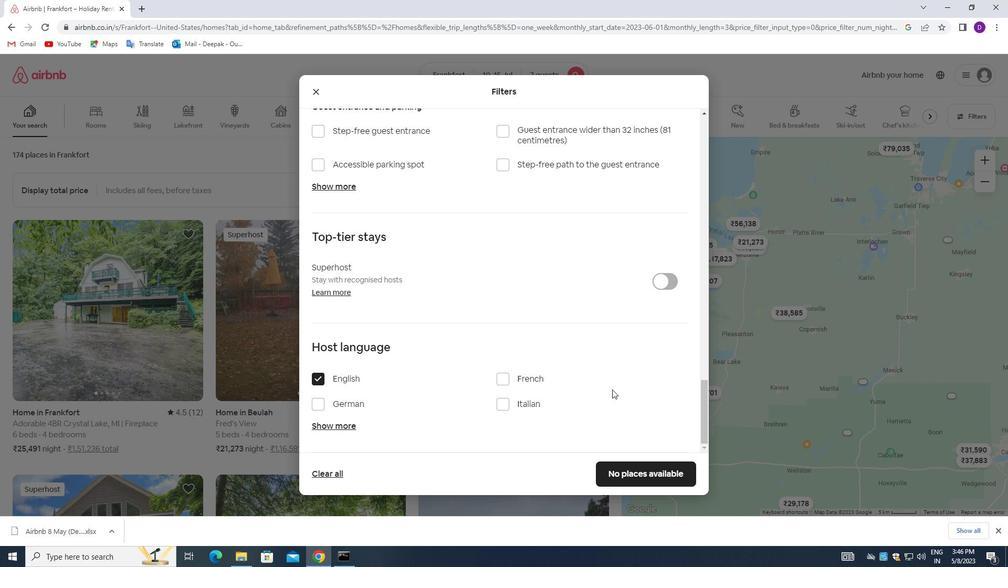 
Action: Mouse scrolled (629, 438) with delta (0, 0)
Screenshot: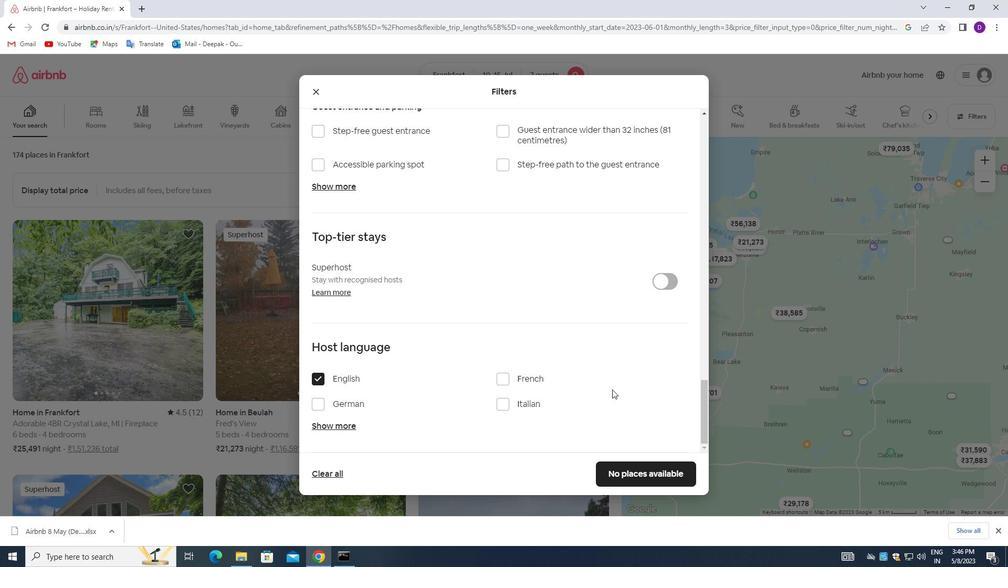 
Action: Mouse moved to (629, 439)
Screenshot: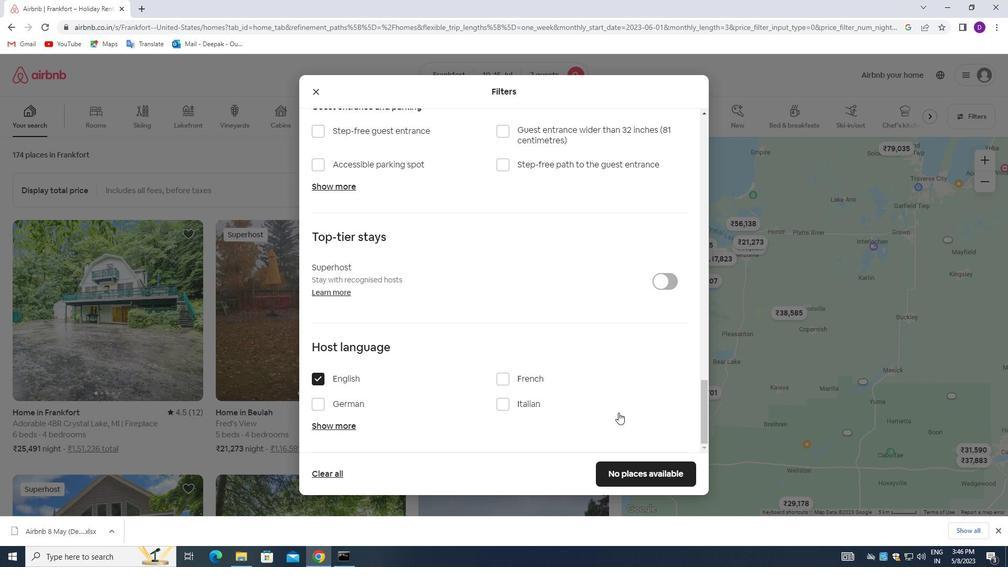 
Action: Mouse scrolled (629, 439) with delta (0, 0)
Screenshot: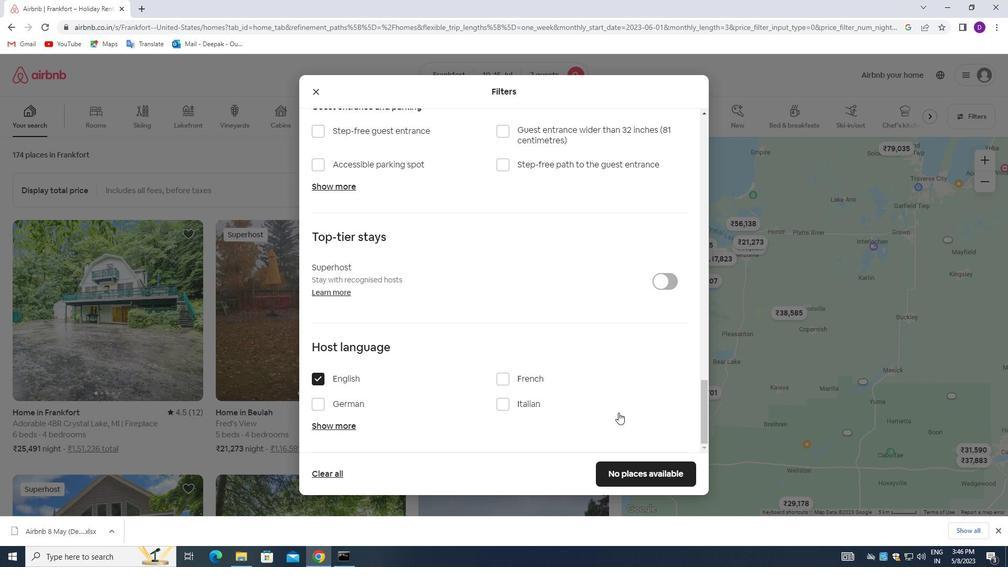 
Action: Mouse moved to (629, 440)
Screenshot: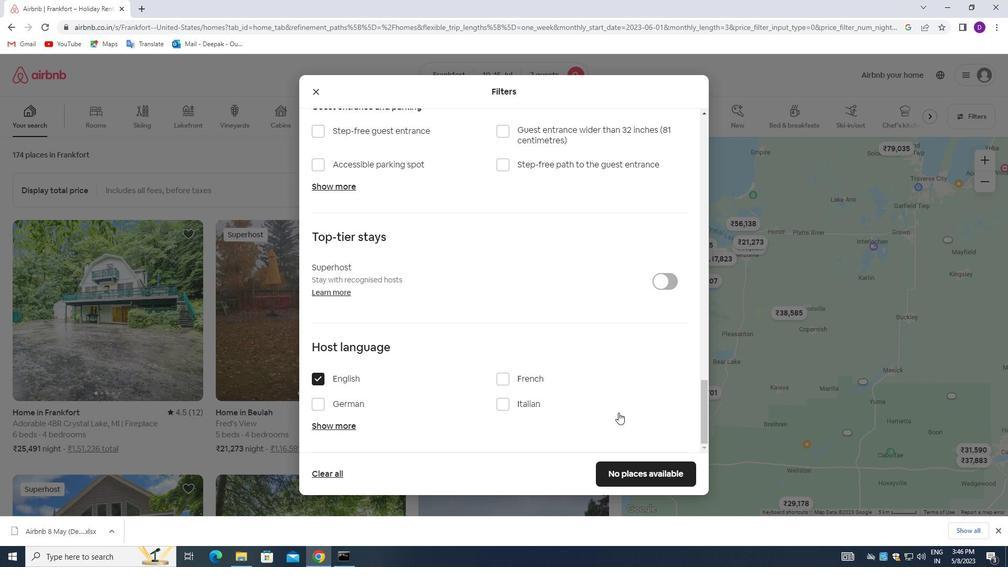 
Action: Mouse scrolled (629, 439) with delta (0, 0)
Screenshot: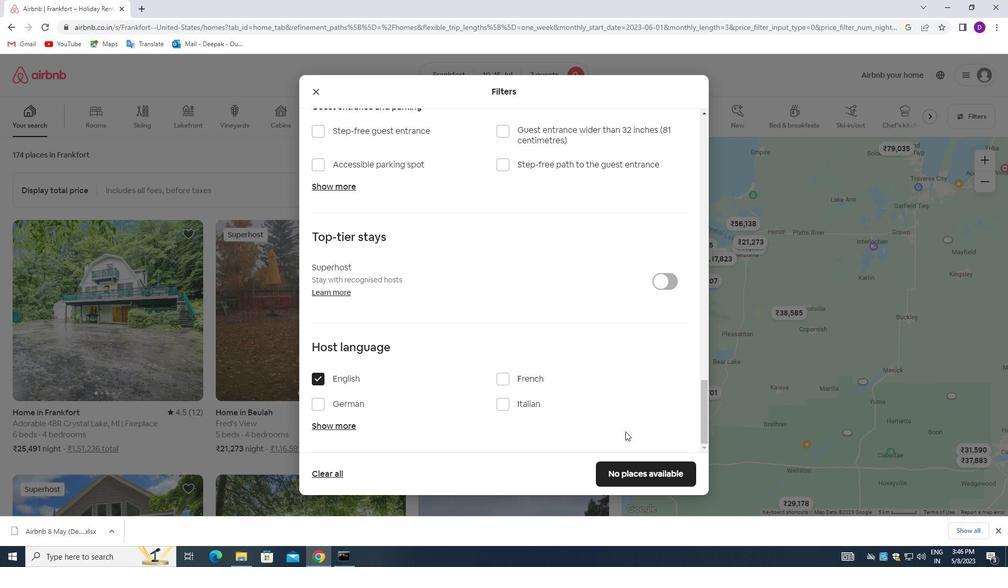 
Action: Mouse moved to (624, 470)
Screenshot: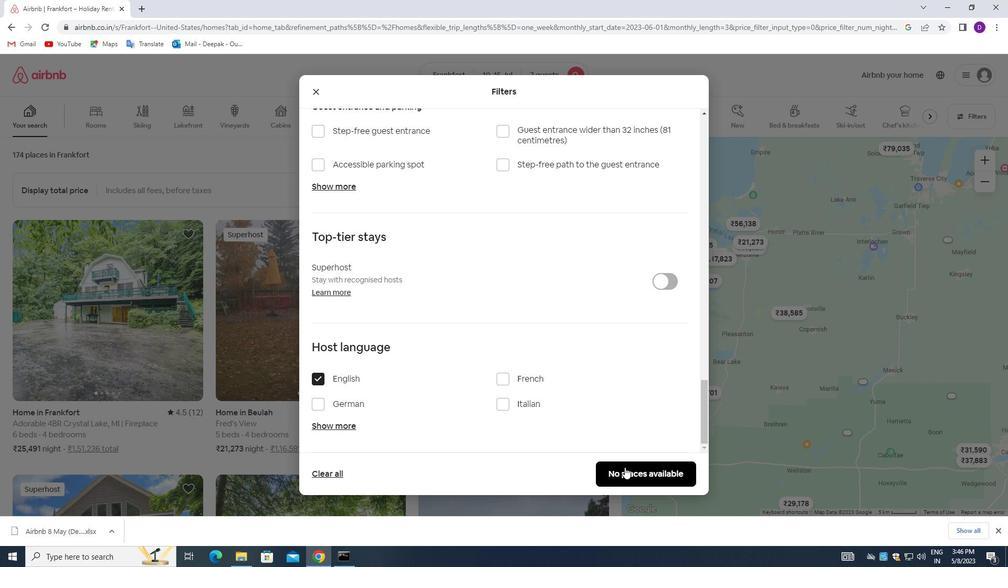 
Action: Mouse pressed left at (624, 470)
Screenshot: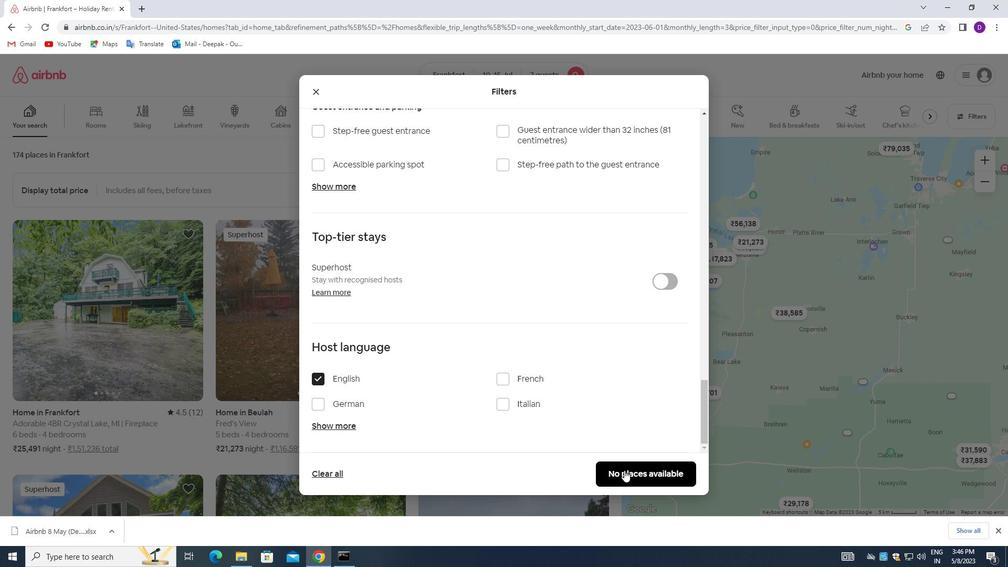 
Action: Mouse moved to (529, 326)
Screenshot: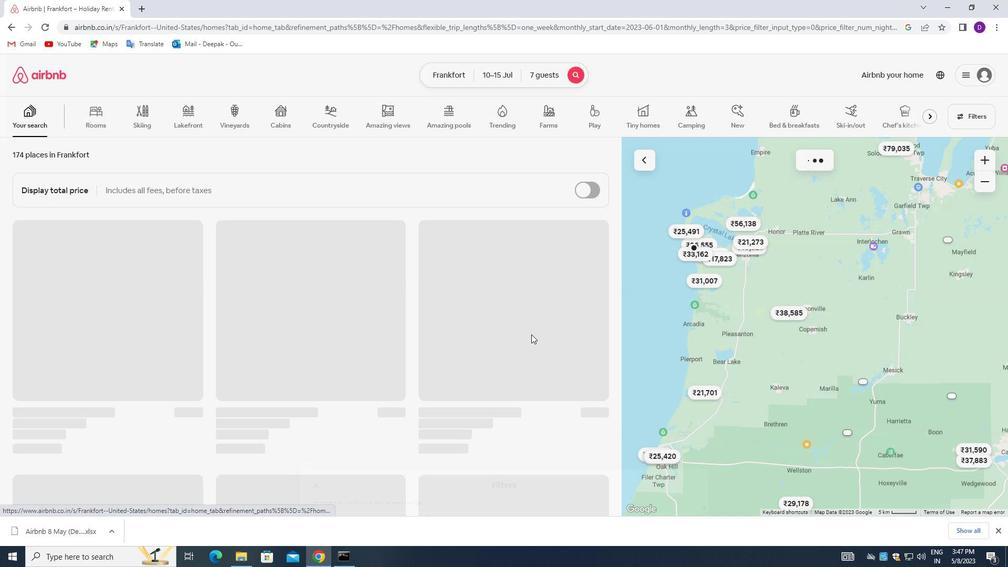 
